 Task: Look for space in Ashland, United States from 24th August, 2023 to 10th September, 2023 for 6 adults, 2 children in price range Rs.12000 to Rs.15000. Place can be entire place or shared room with 6 bedrooms having 6 beds and 6 bathrooms. Property type can be house, flat, guest house. Amenities needed are: wifi, TV, free parkinig on premises, gym, breakfast. Booking option can be shelf check-in. Required host language is English.
Action: Mouse moved to (466, 105)
Screenshot: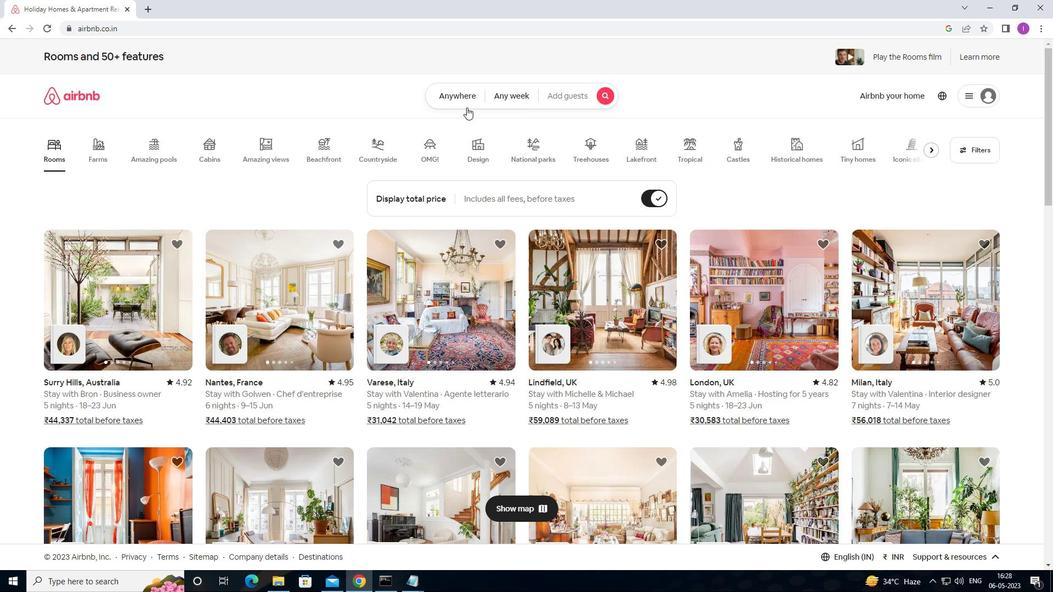 
Action: Mouse pressed left at (466, 105)
Screenshot: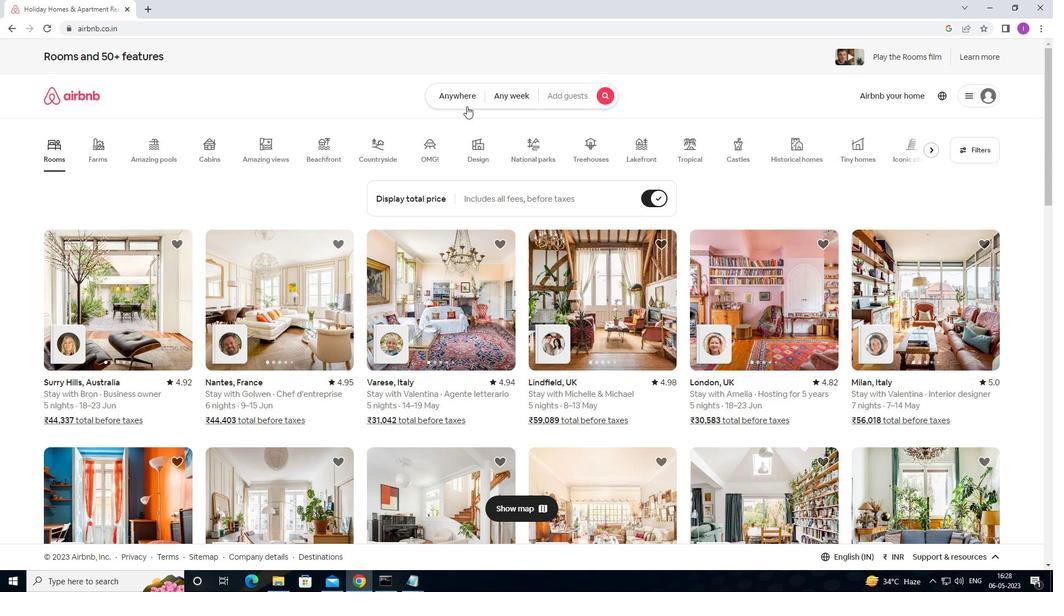 
Action: Mouse moved to (376, 140)
Screenshot: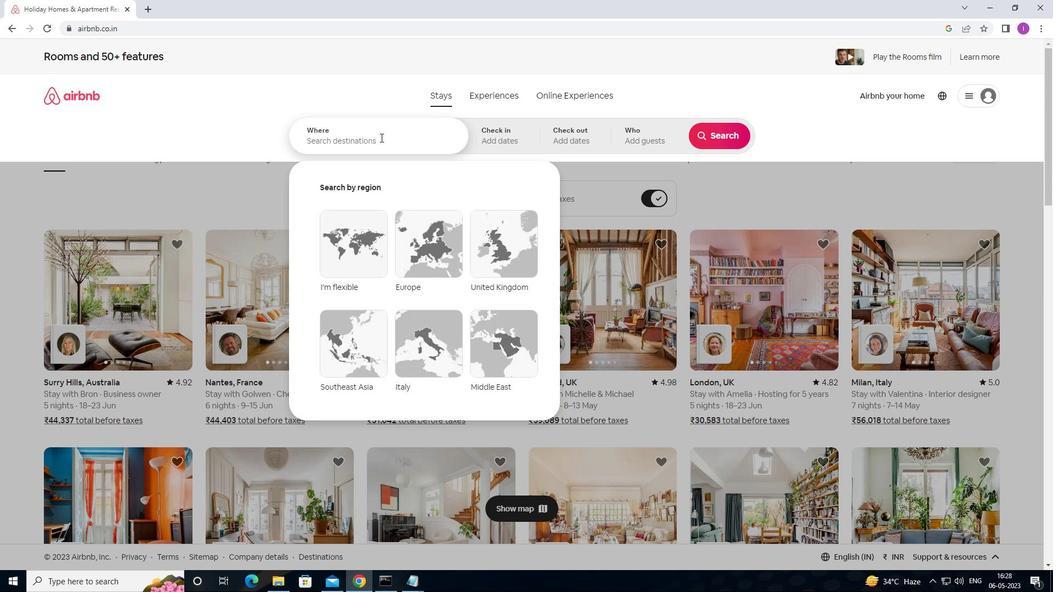 
Action: Mouse pressed left at (376, 140)
Screenshot: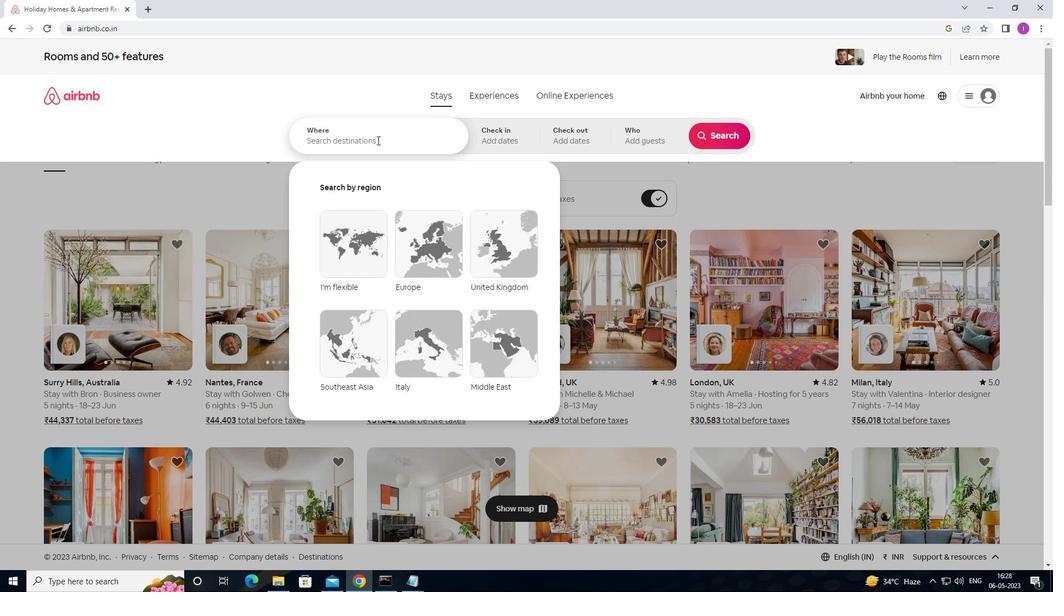 
Action: Mouse moved to (419, 146)
Screenshot: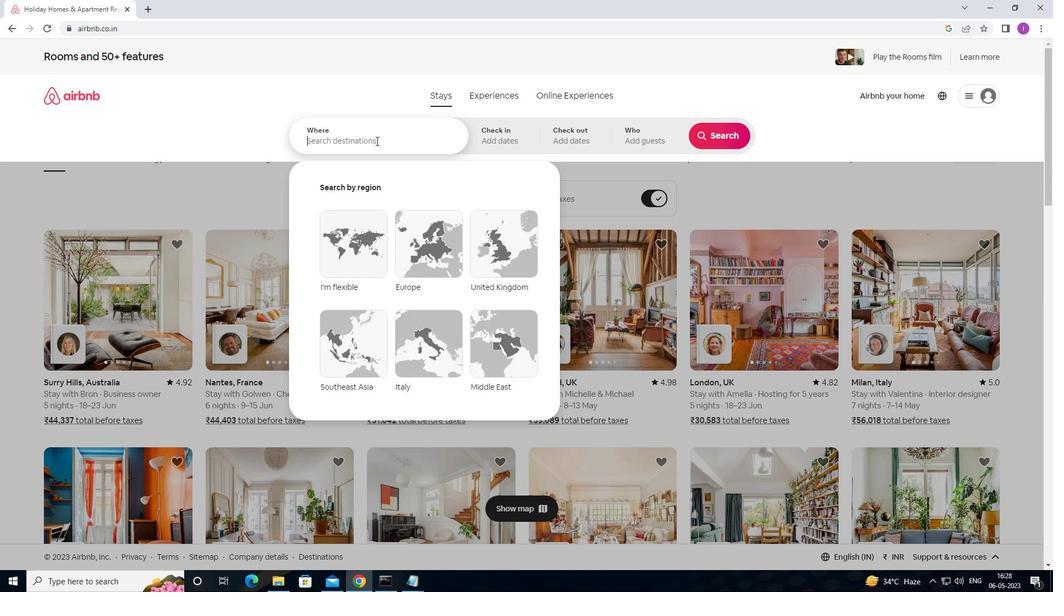 
Action: Key pressed <Key.shift>ASH
Screenshot: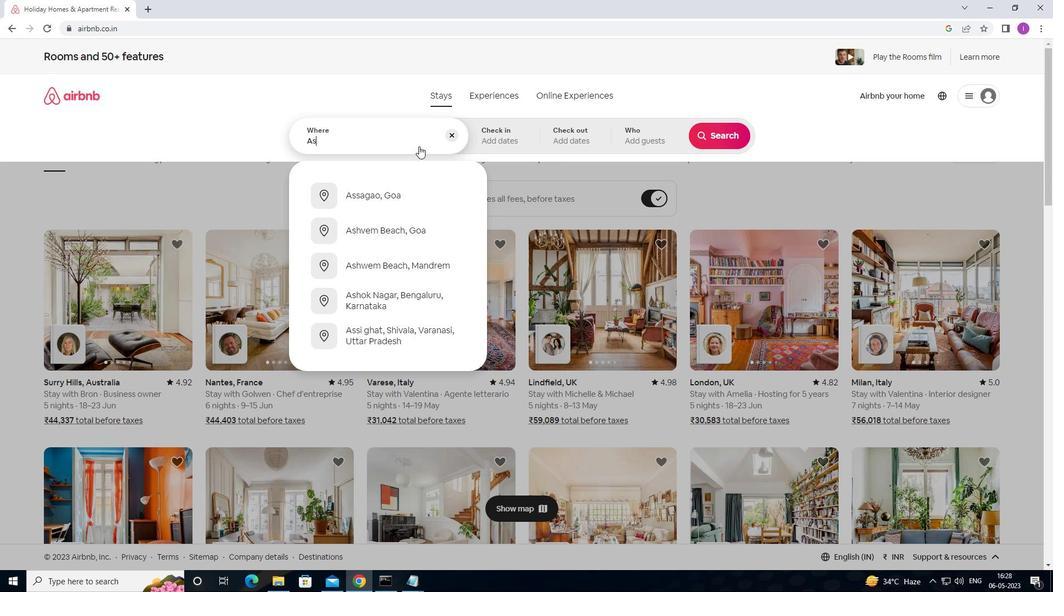
Action: Mouse moved to (510, 170)
Screenshot: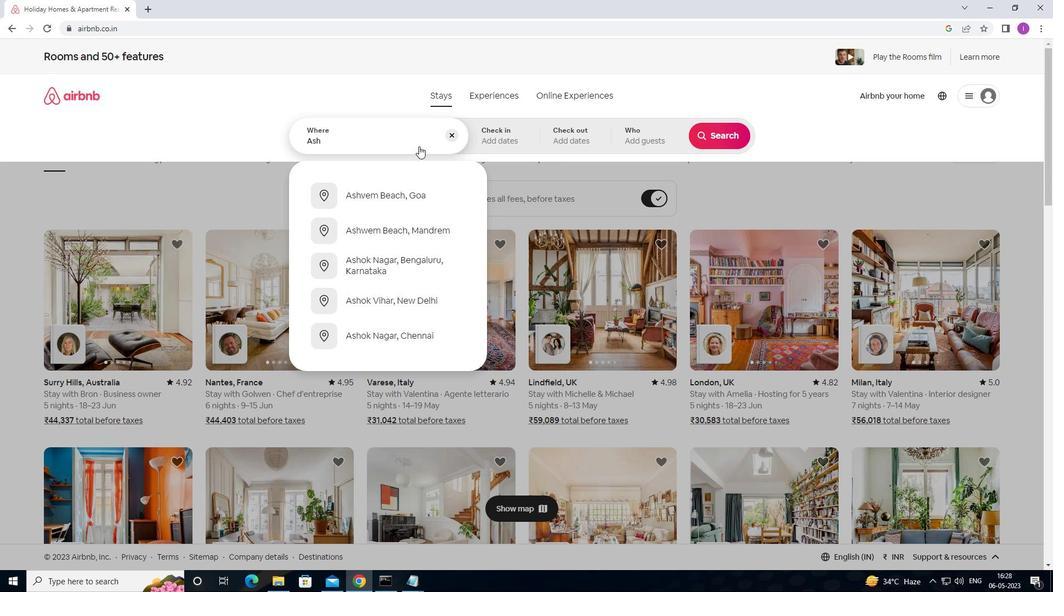 
Action: Key pressed LAND
Screenshot: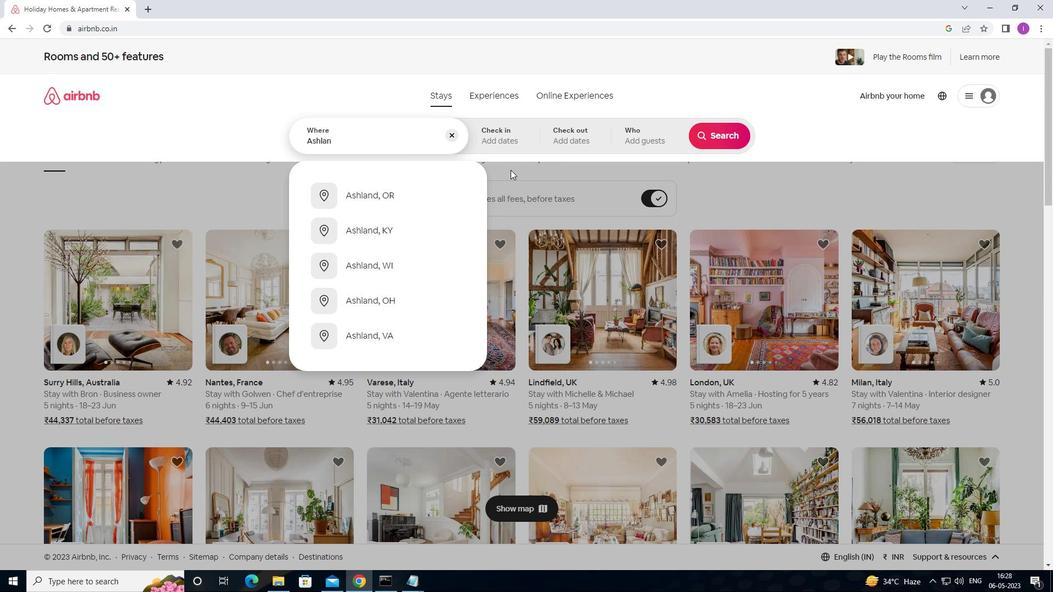
Action: Mouse moved to (881, 281)
Screenshot: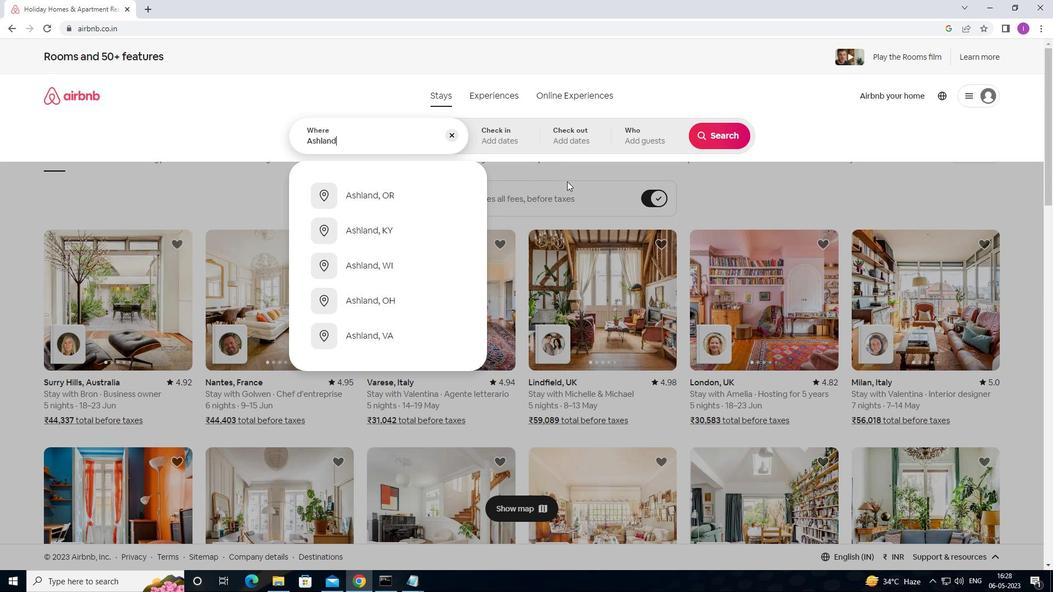 
Action: Key pressed ,<Key.shift>UNITED
Screenshot: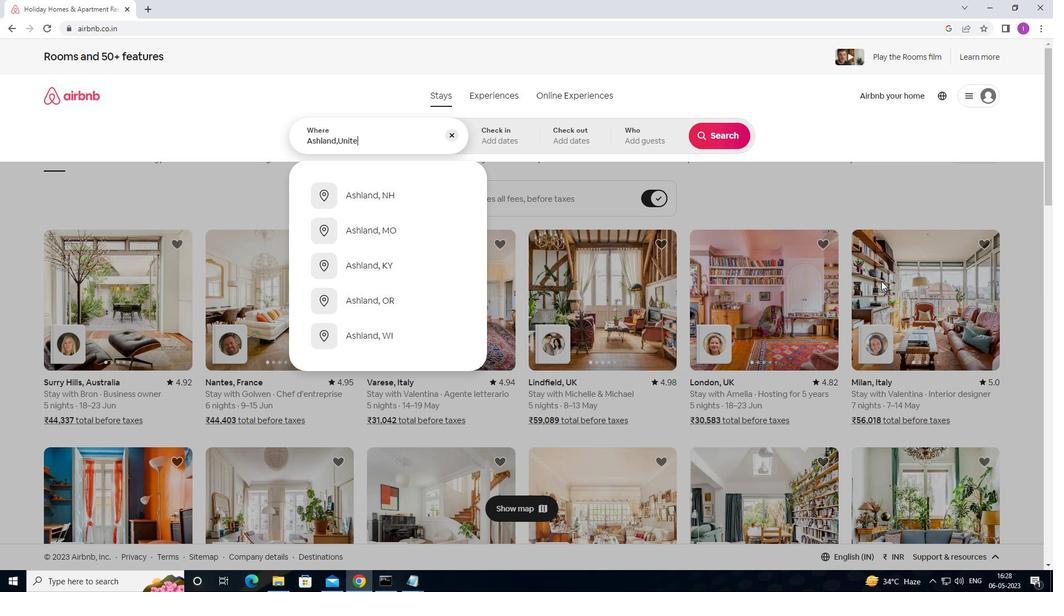 
Action: Mouse moved to (908, 290)
Screenshot: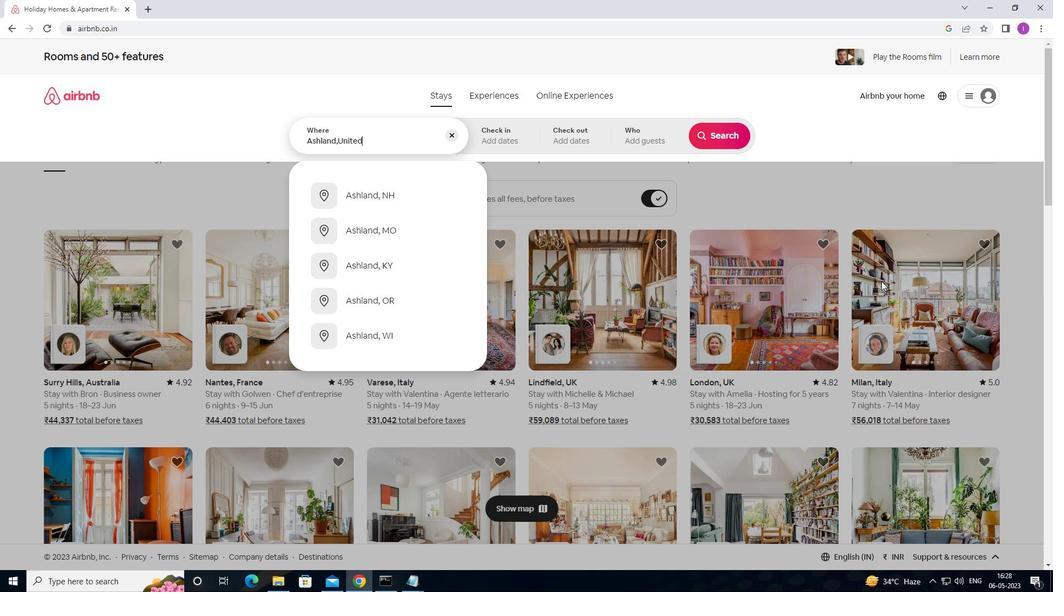 
Action: Key pressed <Key.space>STATES
Screenshot: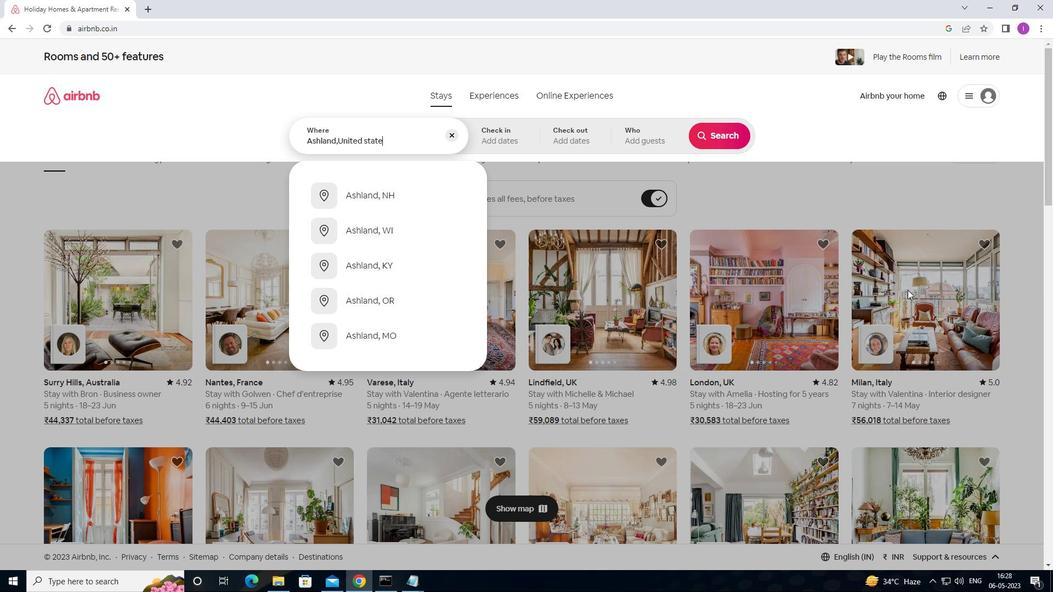 
Action: Mouse moved to (493, 149)
Screenshot: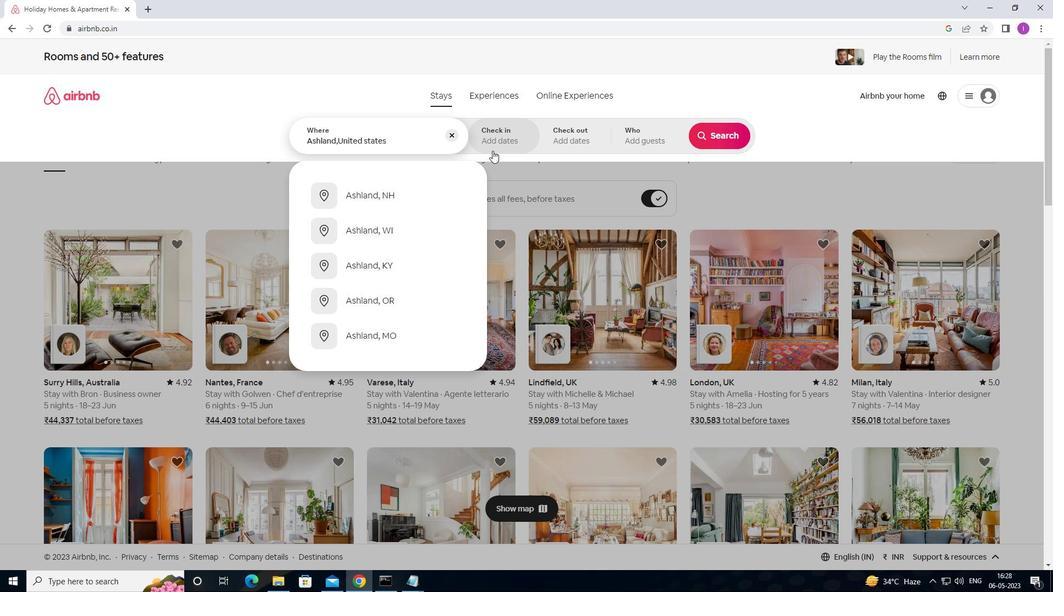 
Action: Mouse pressed left at (493, 149)
Screenshot: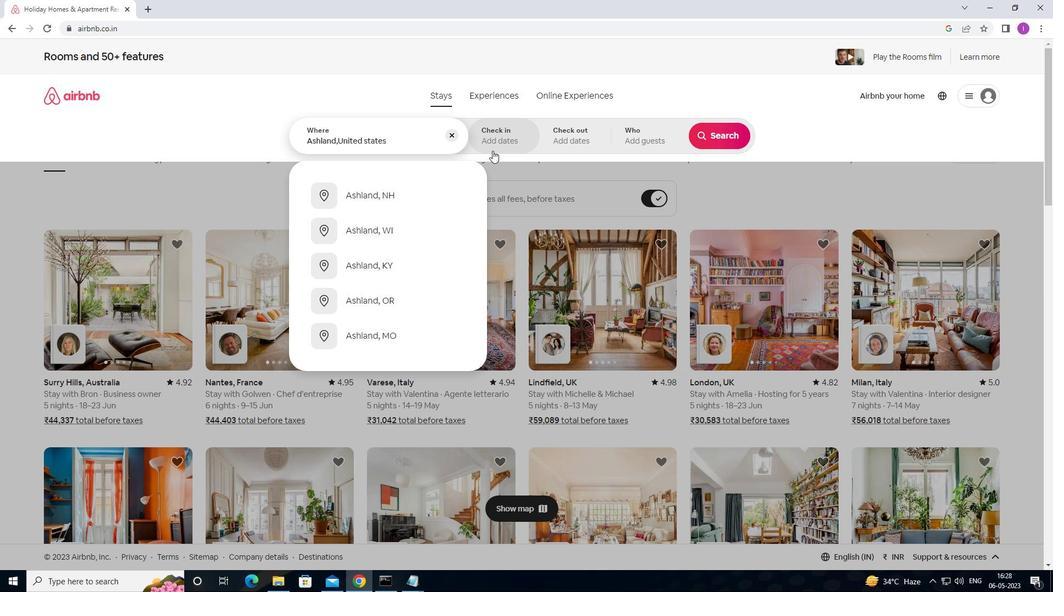 
Action: Mouse moved to (723, 223)
Screenshot: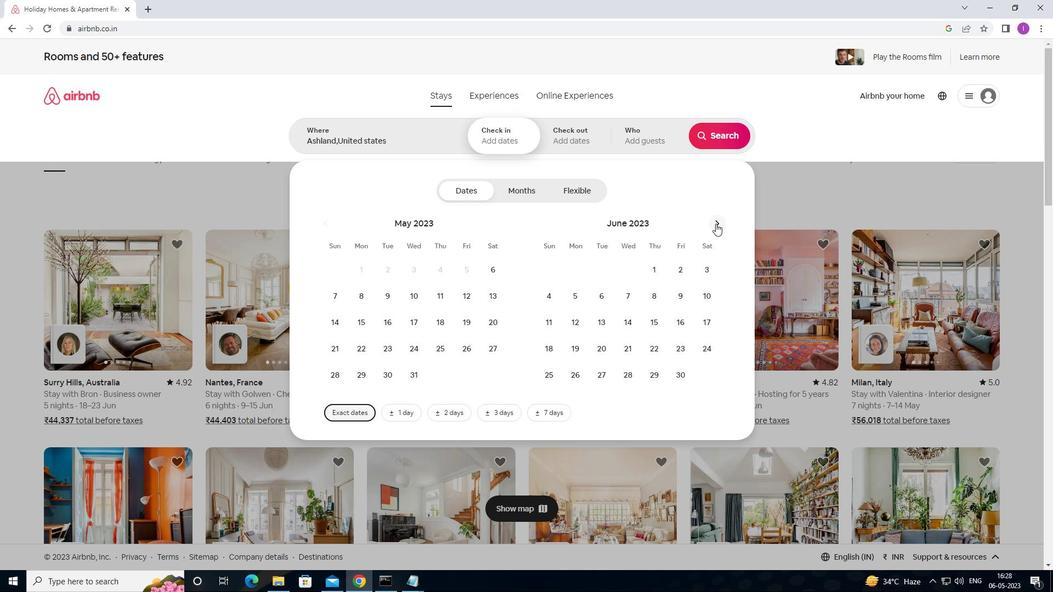 
Action: Mouse pressed left at (723, 223)
Screenshot: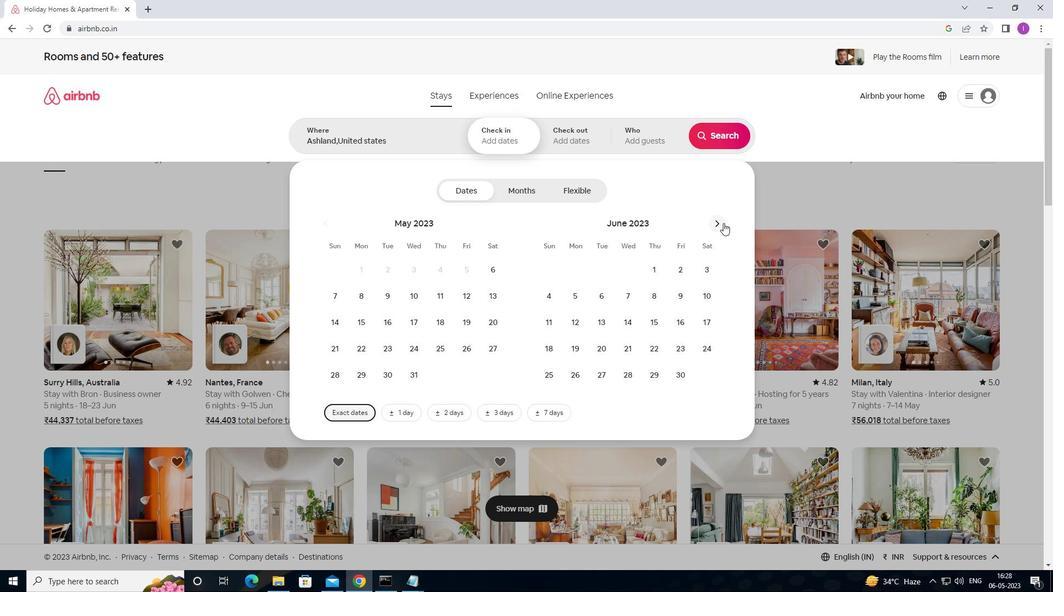 
Action: Mouse moved to (724, 223)
Screenshot: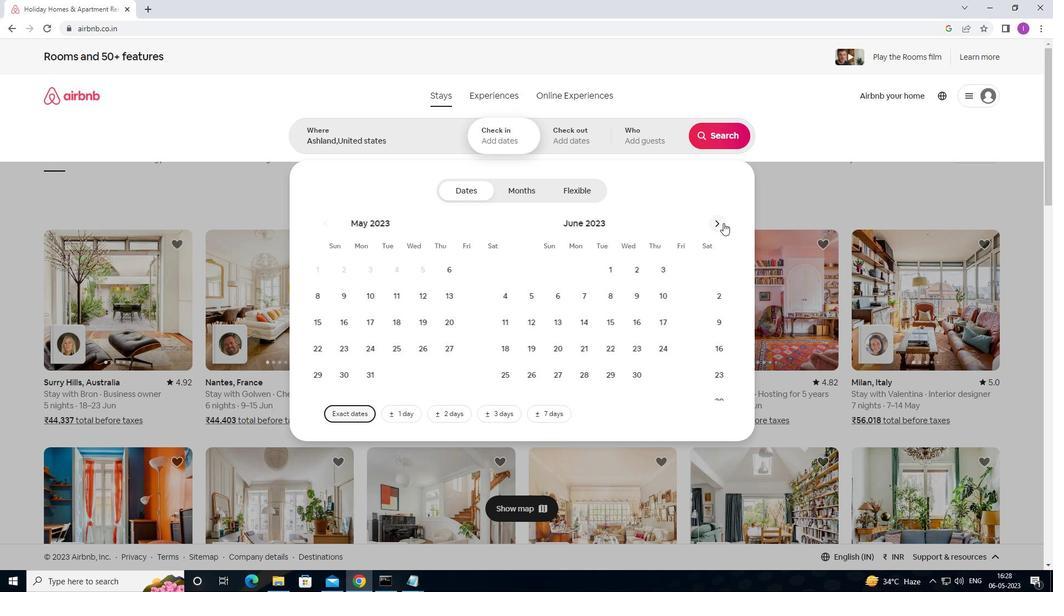 
Action: Mouse pressed left at (724, 223)
Screenshot: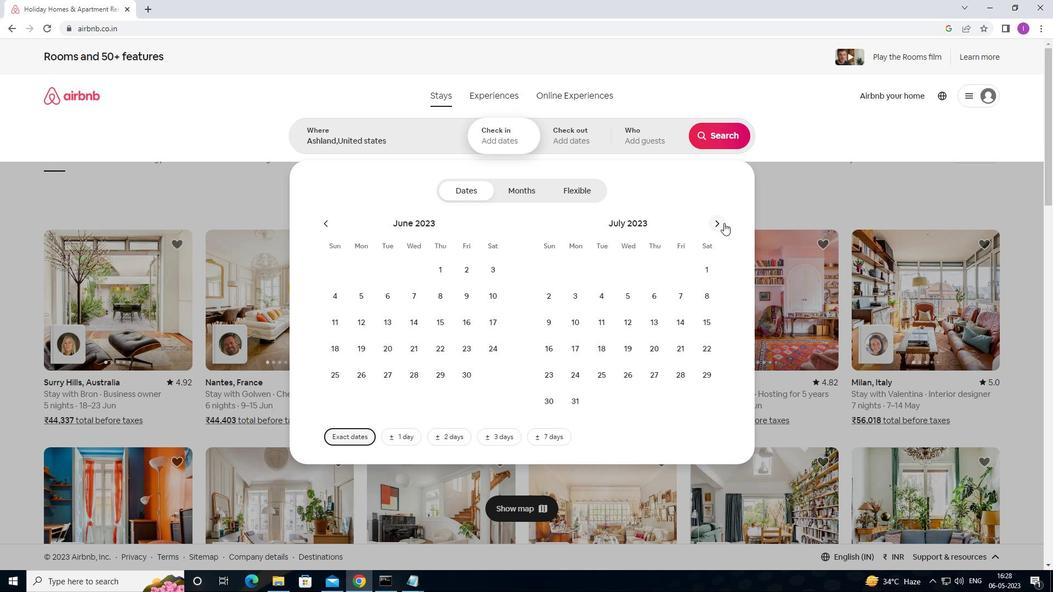 
Action: Mouse pressed left at (724, 223)
Screenshot: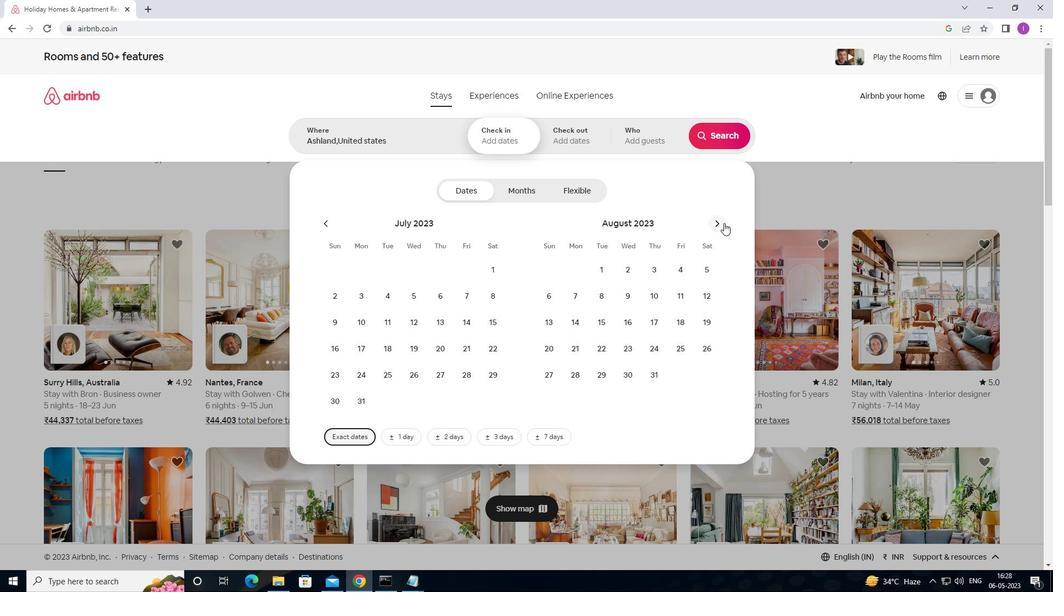 
Action: Mouse moved to (447, 346)
Screenshot: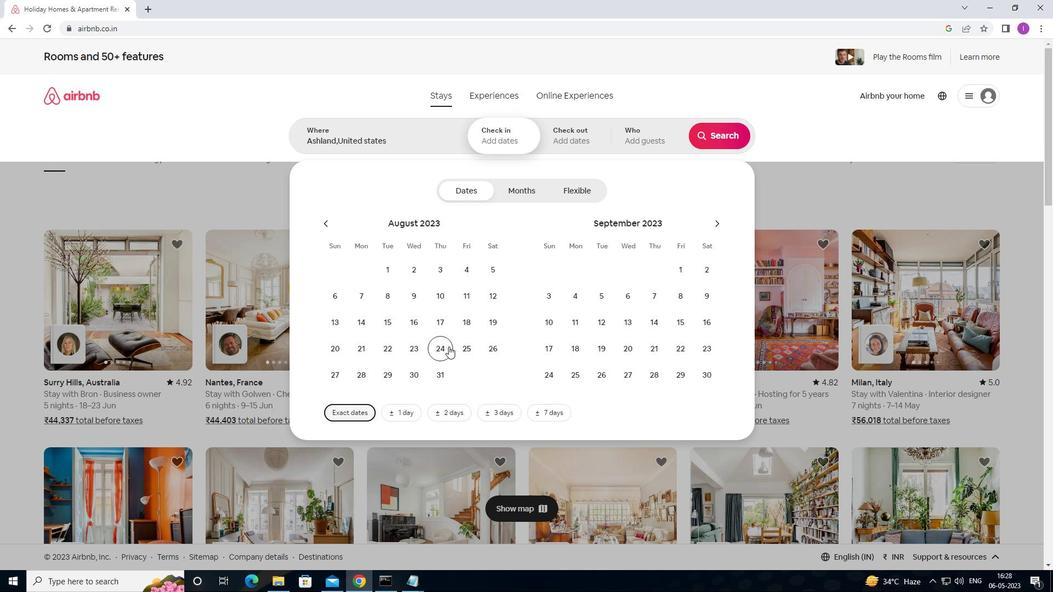 
Action: Mouse pressed left at (447, 346)
Screenshot: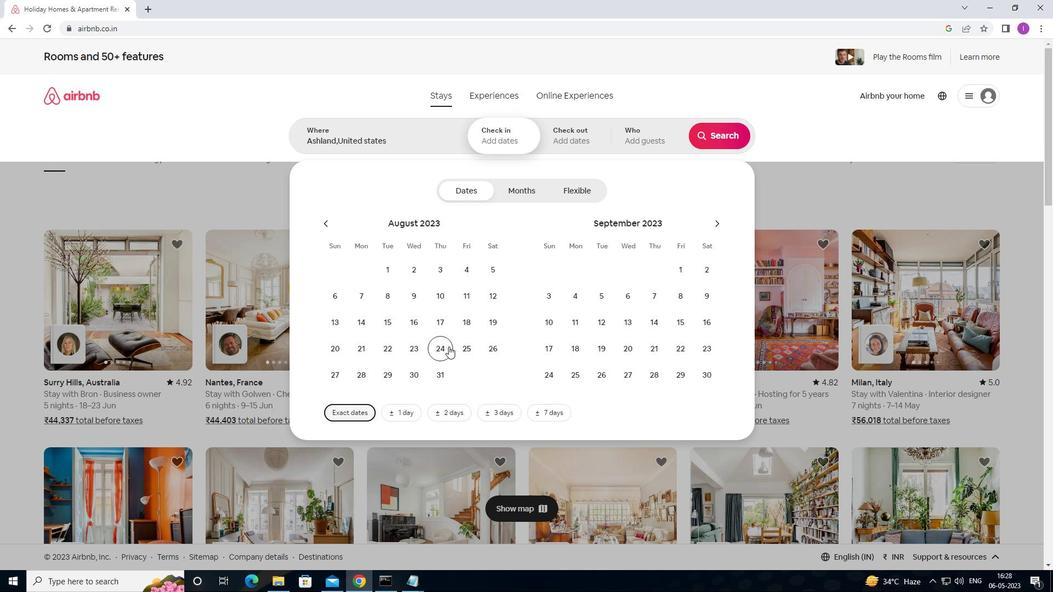 
Action: Mouse moved to (549, 319)
Screenshot: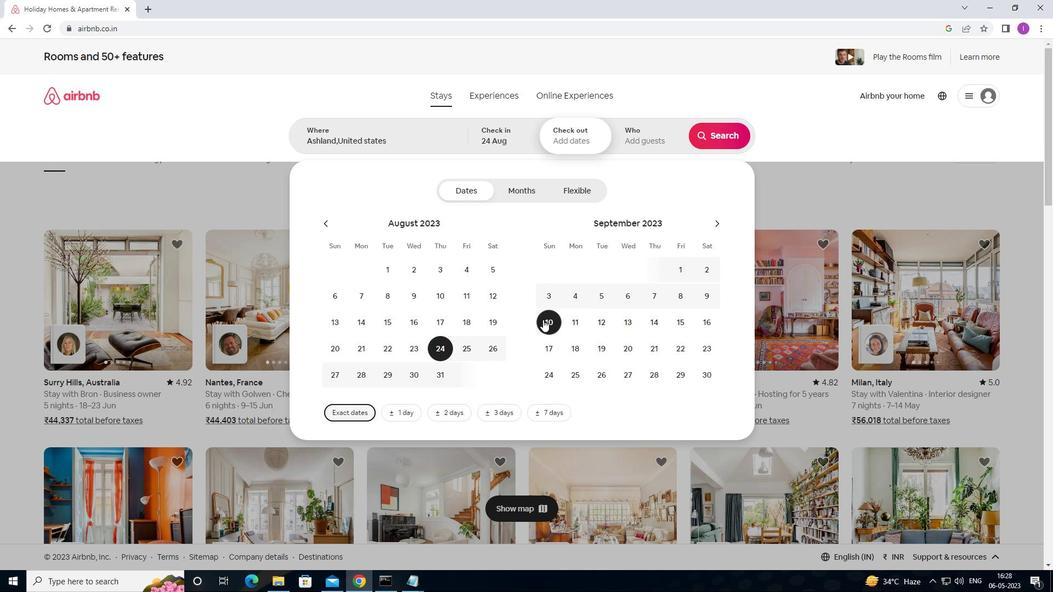 
Action: Mouse pressed left at (549, 319)
Screenshot: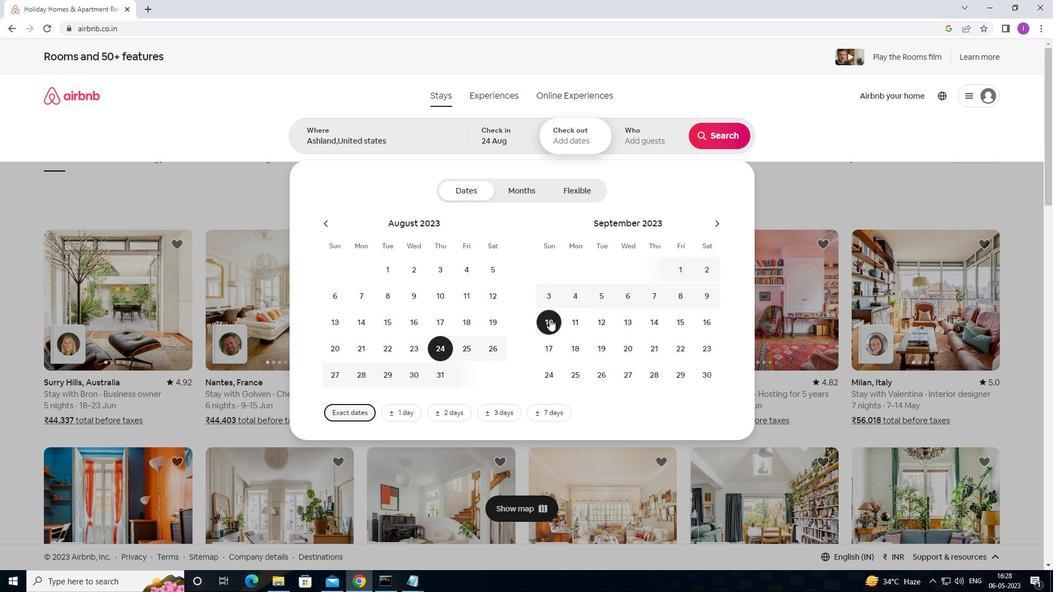
Action: Mouse moved to (645, 141)
Screenshot: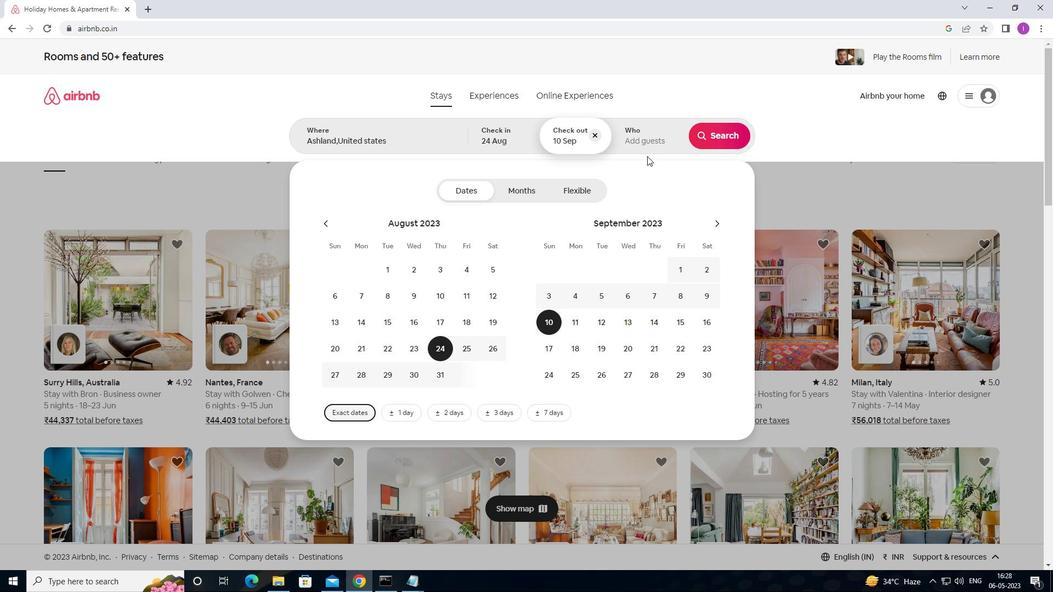 
Action: Mouse pressed left at (645, 141)
Screenshot: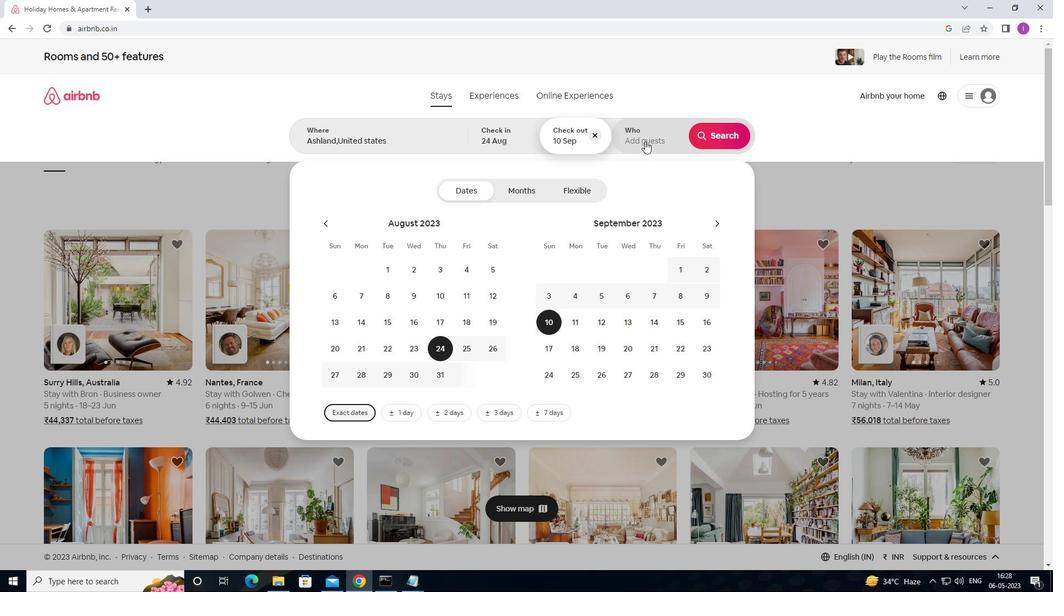 
Action: Mouse moved to (723, 197)
Screenshot: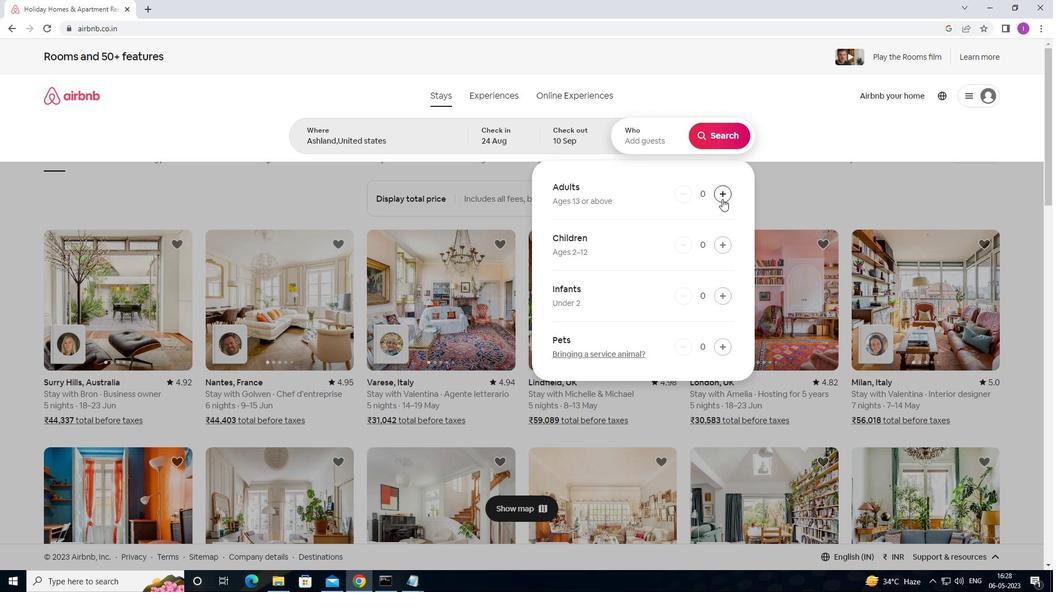 
Action: Mouse pressed left at (723, 197)
Screenshot: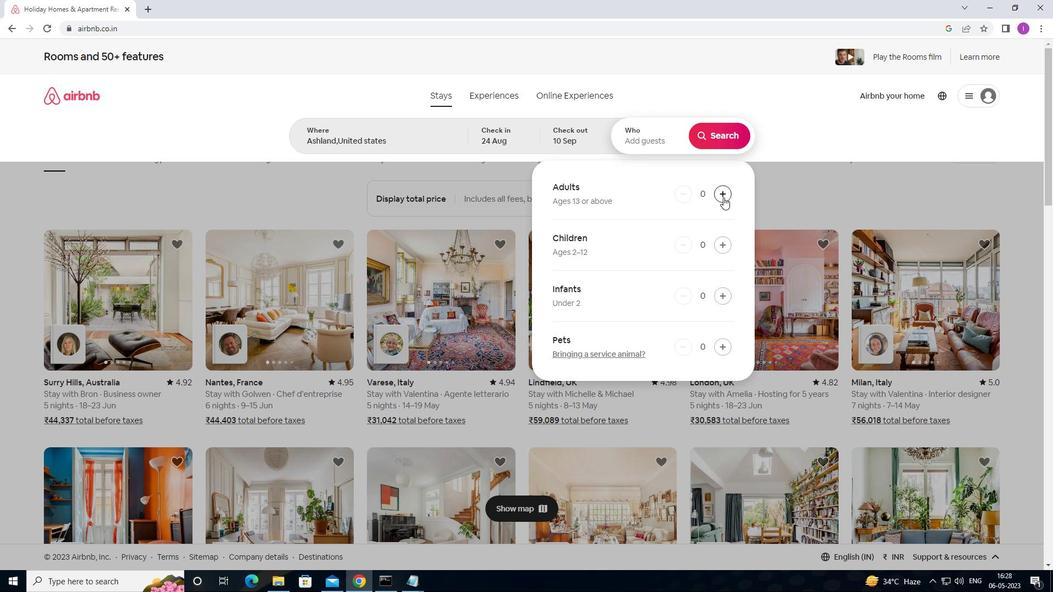 
Action: Mouse pressed left at (723, 197)
Screenshot: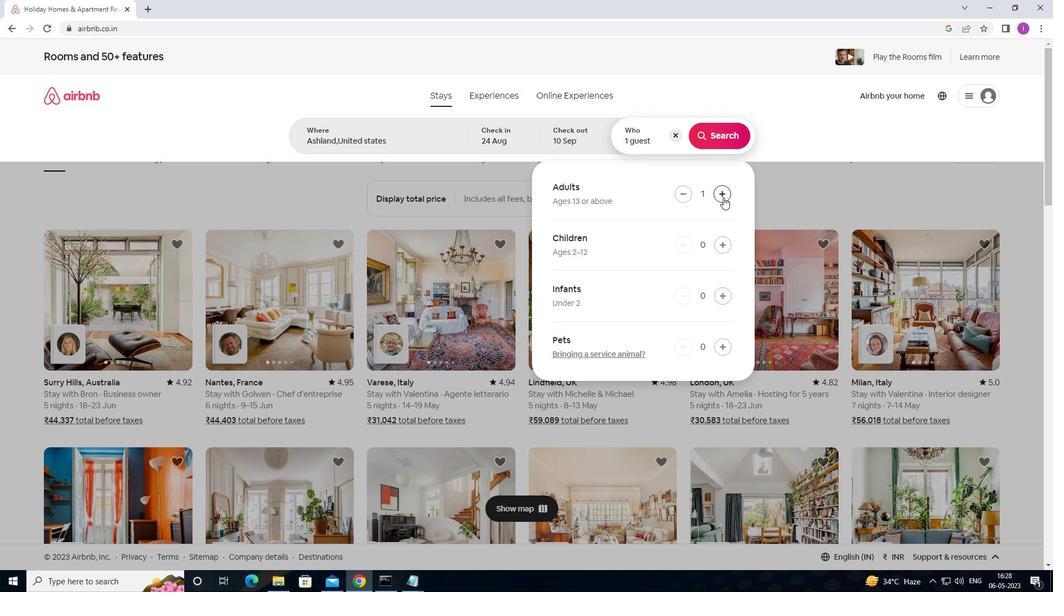 
Action: Mouse pressed left at (723, 197)
Screenshot: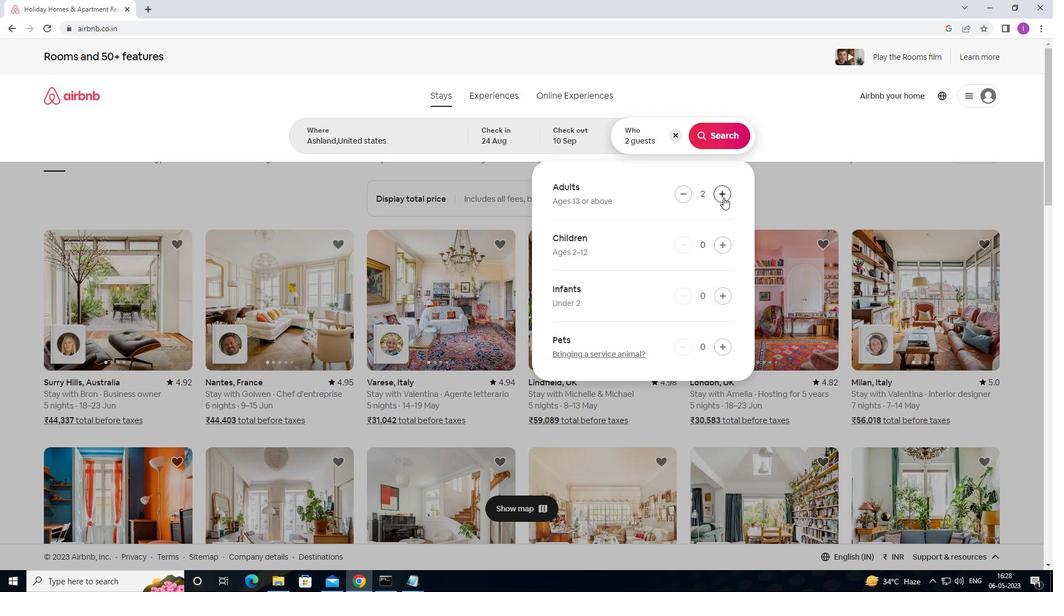 
Action: Mouse pressed left at (723, 197)
Screenshot: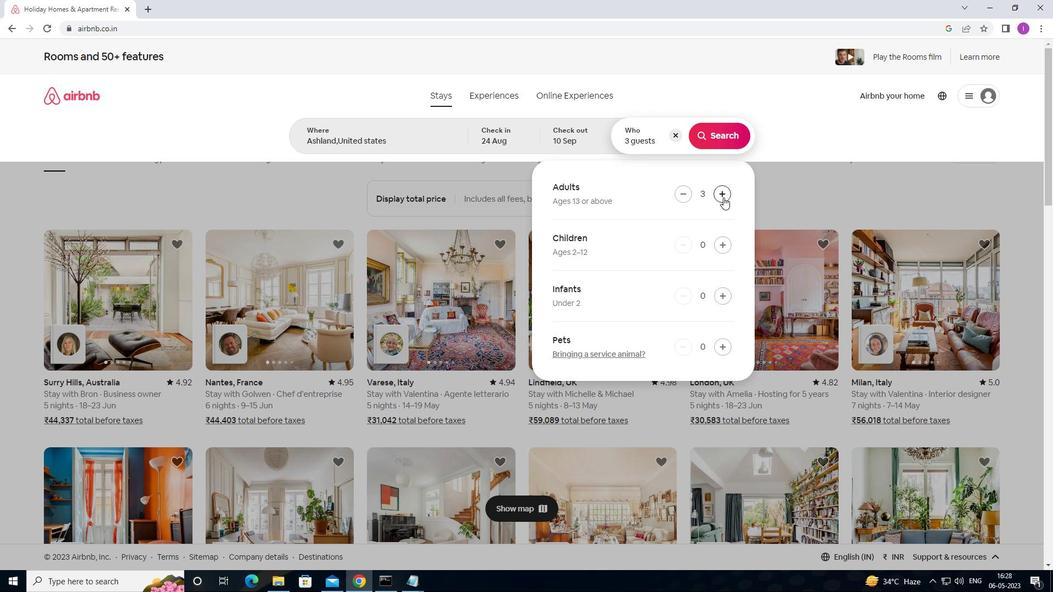 
Action: Mouse pressed left at (723, 197)
Screenshot: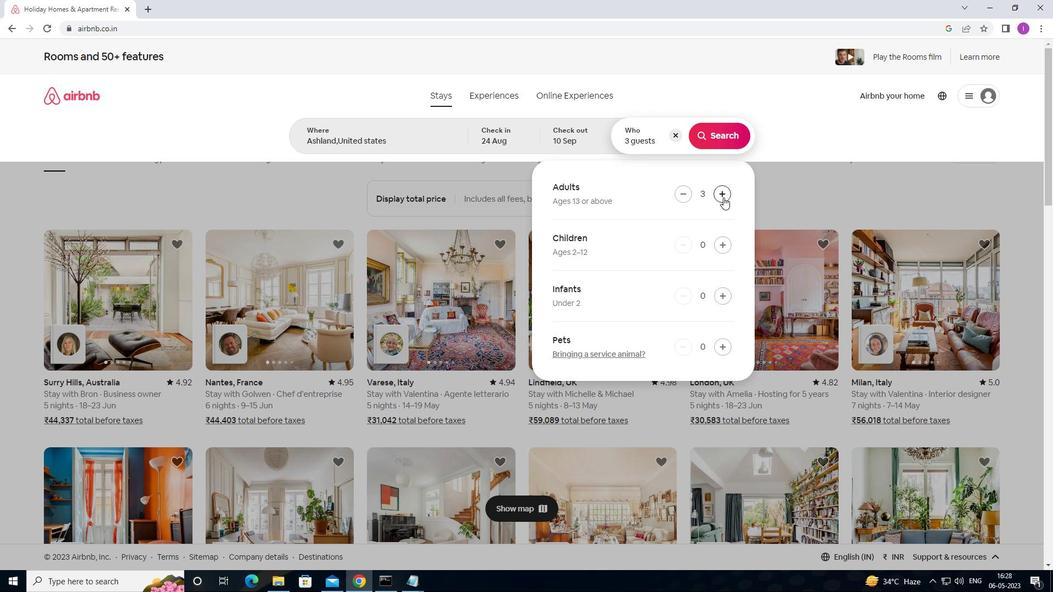 
Action: Mouse pressed left at (723, 197)
Screenshot: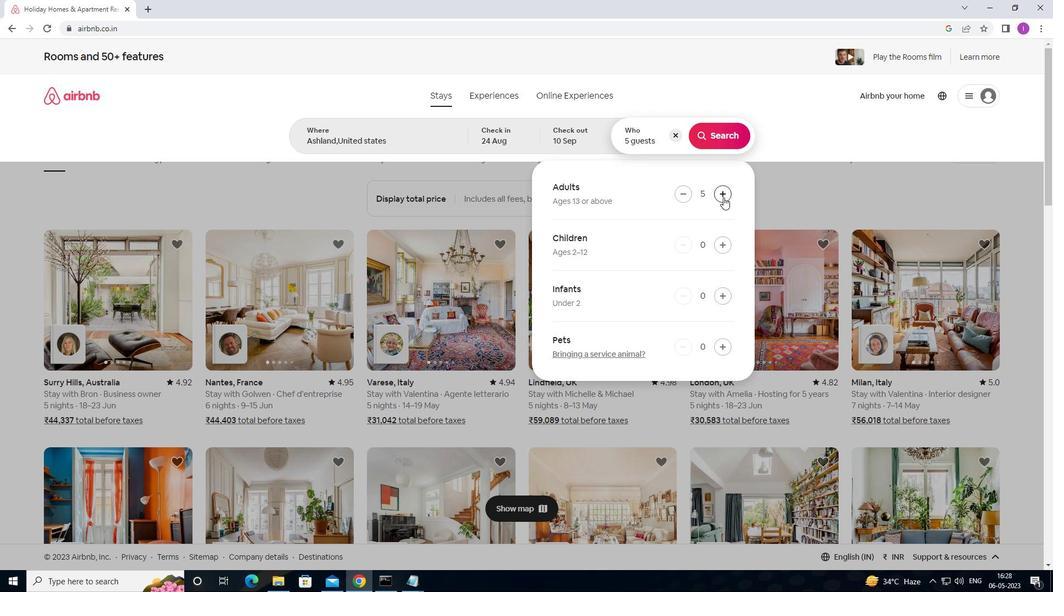 
Action: Mouse moved to (728, 243)
Screenshot: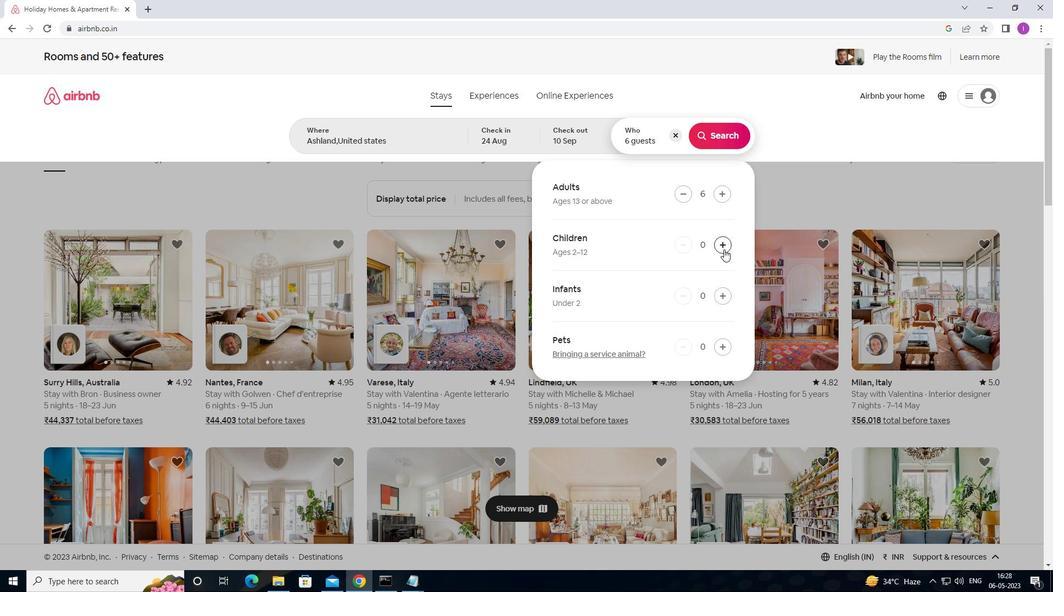 
Action: Mouse pressed left at (728, 243)
Screenshot: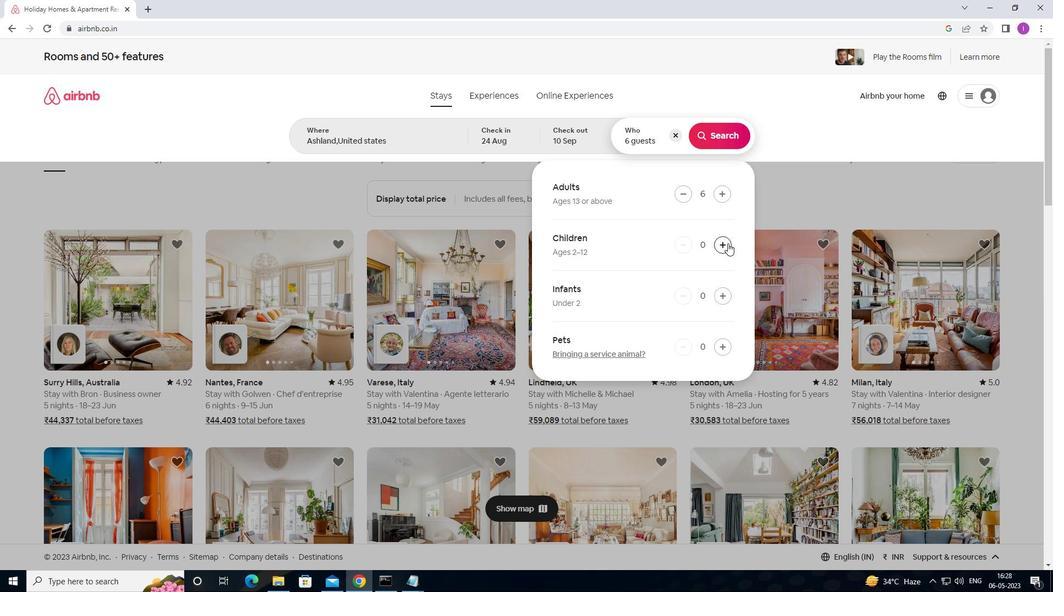 
Action: Mouse pressed left at (728, 243)
Screenshot: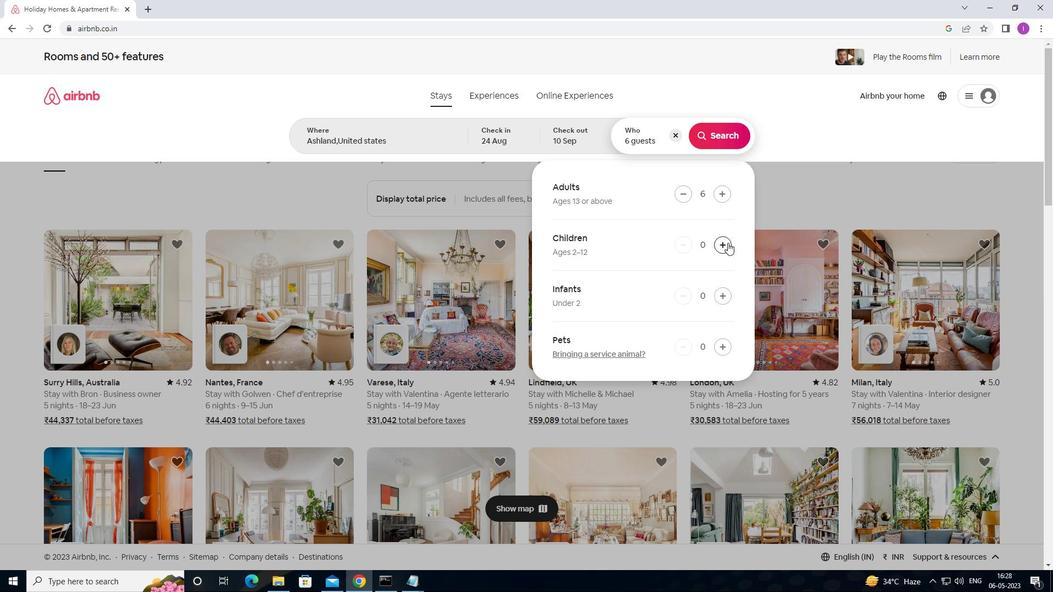 
Action: Mouse moved to (706, 130)
Screenshot: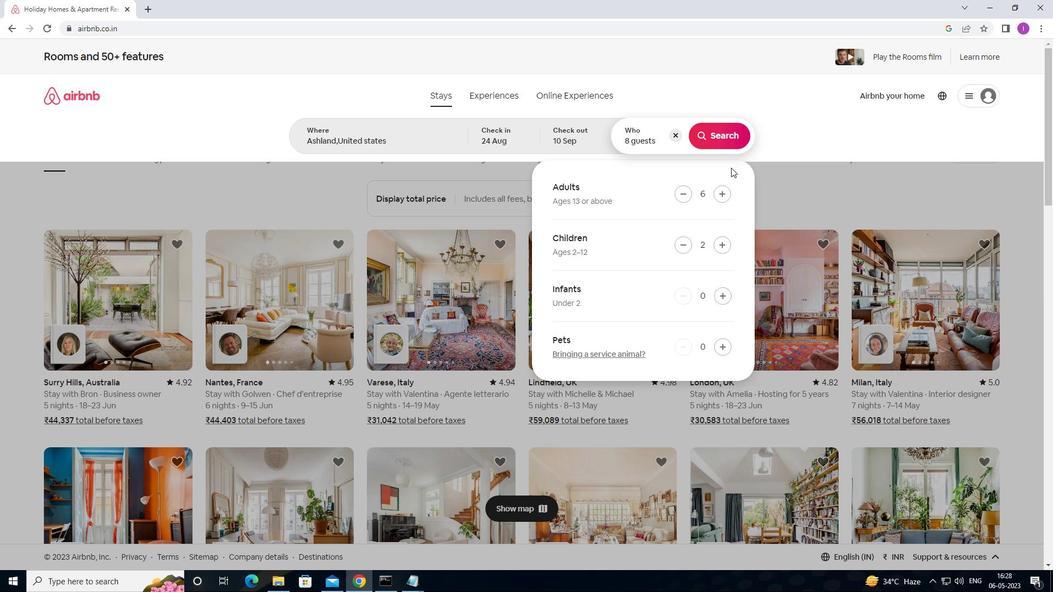 
Action: Mouse pressed left at (706, 130)
Screenshot: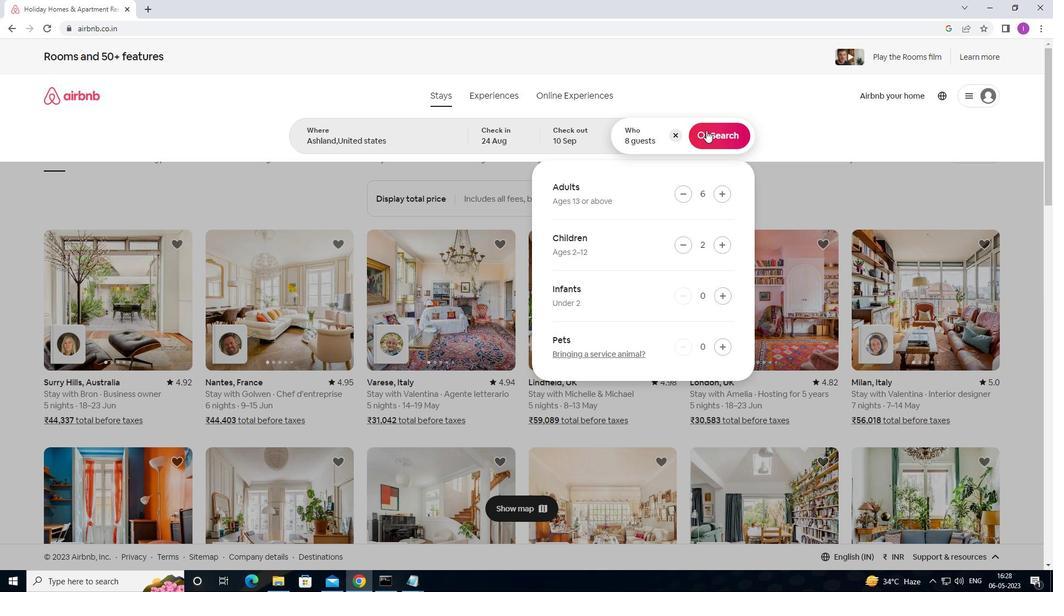 
Action: Mouse moved to (995, 110)
Screenshot: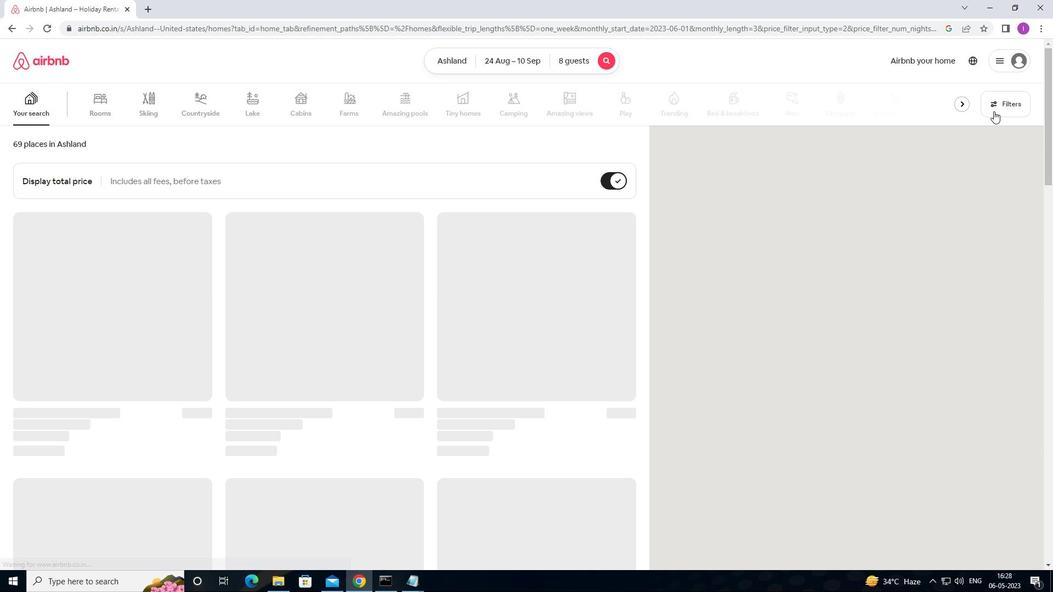 
Action: Mouse pressed left at (995, 110)
Screenshot: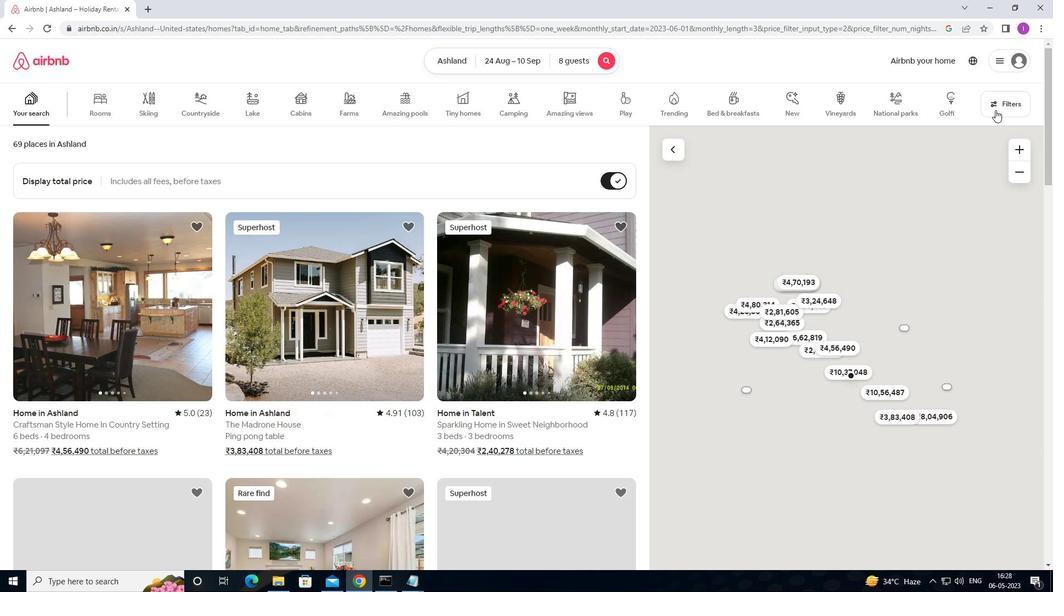 
Action: Mouse moved to (411, 372)
Screenshot: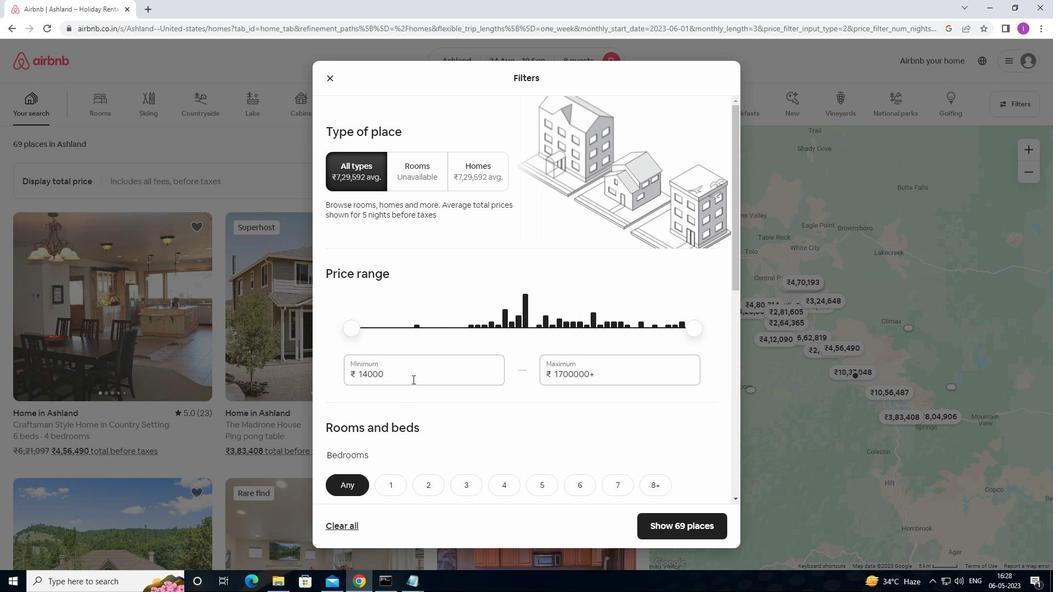 
Action: Mouse pressed left at (411, 372)
Screenshot: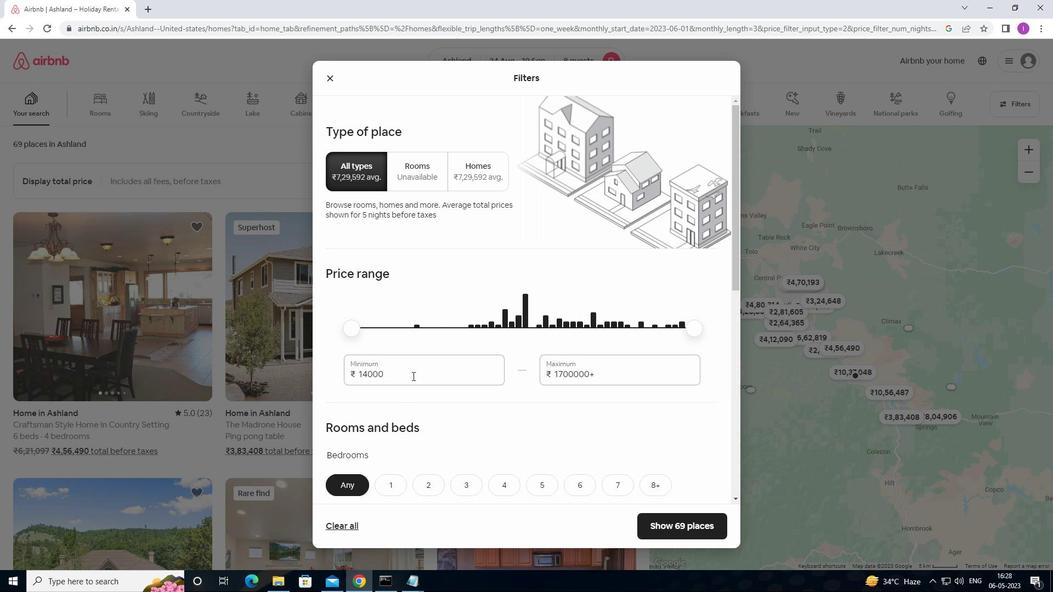 
Action: Mouse moved to (364, 361)
Screenshot: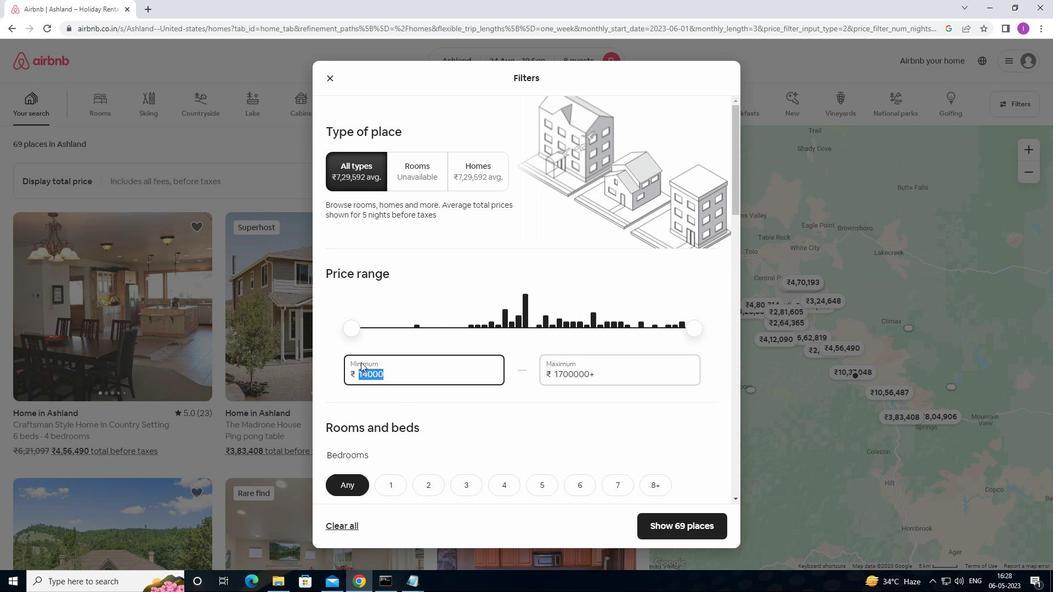 
Action: Key pressed 1
Screenshot: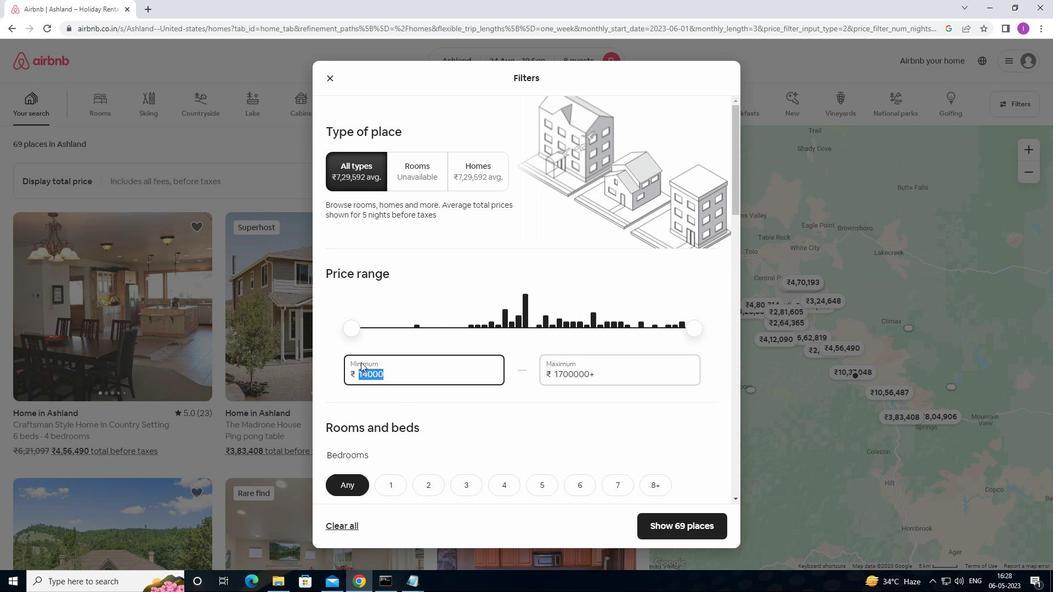 
Action: Mouse moved to (367, 359)
Screenshot: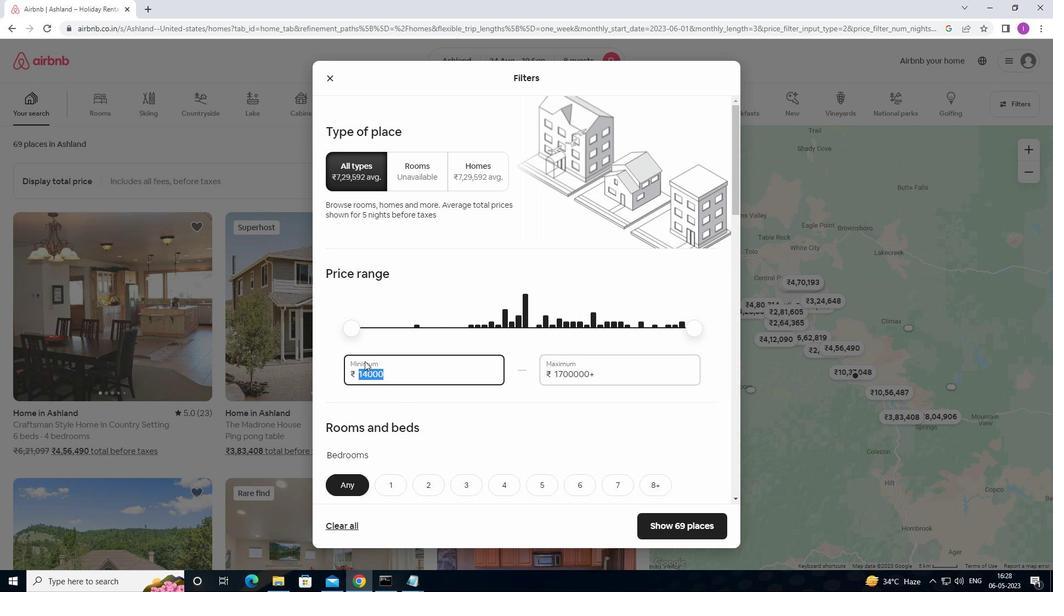 
Action: Key pressed 2
Screenshot: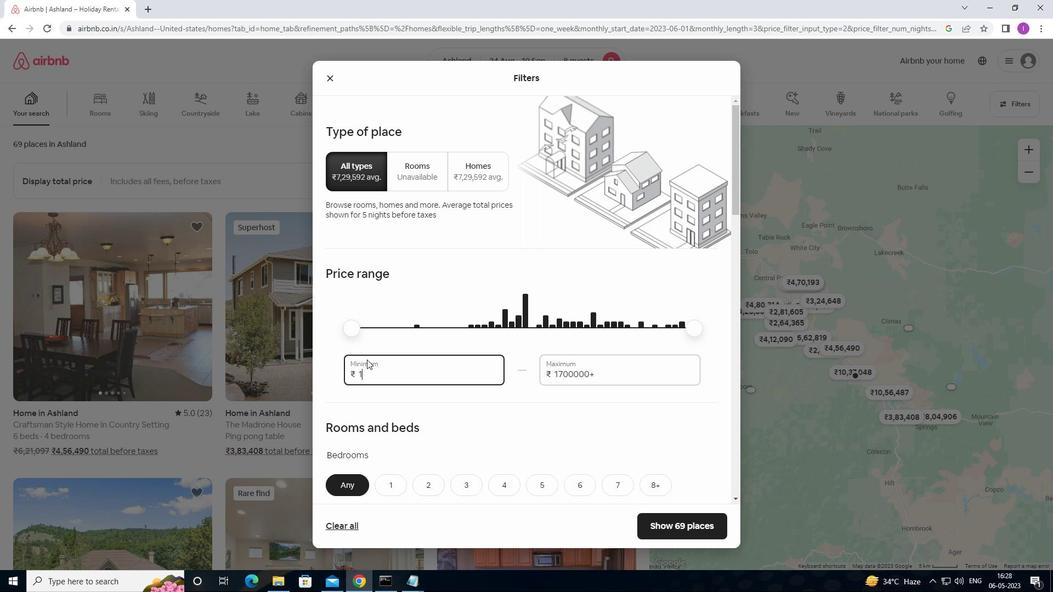 
Action: Mouse moved to (368, 359)
Screenshot: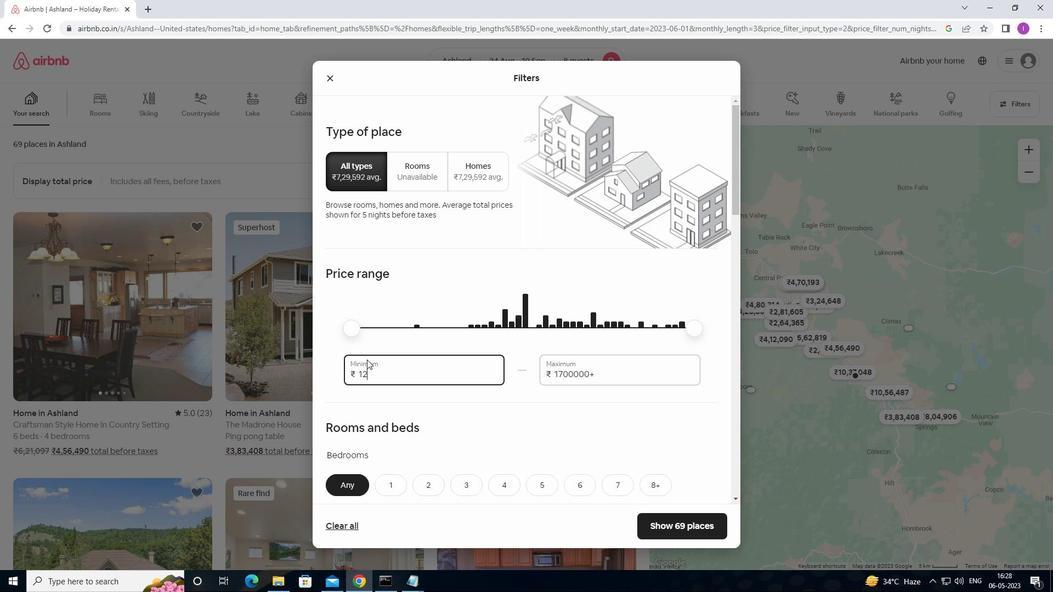 
Action: Key pressed 0
Screenshot: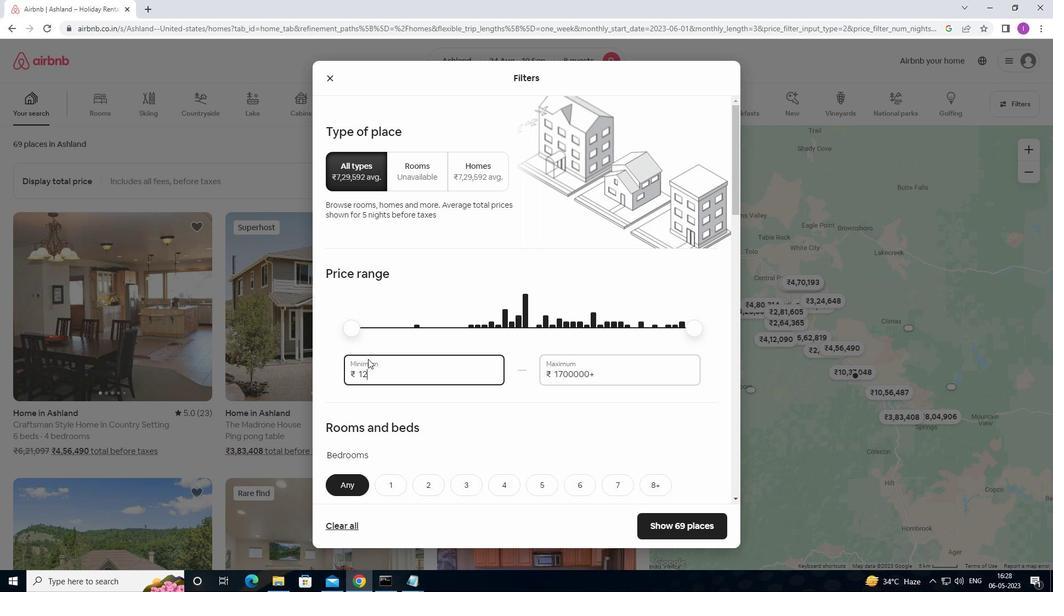 
Action: Mouse moved to (368, 359)
Screenshot: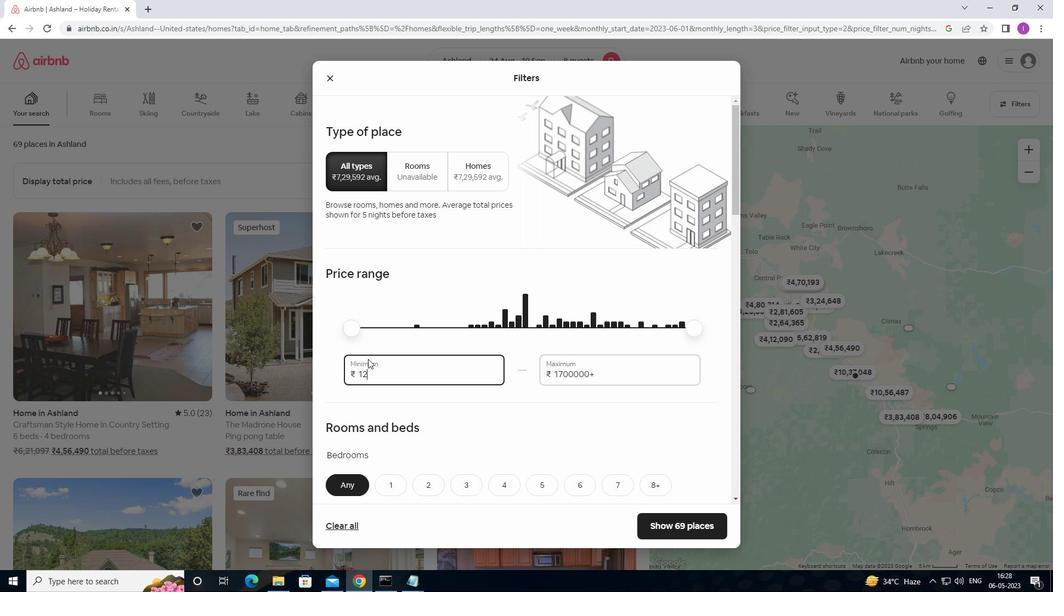 
Action: Key pressed 0
Screenshot: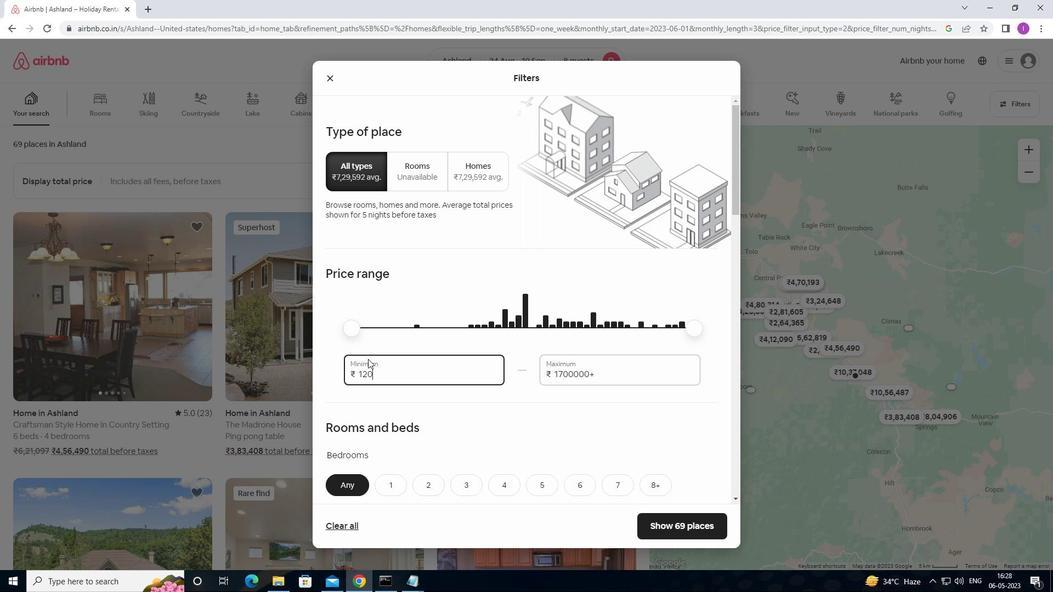 
Action: Mouse moved to (374, 358)
Screenshot: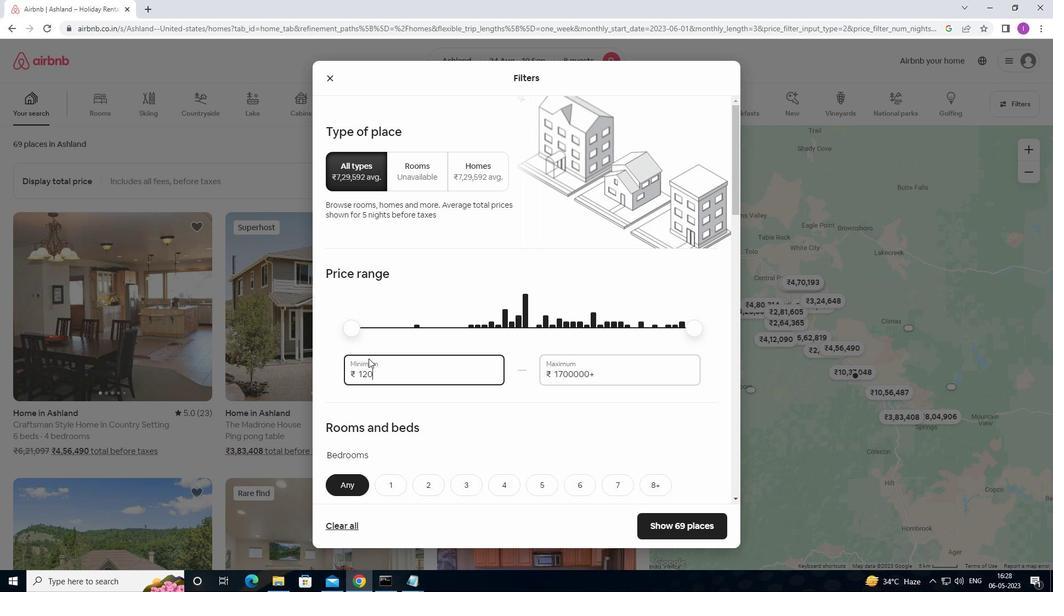 
Action: Key pressed 0
Screenshot: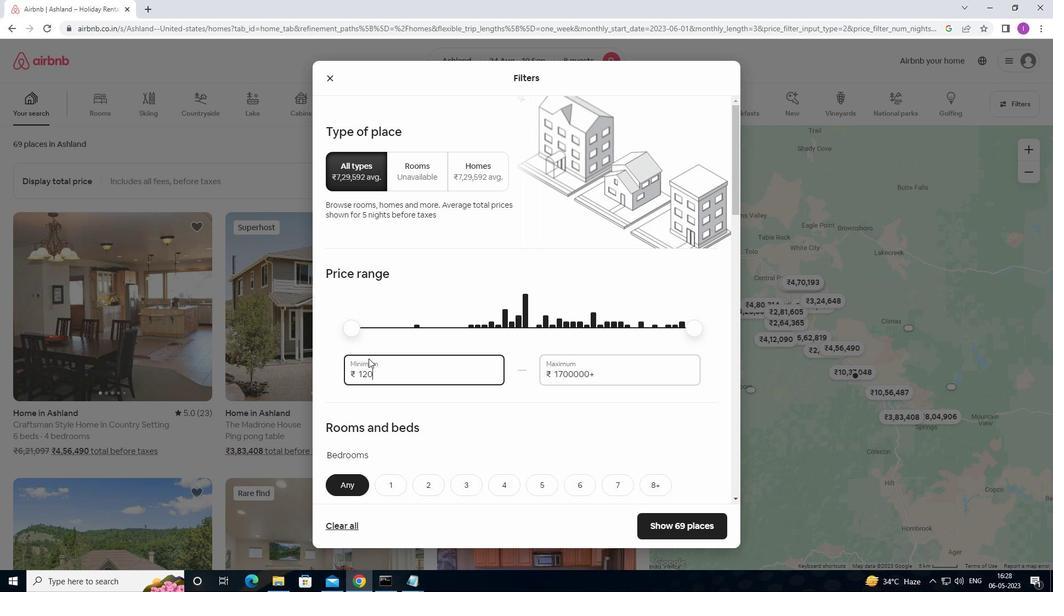 
Action: Mouse moved to (603, 376)
Screenshot: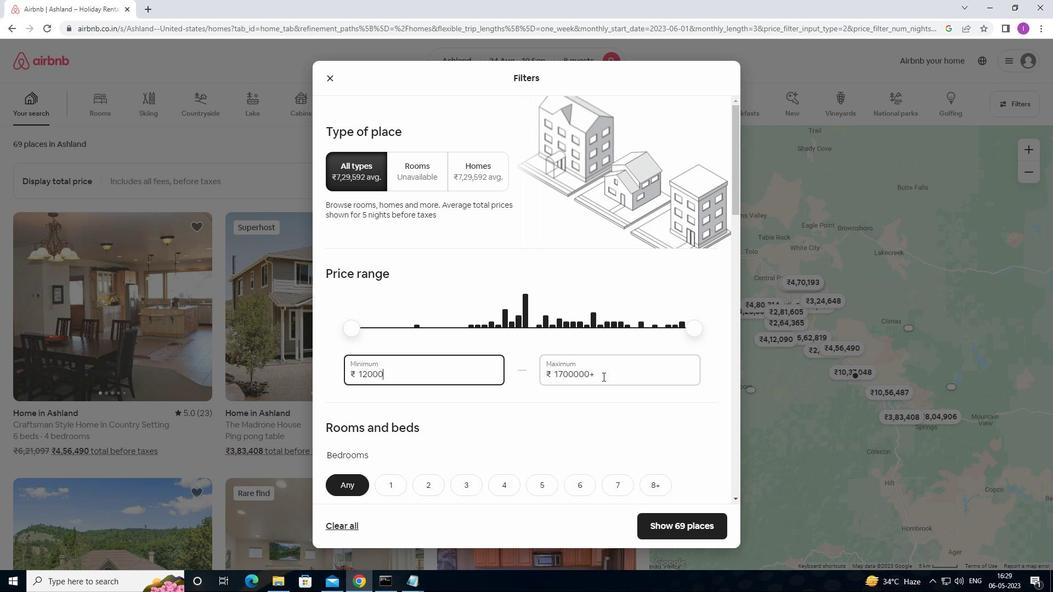 
Action: Mouse pressed left at (603, 376)
Screenshot: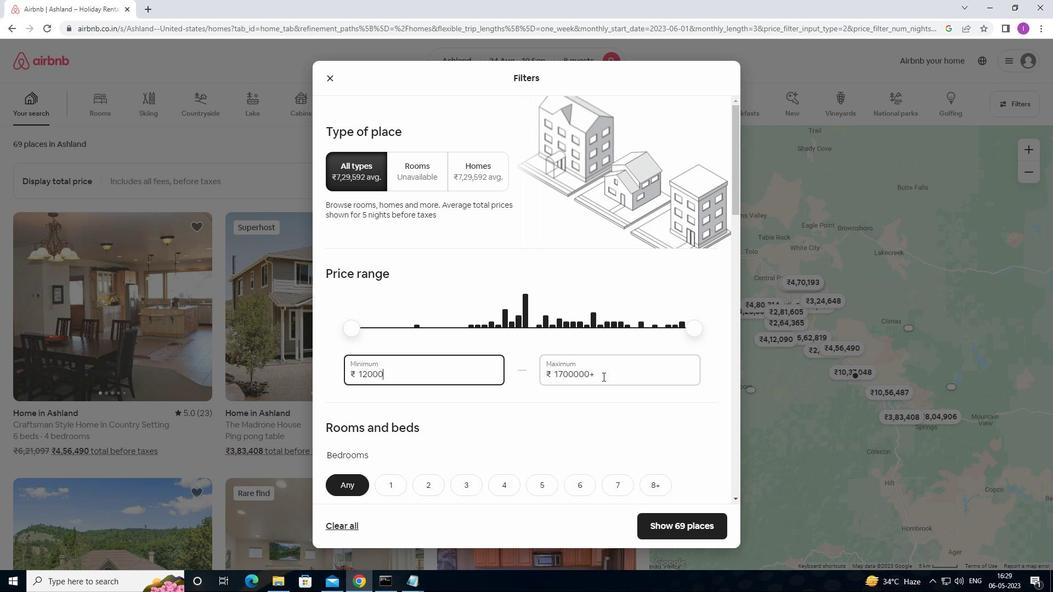 
Action: Mouse moved to (533, 374)
Screenshot: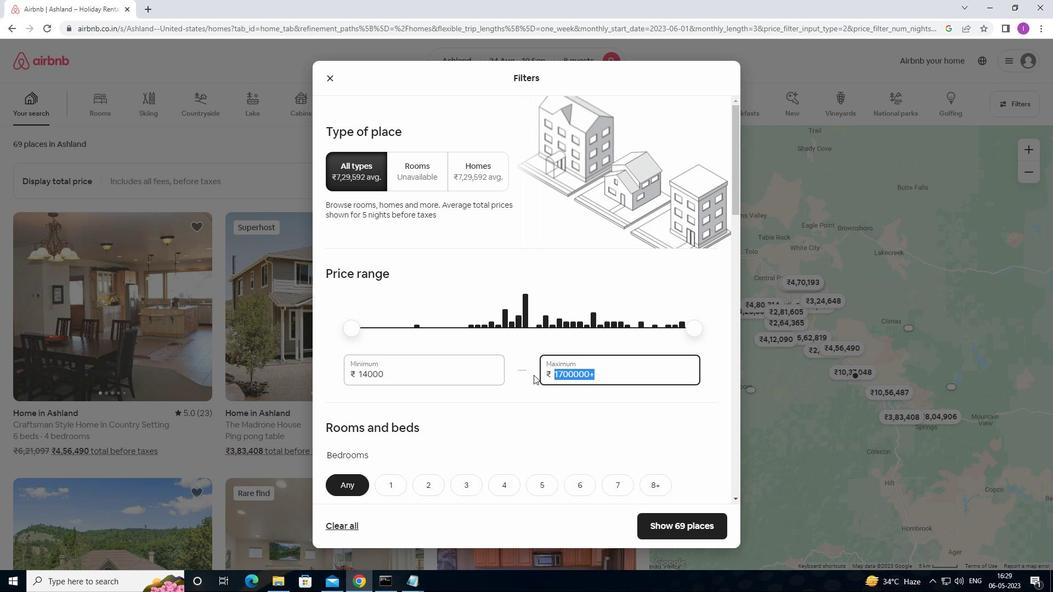 
Action: Key pressed 15000
Screenshot: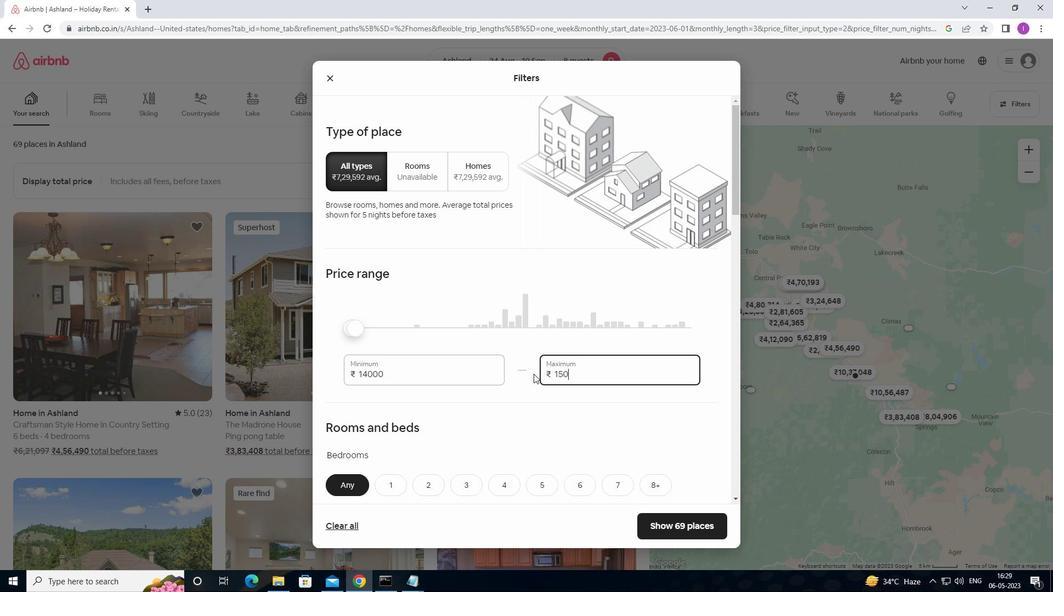 
Action: Mouse moved to (598, 387)
Screenshot: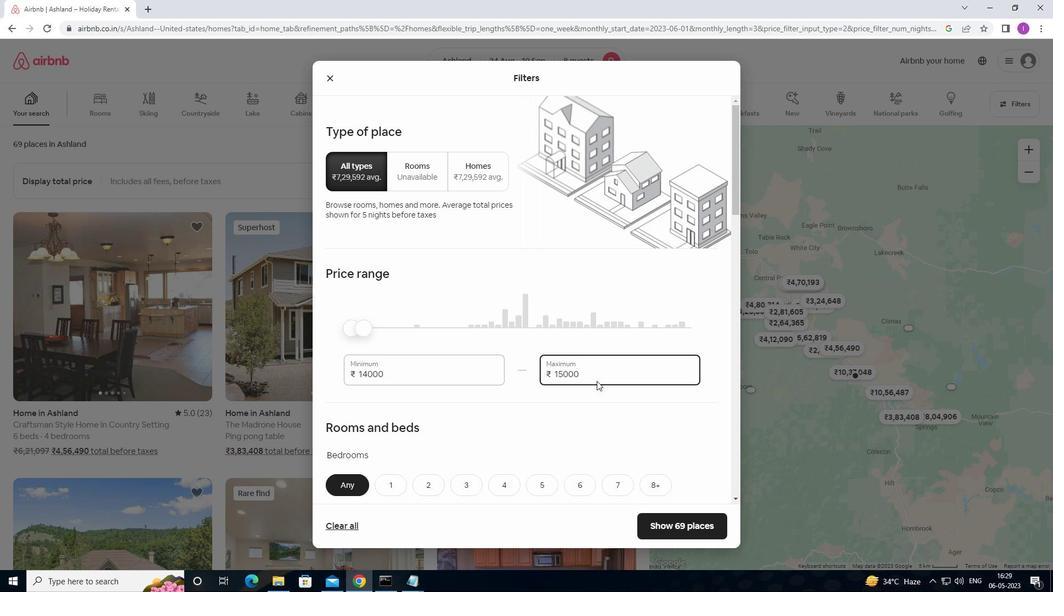 
Action: Mouse scrolled (598, 386) with delta (0, 0)
Screenshot: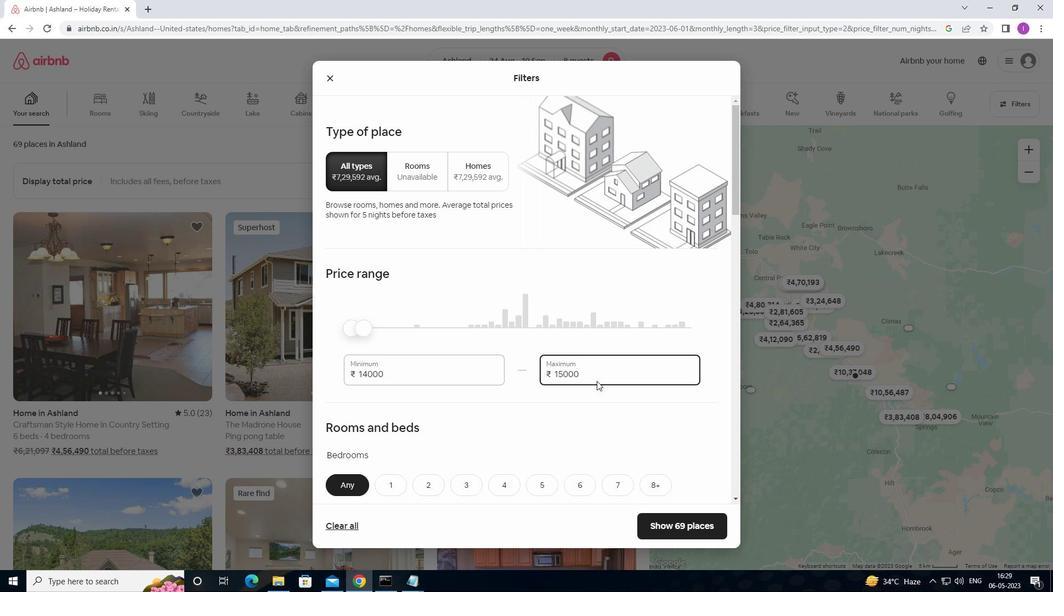
Action: Mouse scrolled (598, 386) with delta (0, 0)
Screenshot: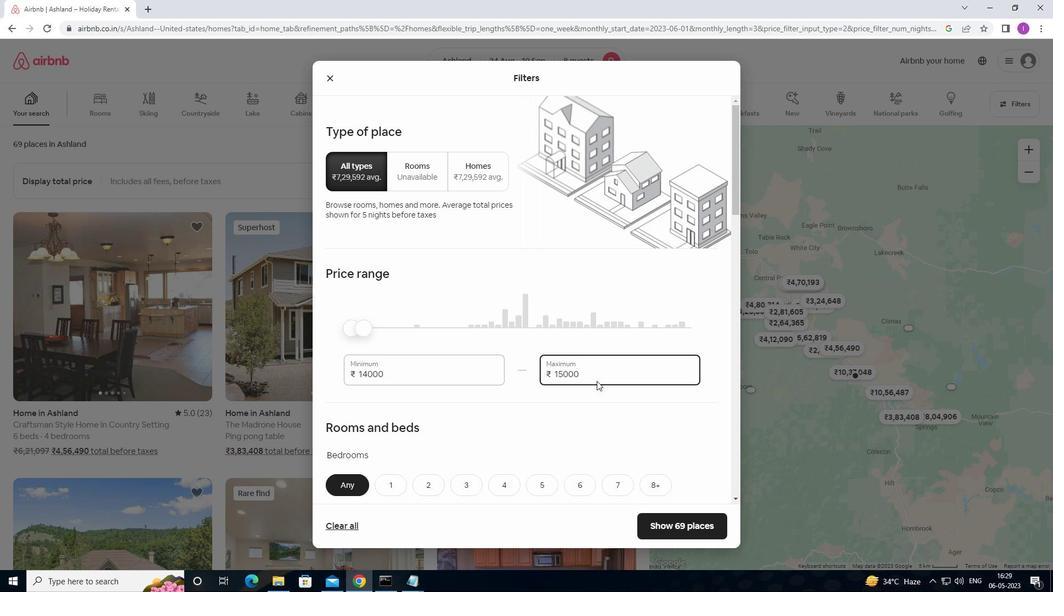 
Action: Mouse scrolled (598, 386) with delta (0, 0)
Screenshot: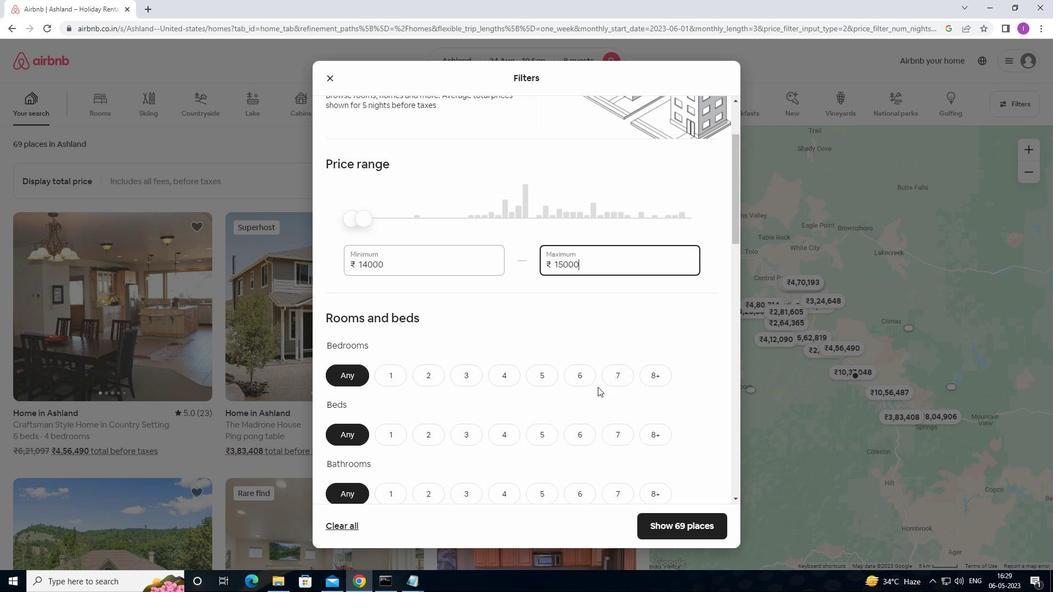 
Action: Mouse scrolled (598, 386) with delta (0, 0)
Screenshot: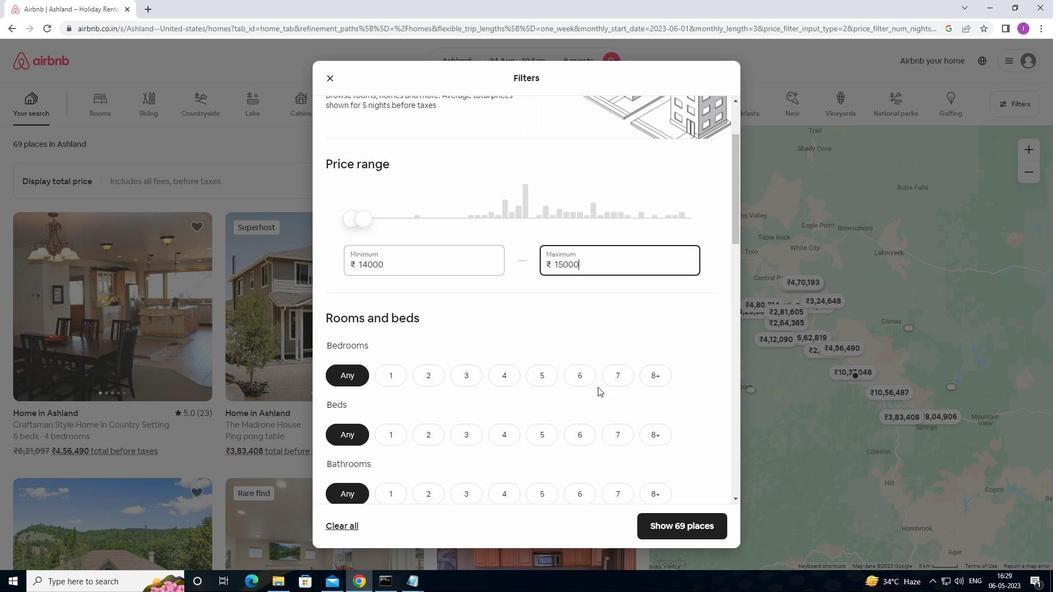 
Action: Mouse moved to (598, 387)
Screenshot: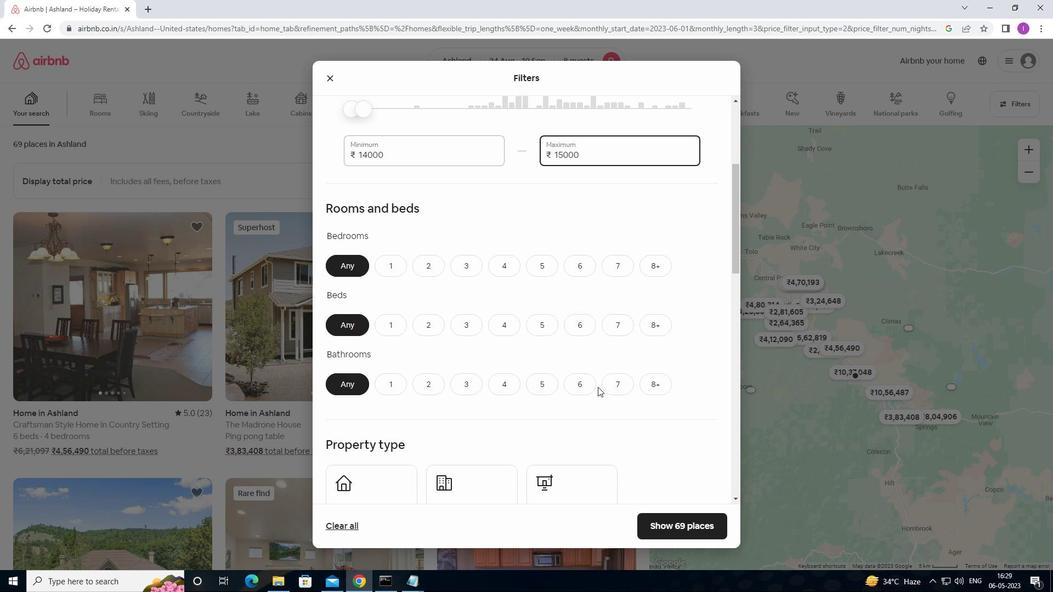 
Action: Mouse scrolled (598, 386) with delta (0, 0)
Screenshot: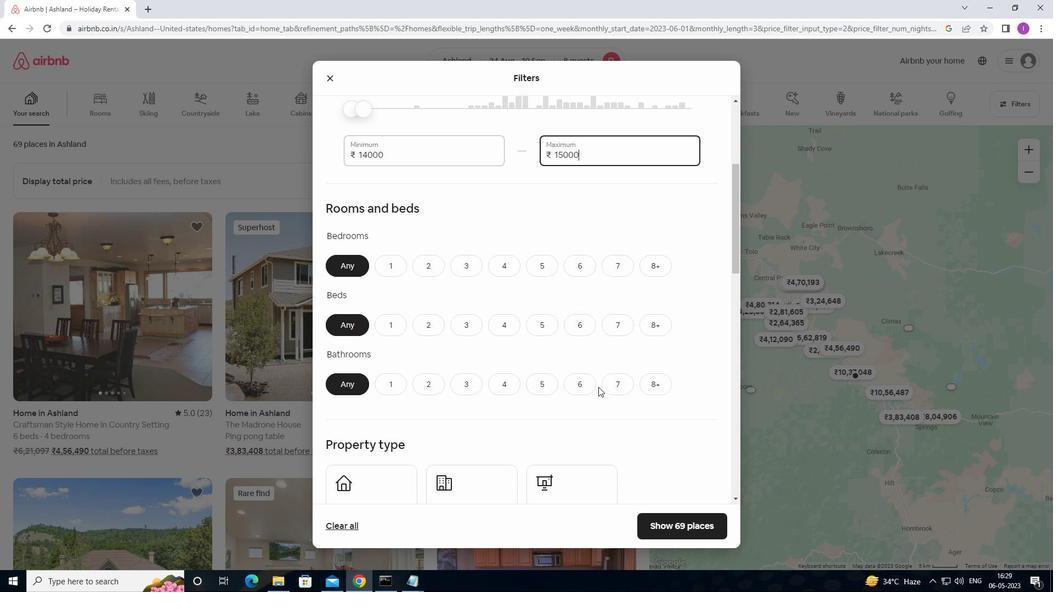 
Action: Mouse moved to (585, 219)
Screenshot: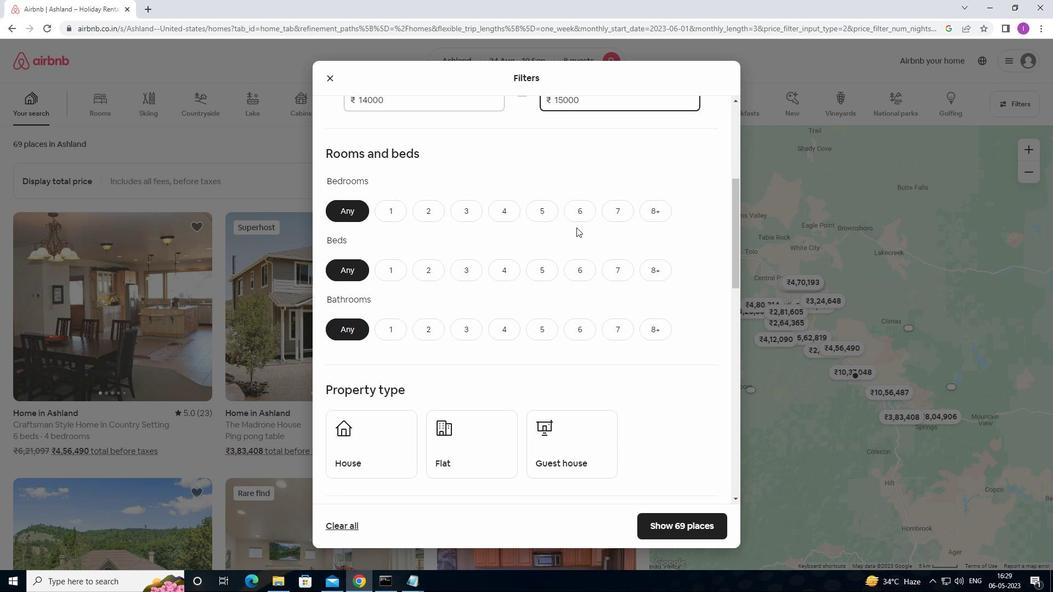 
Action: Mouse pressed left at (585, 219)
Screenshot: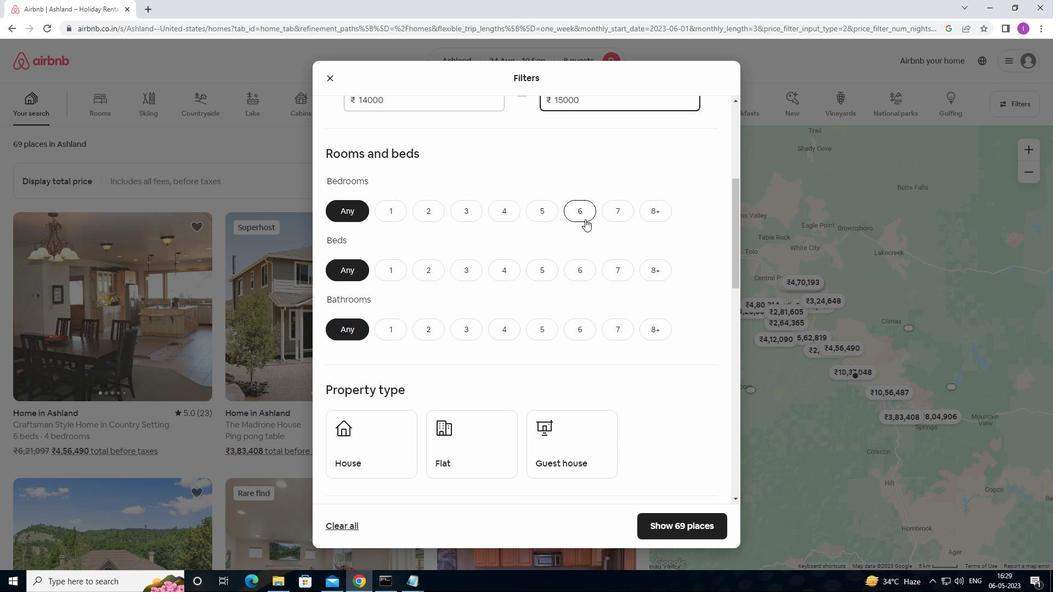 
Action: Mouse moved to (576, 273)
Screenshot: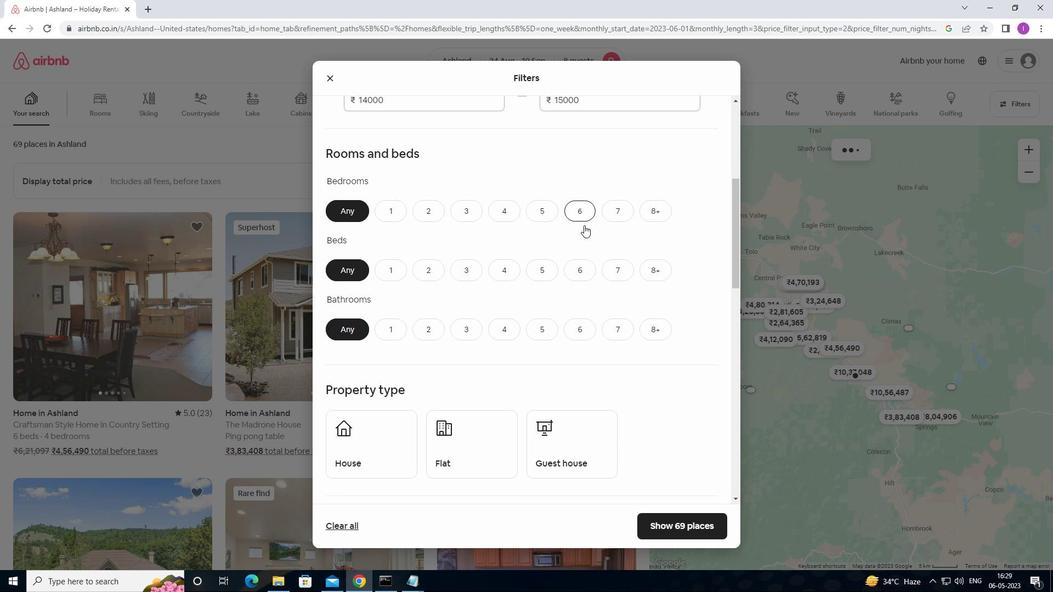 
Action: Mouse pressed left at (576, 273)
Screenshot: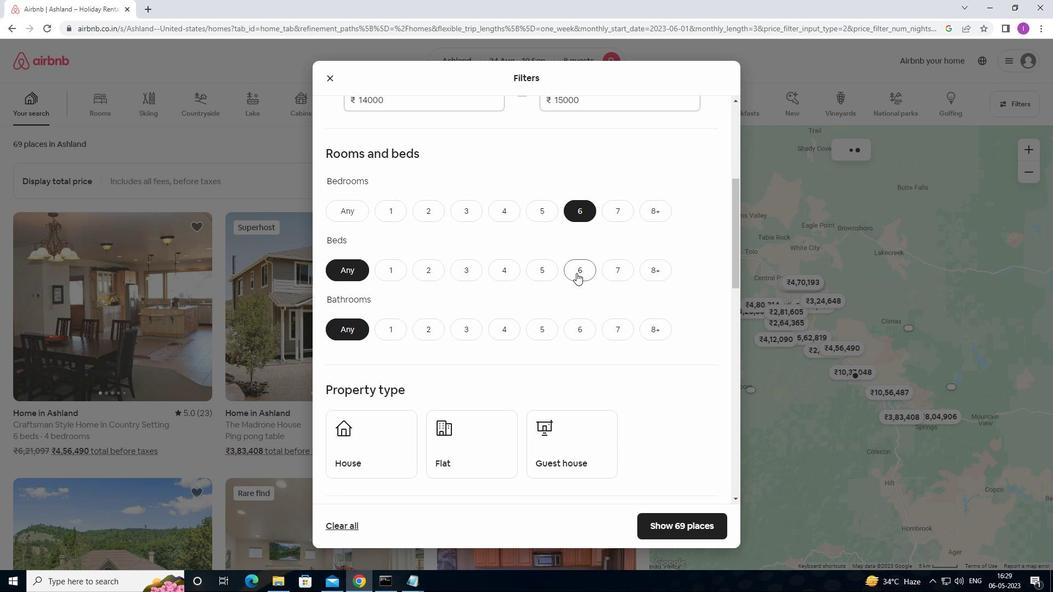 
Action: Mouse moved to (588, 324)
Screenshot: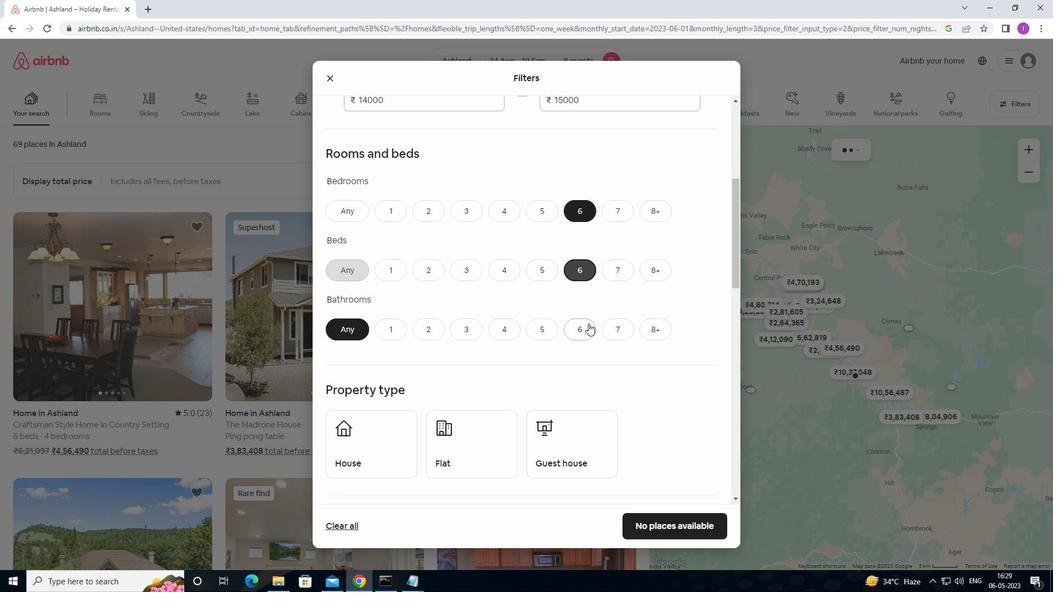 
Action: Mouse pressed left at (588, 324)
Screenshot: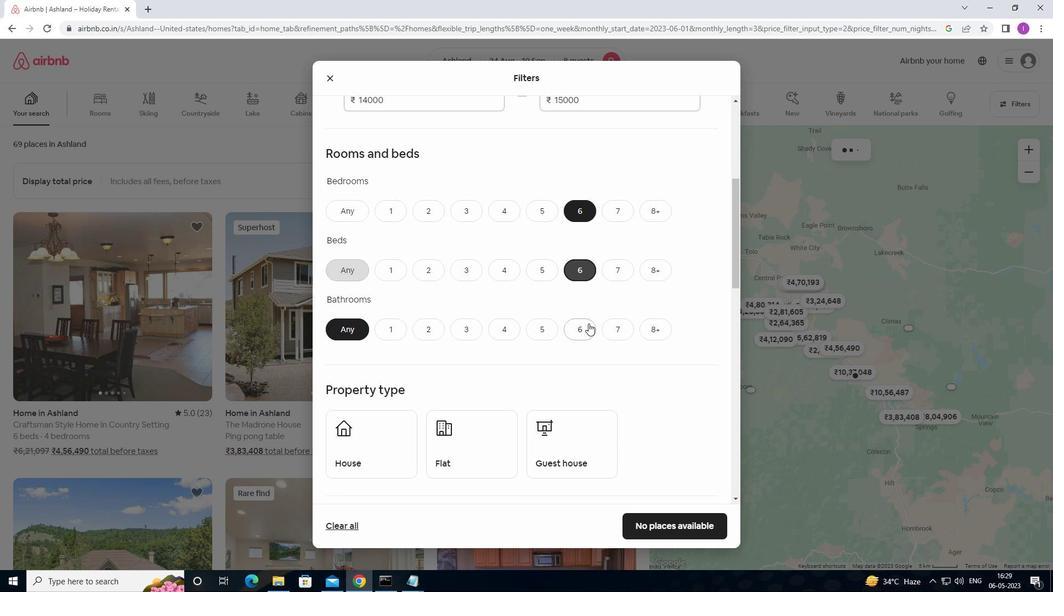 
Action: Mouse moved to (475, 405)
Screenshot: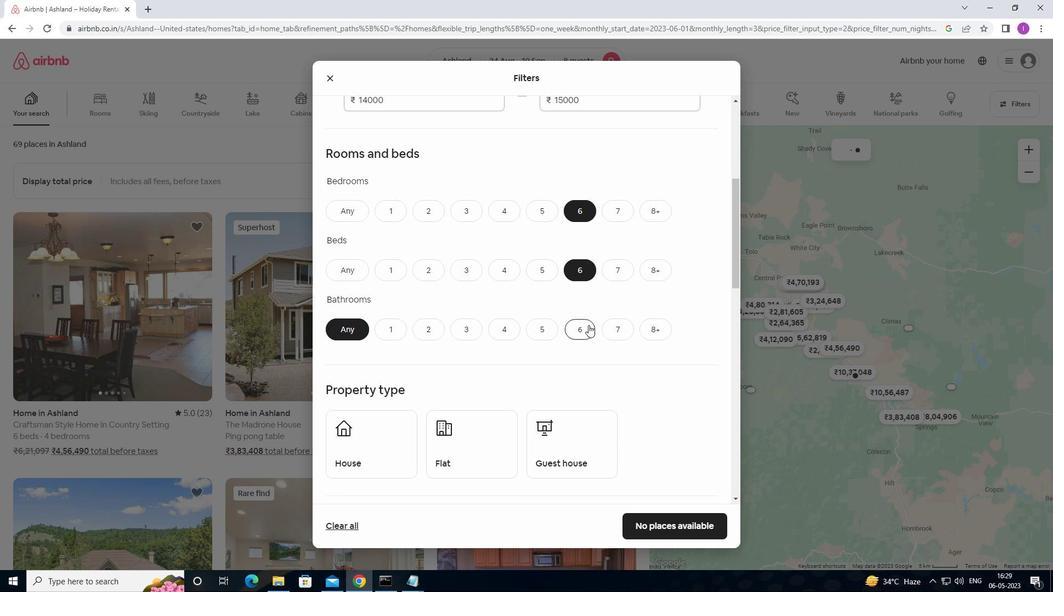 
Action: Mouse scrolled (475, 404) with delta (0, 0)
Screenshot: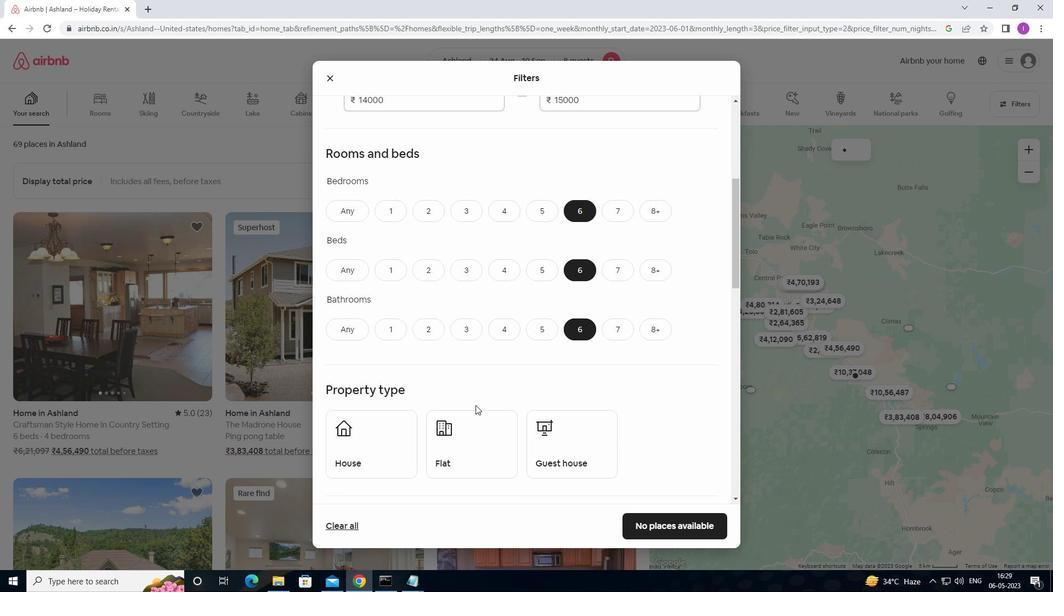 
Action: Mouse scrolled (475, 404) with delta (0, 0)
Screenshot: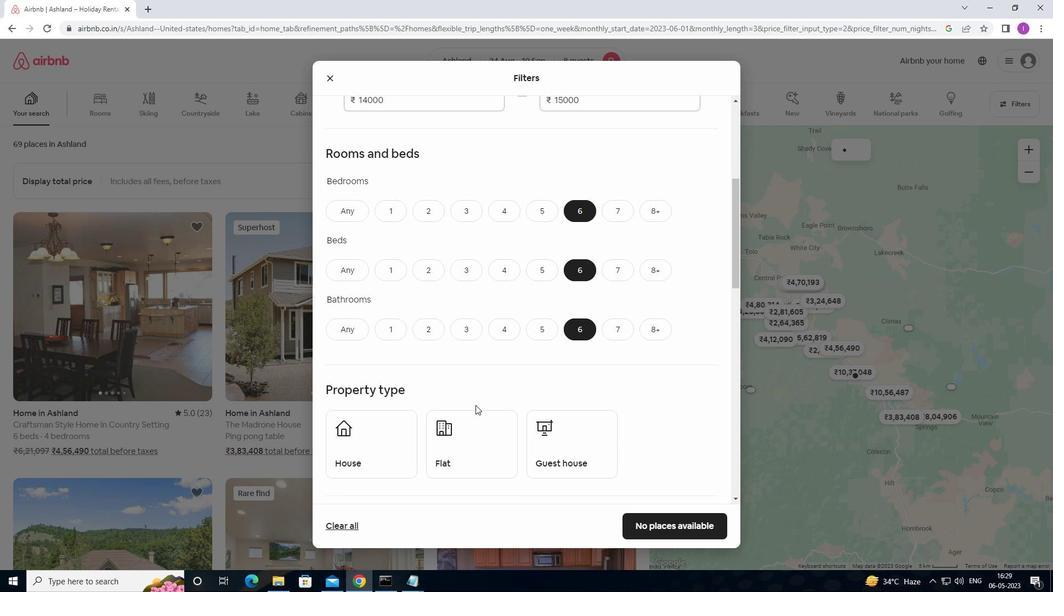 
Action: Mouse scrolled (475, 404) with delta (0, 0)
Screenshot: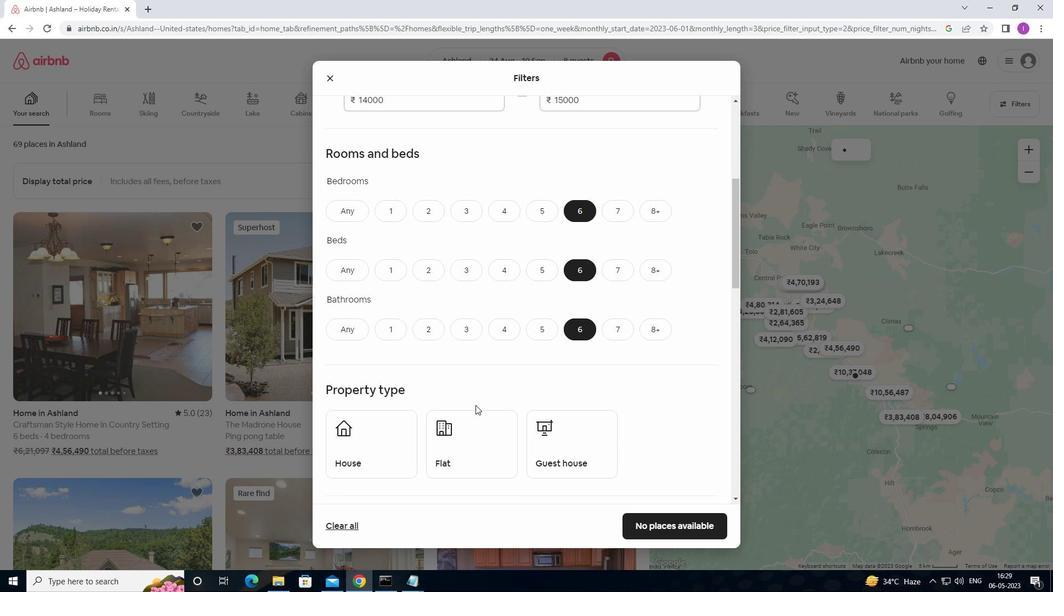 
Action: Mouse moved to (367, 295)
Screenshot: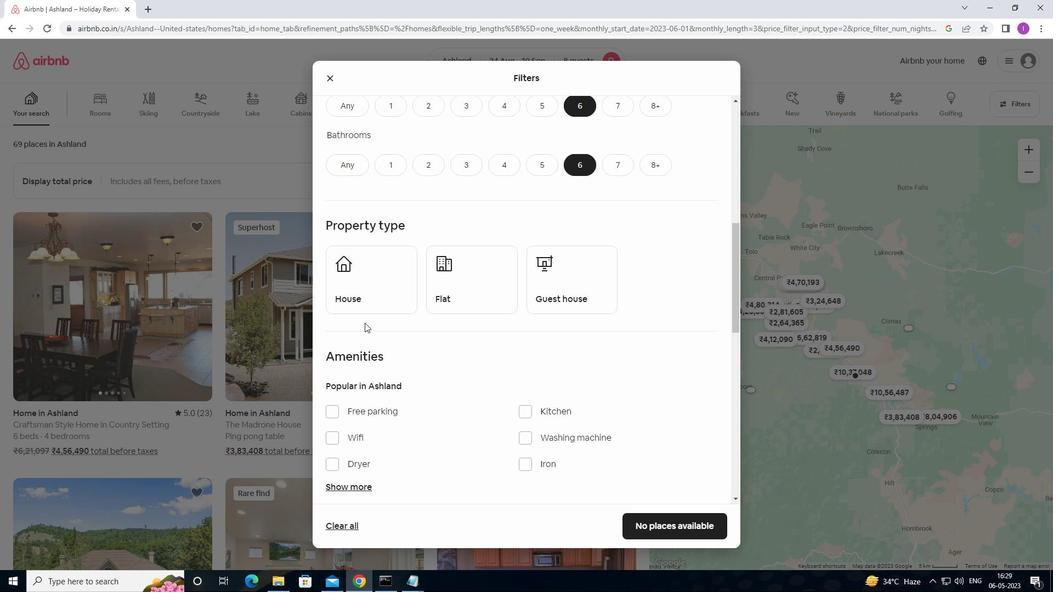 
Action: Mouse pressed left at (367, 295)
Screenshot: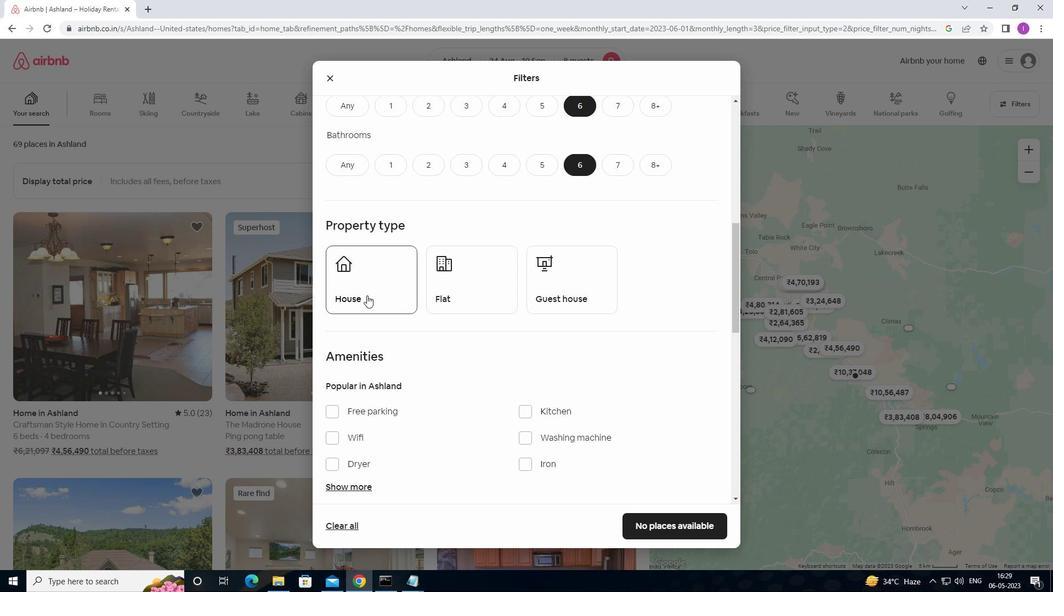 
Action: Mouse moved to (447, 297)
Screenshot: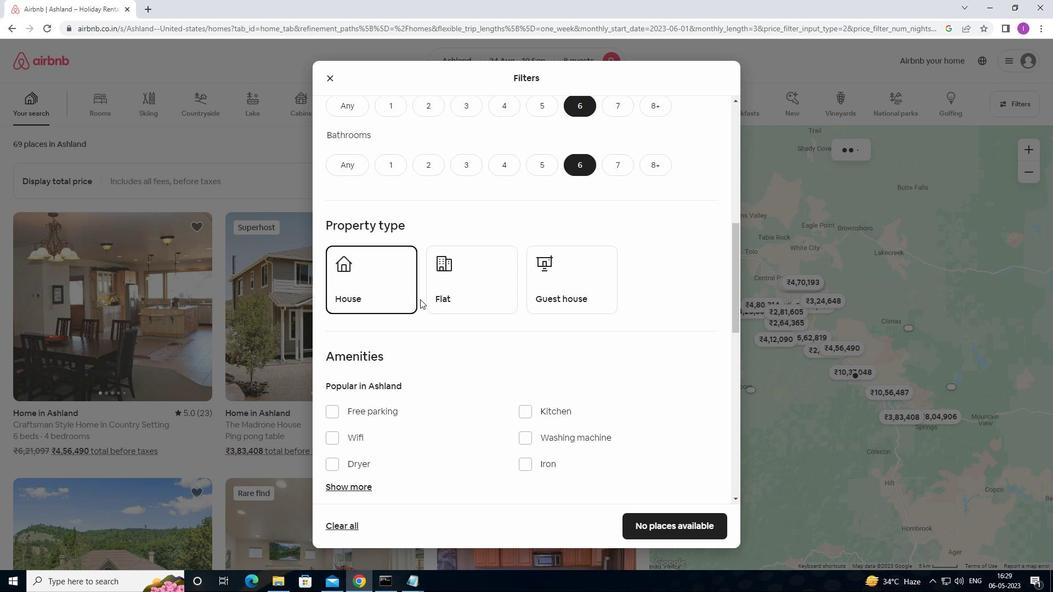 
Action: Mouse pressed left at (447, 297)
Screenshot: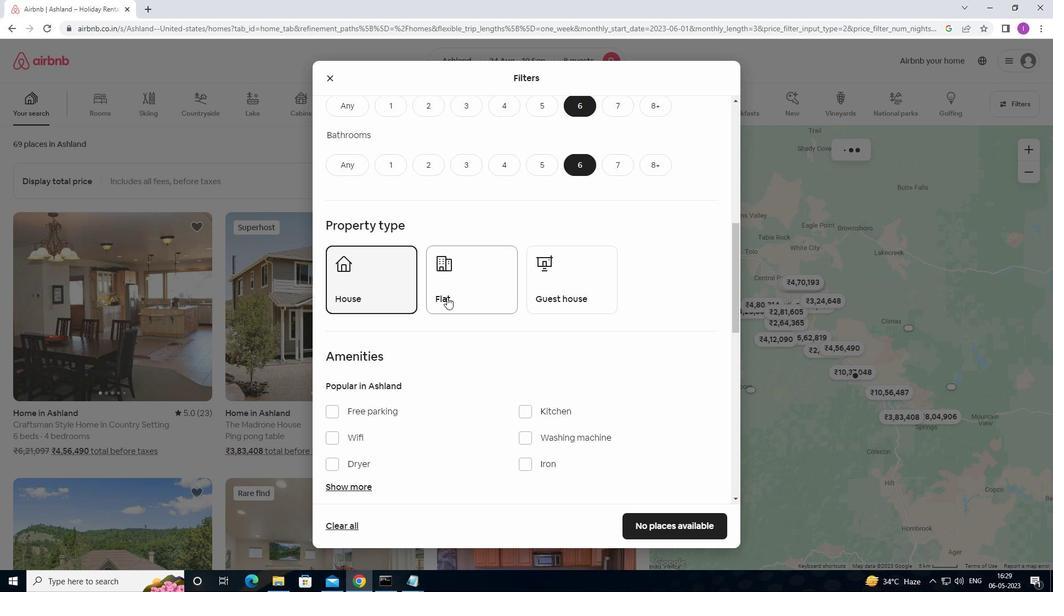 
Action: Mouse moved to (563, 295)
Screenshot: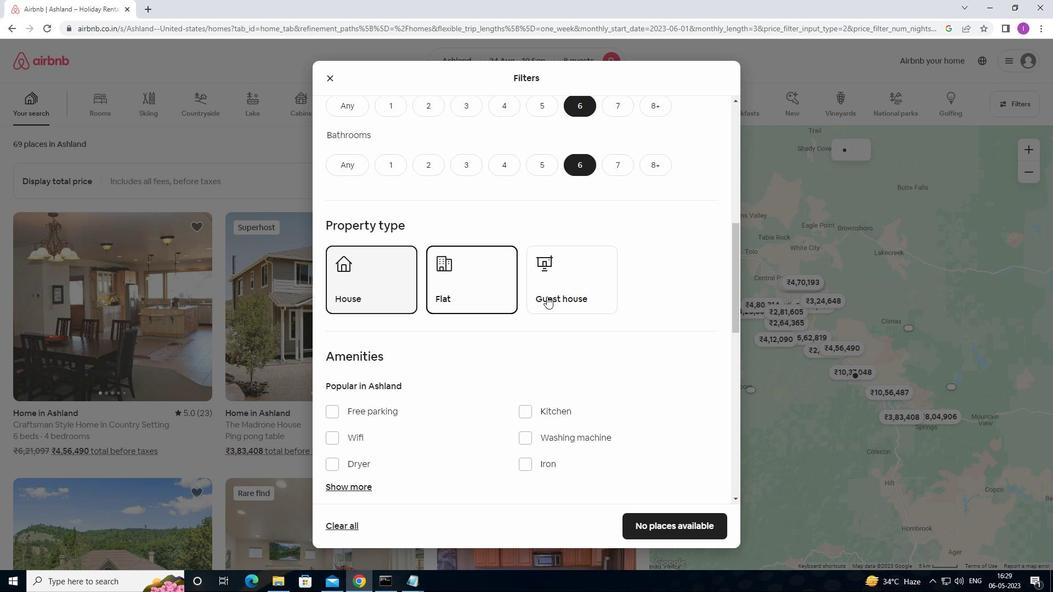 
Action: Mouse pressed left at (563, 295)
Screenshot: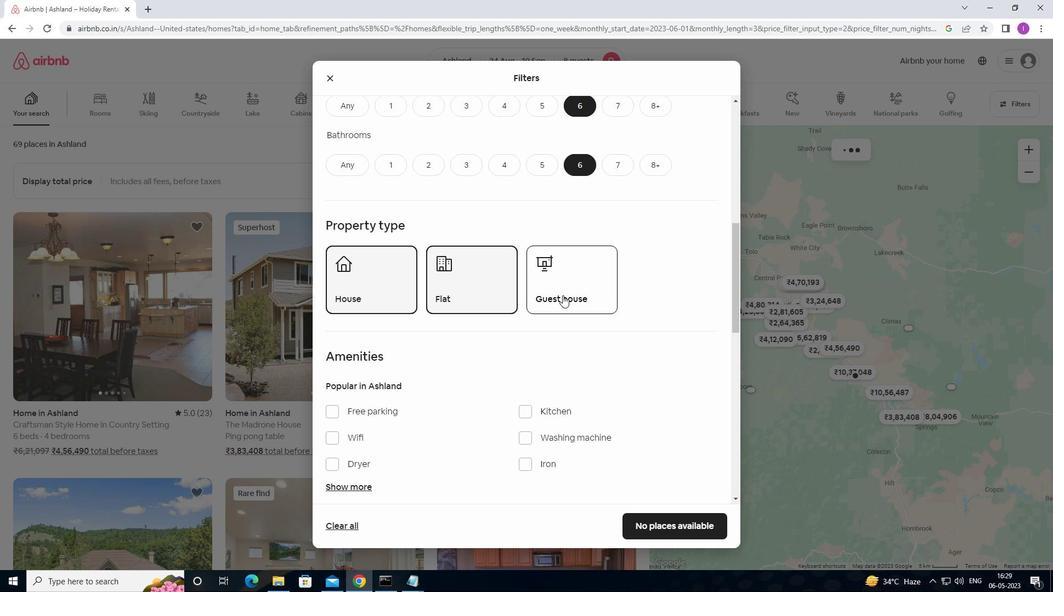 
Action: Mouse moved to (560, 316)
Screenshot: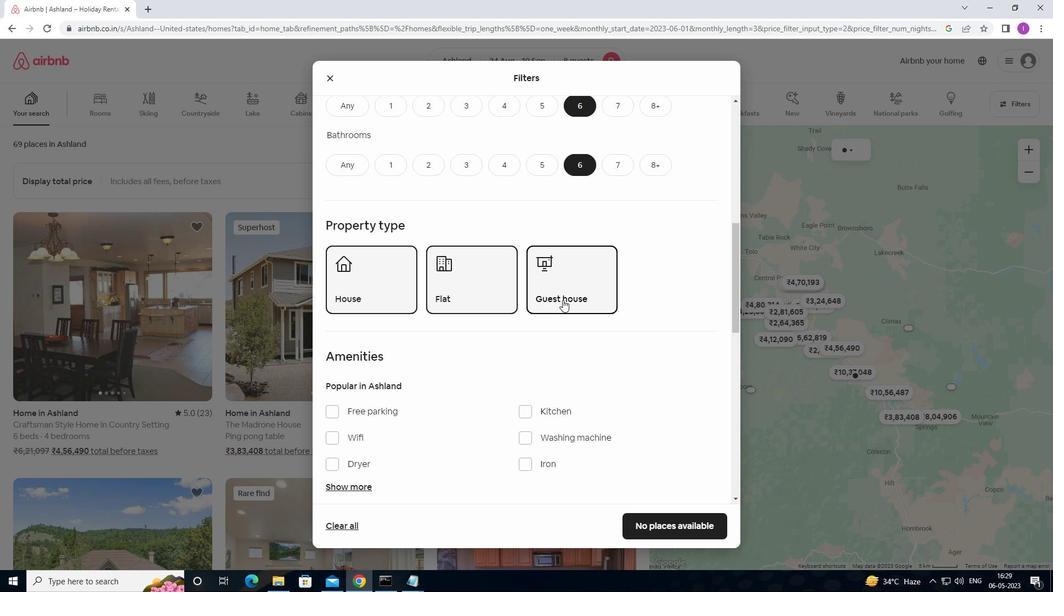 
Action: Mouse scrolled (560, 315) with delta (0, 0)
Screenshot: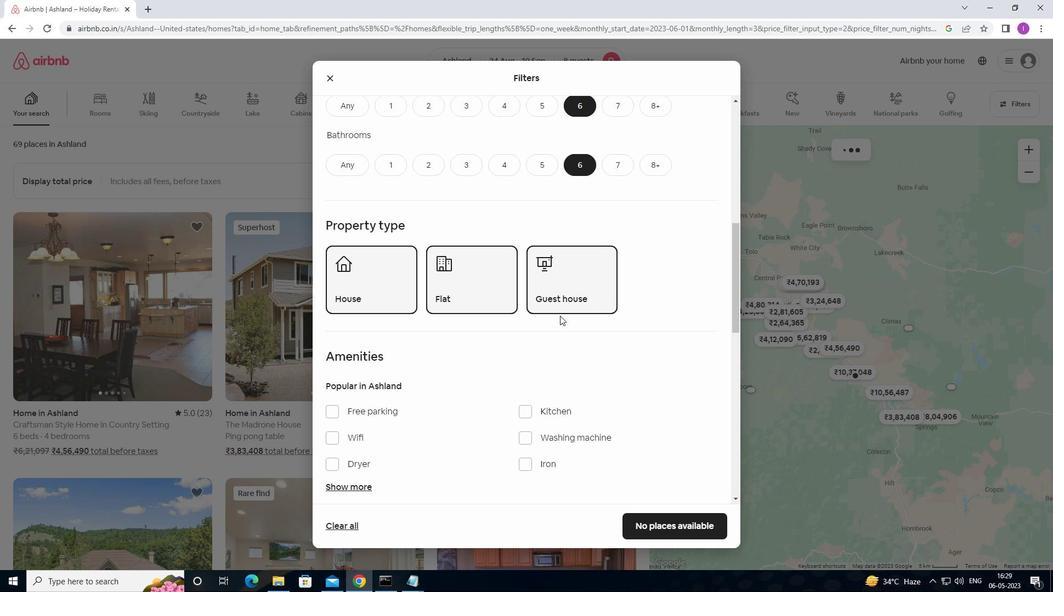 
Action: Mouse scrolled (560, 315) with delta (0, 0)
Screenshot: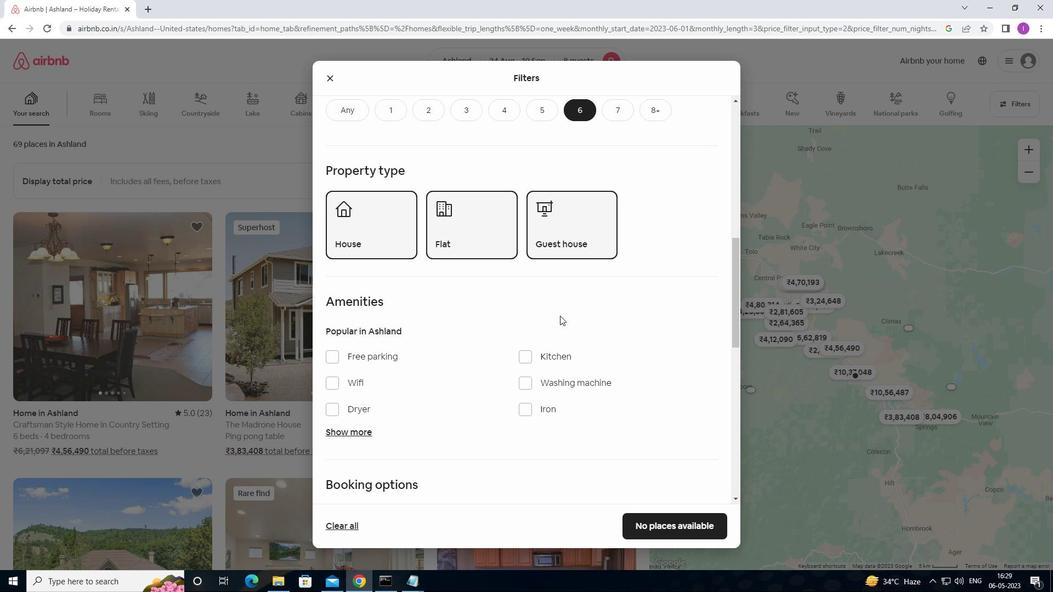 
Action: Mouse scrolled (560, 315) with delta (0, 0)
Screenshot: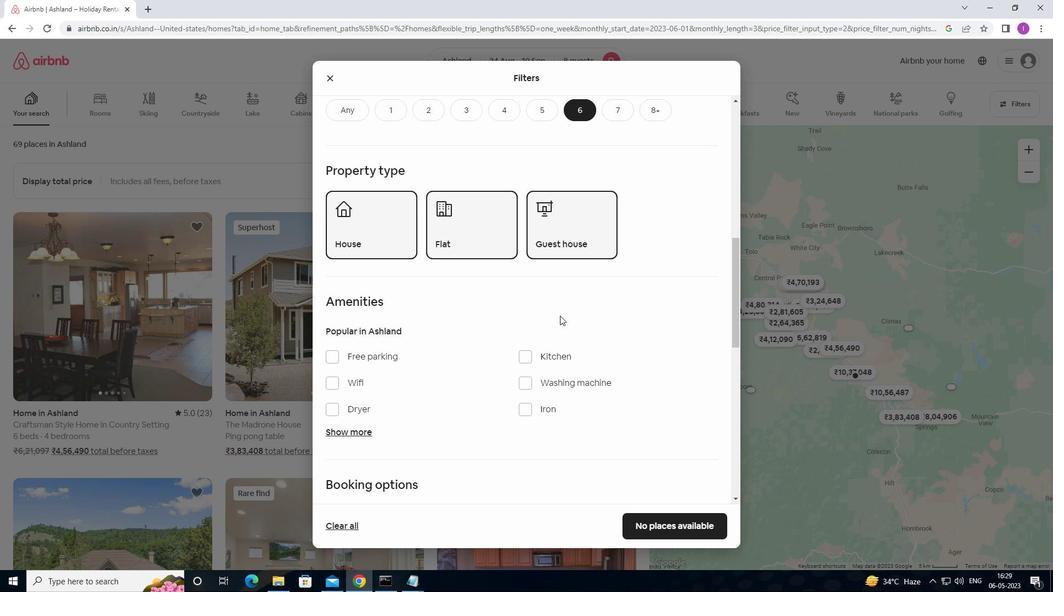 
Action: Mouse moved to (334, 274)
Screenshot: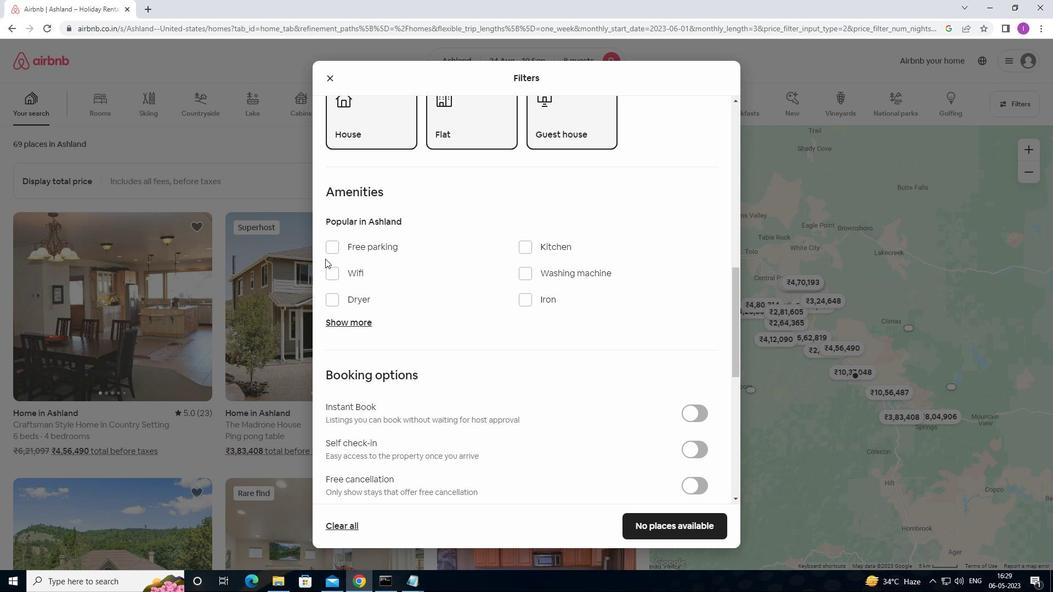 
Action: Mouse pressed left at (334, 274)
Screenshot: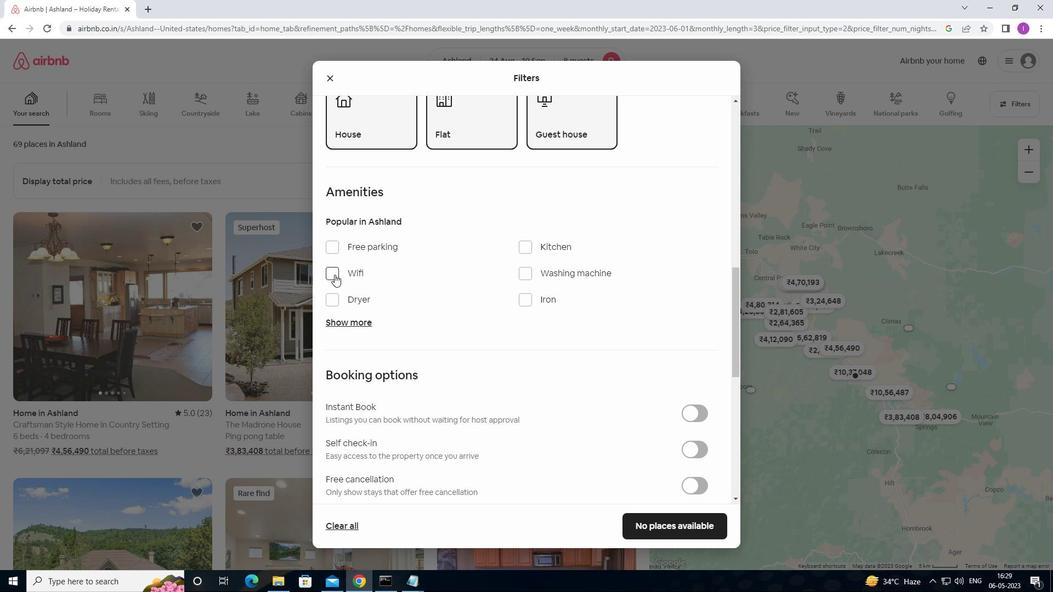 
Action: Mouse moved to (334, 249)
Screenshot: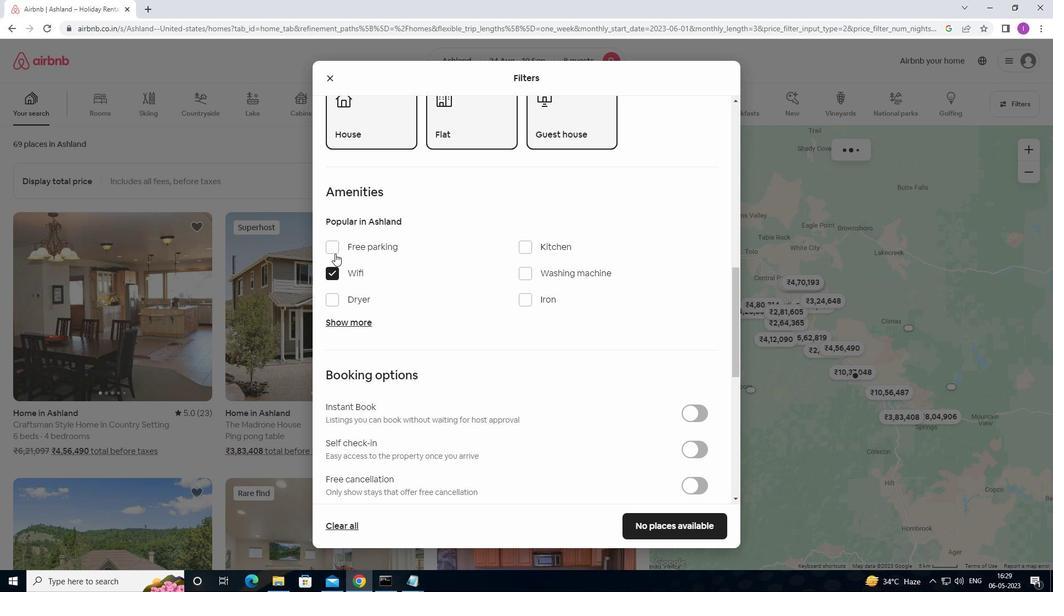 
Action: Mouse pressed left at (334, 249)
Screenshot: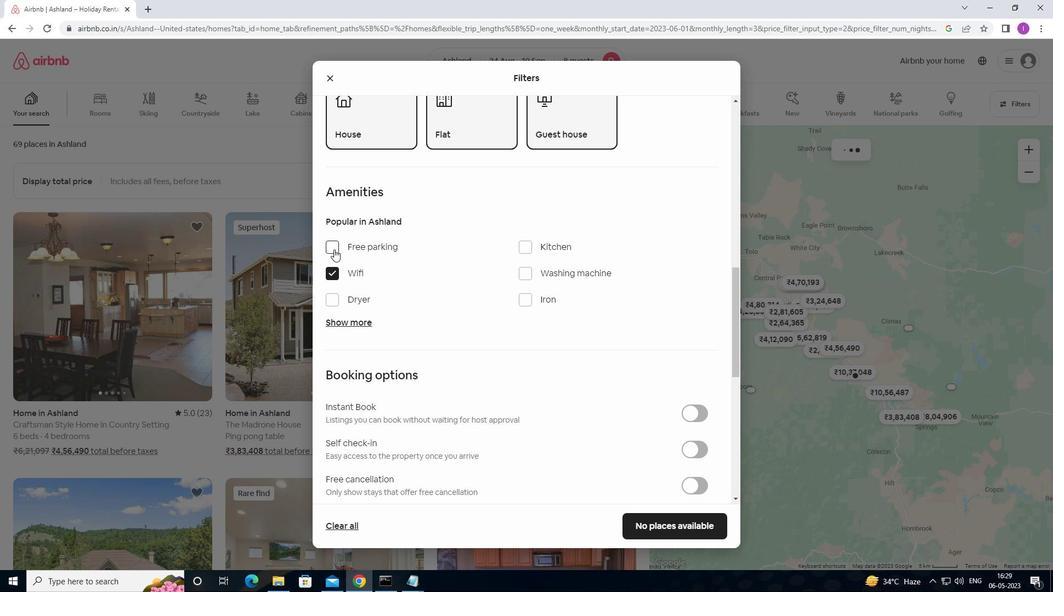 
Action: Mouse moved to (345, 316)
Screenshot: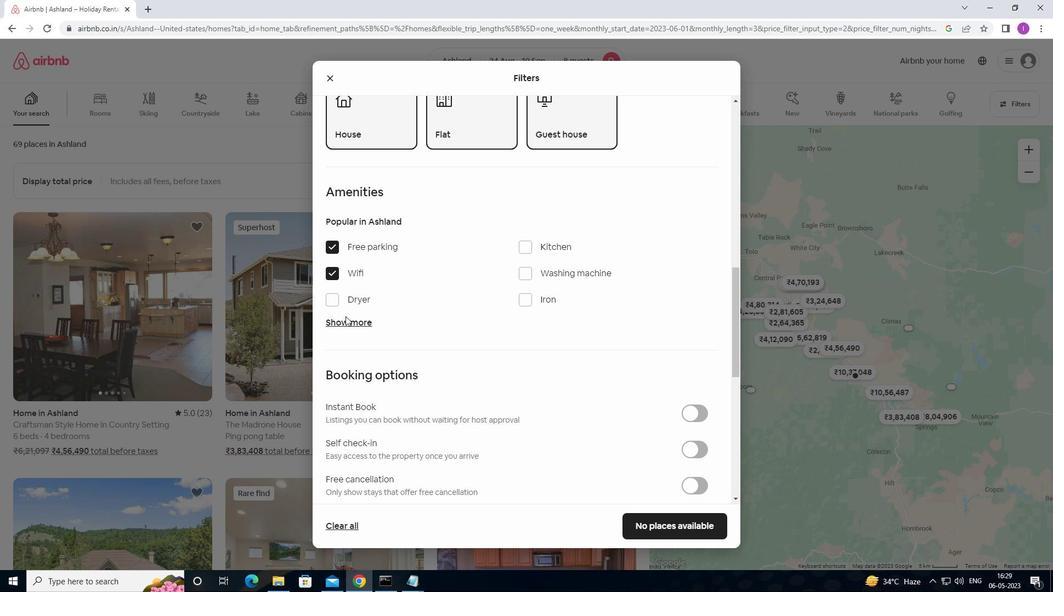 
Action: Mouse pressed left at (345, 316)
Screenshot: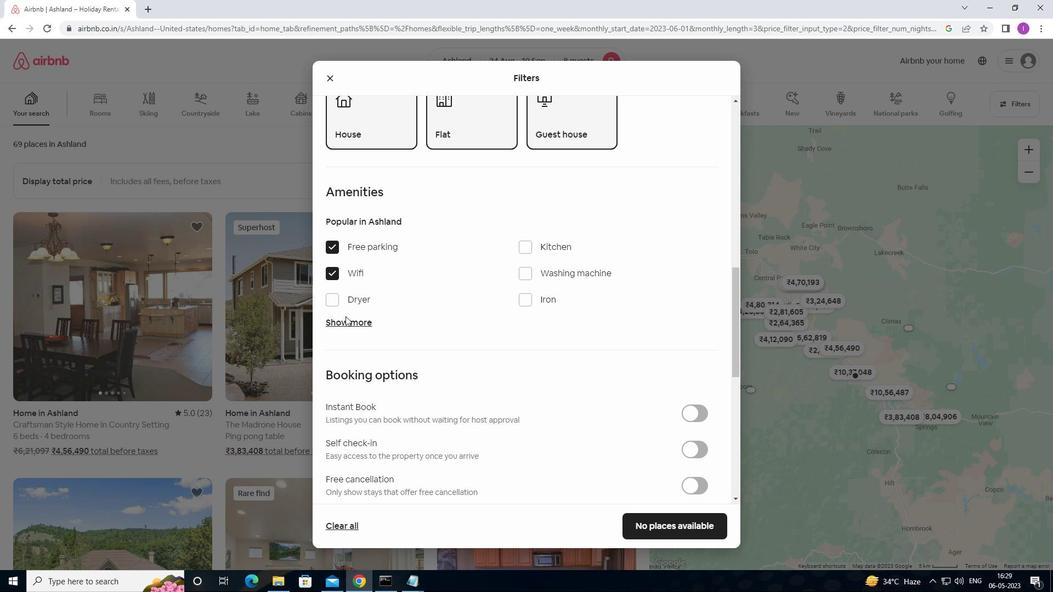 
Action: Mouse moved to (341, 325)
Screenshot: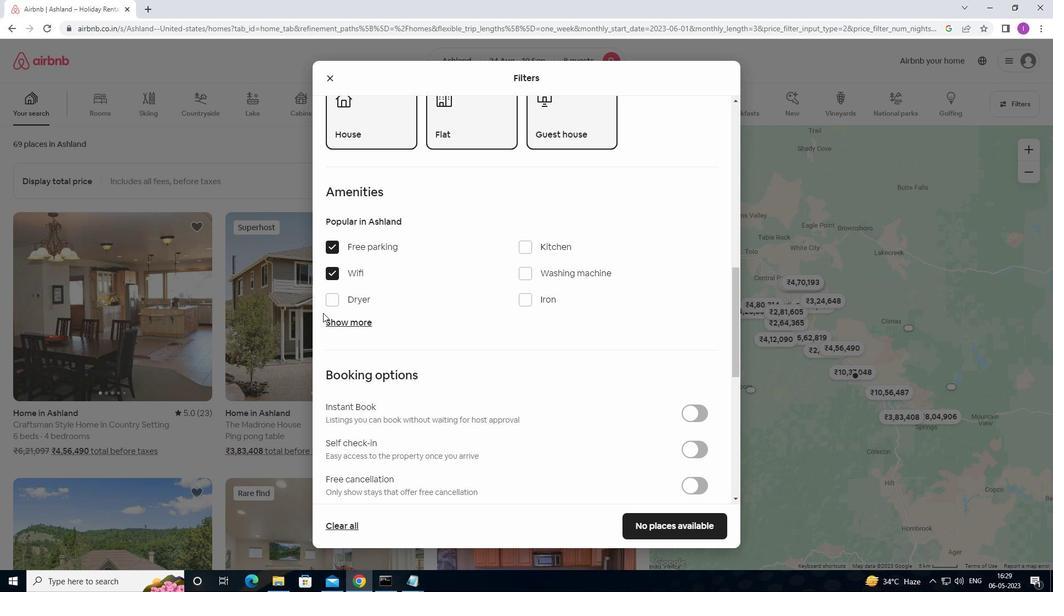 
Action: Mouse pressed left at (341, 325)
Screenshot: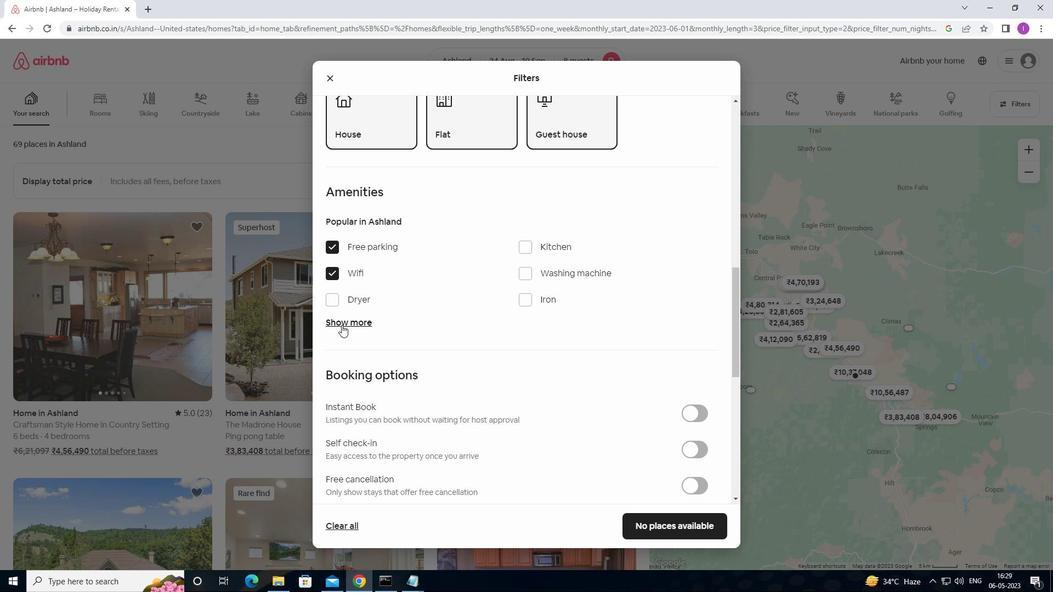 
Action: Mouse moved to (527, 392)
Screenshot: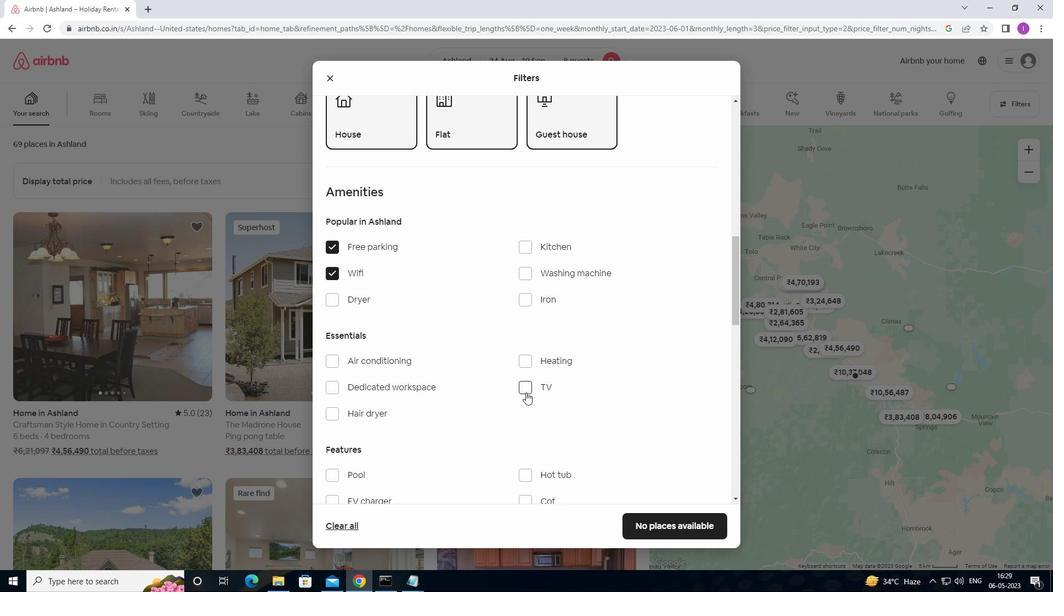 
Action: Mouse pressed left at (527, 392)
Screenshot: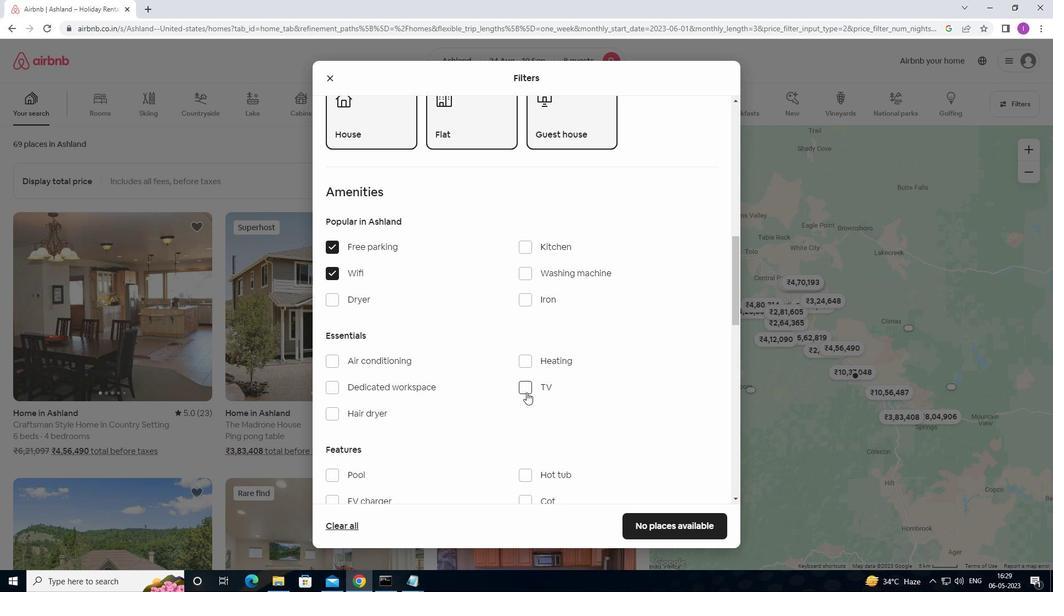 
Action: Mouse moved to (434, 437)
Screenshot: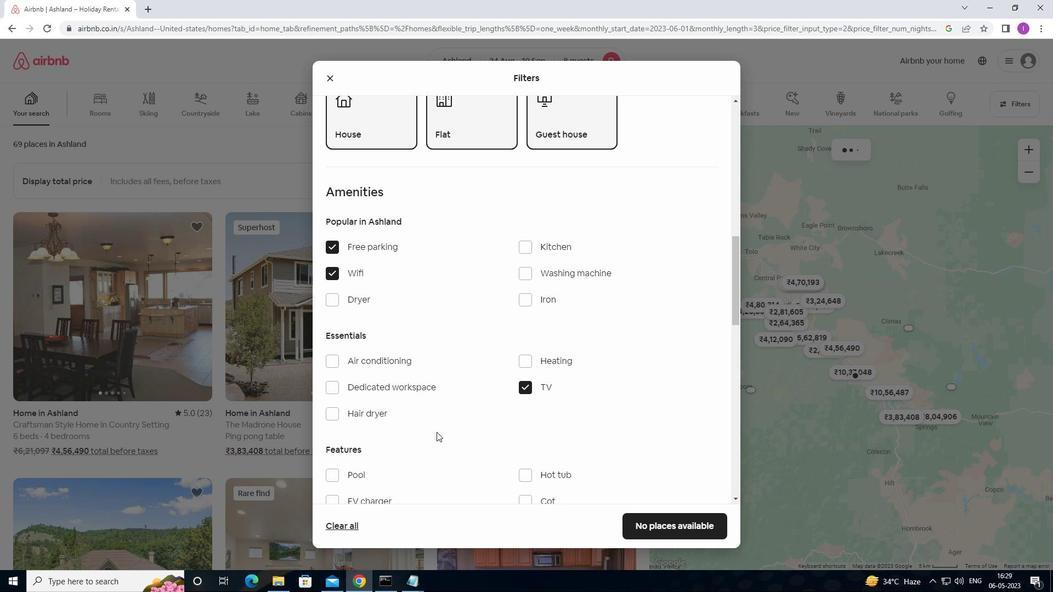 
Action: Mouse scrolled (434, 437) with delta (0, 0)
Screenshot: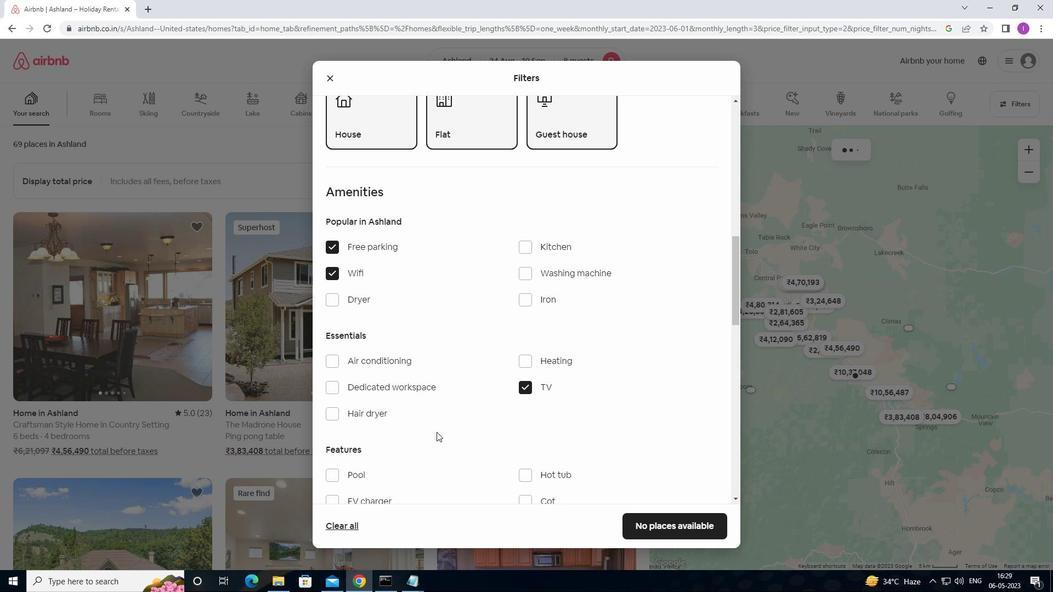 
Action: Mouse moved to (434, 437)
Screenshot: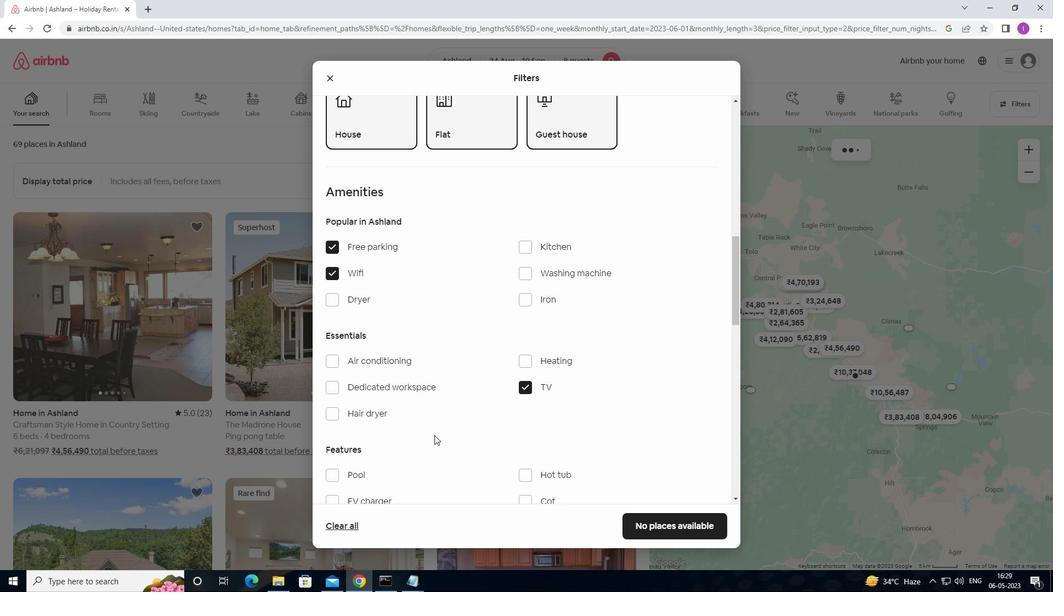 
Action: Mouse scrolled (434, 437) with delta (0, 0)
Screenshot: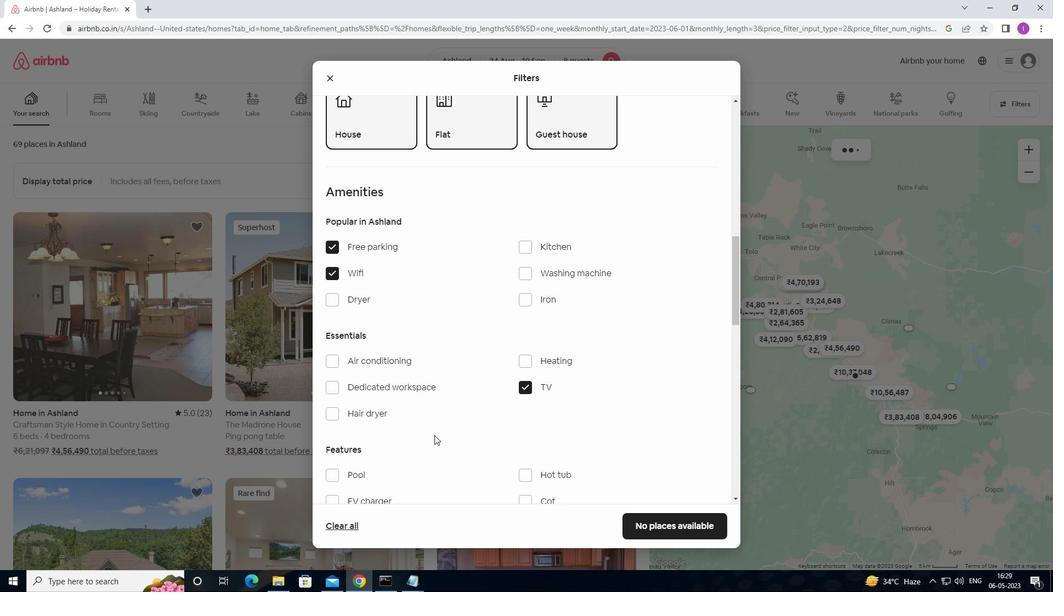 
Action: Mouse scrolled (434, 437) with delta (0, 0)
Screenshot: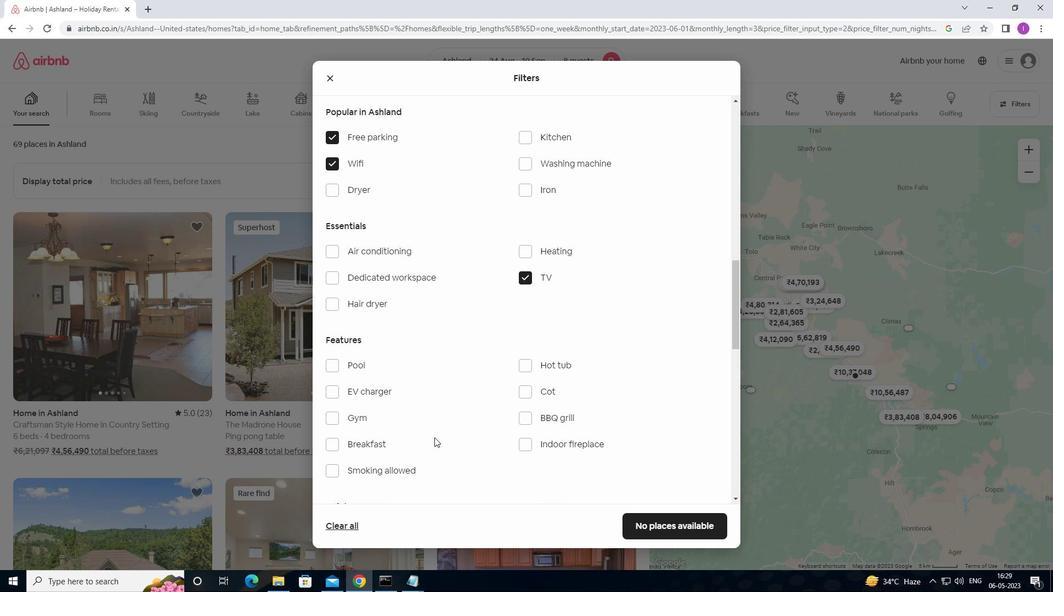 
Action: Mouse scrolled (434, 437) with delta (0, 0)
Screenshot: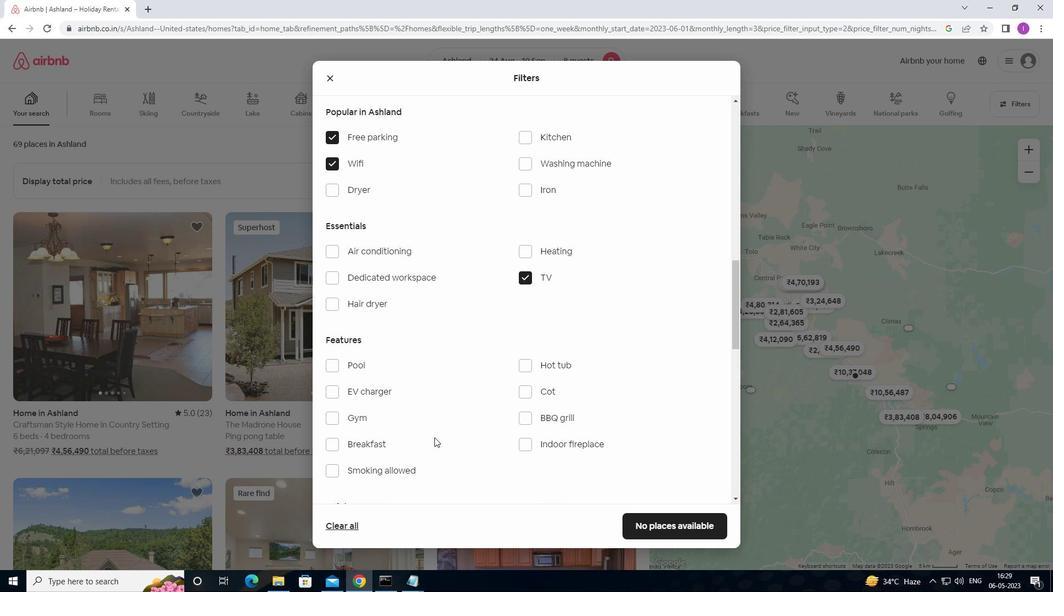 
Action: Mouse moved to (333, 312)
Screenshot: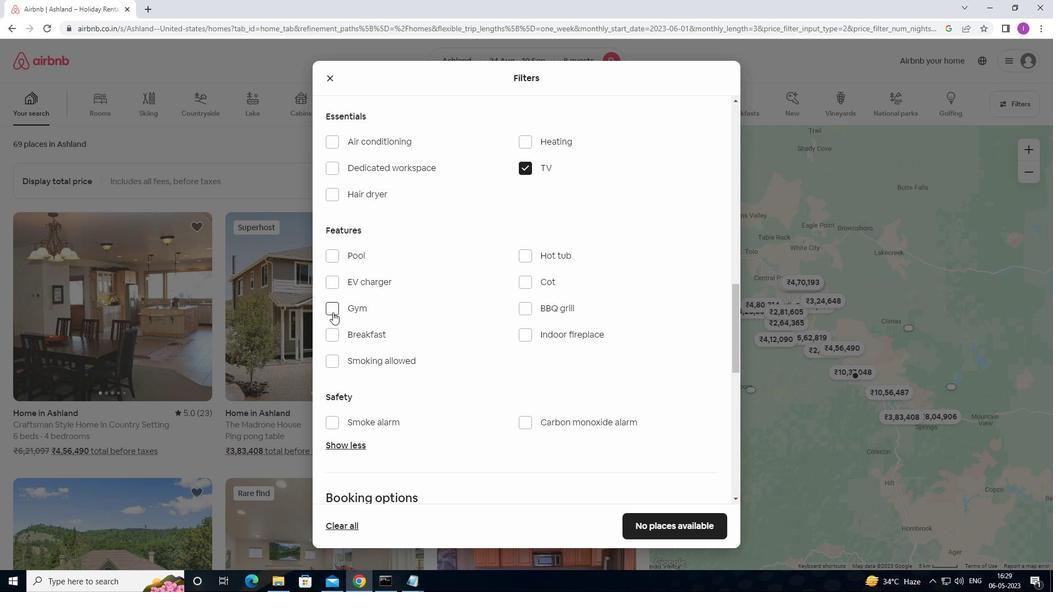 
Action: Mouse pressed left at (333, 312)
Screenshot: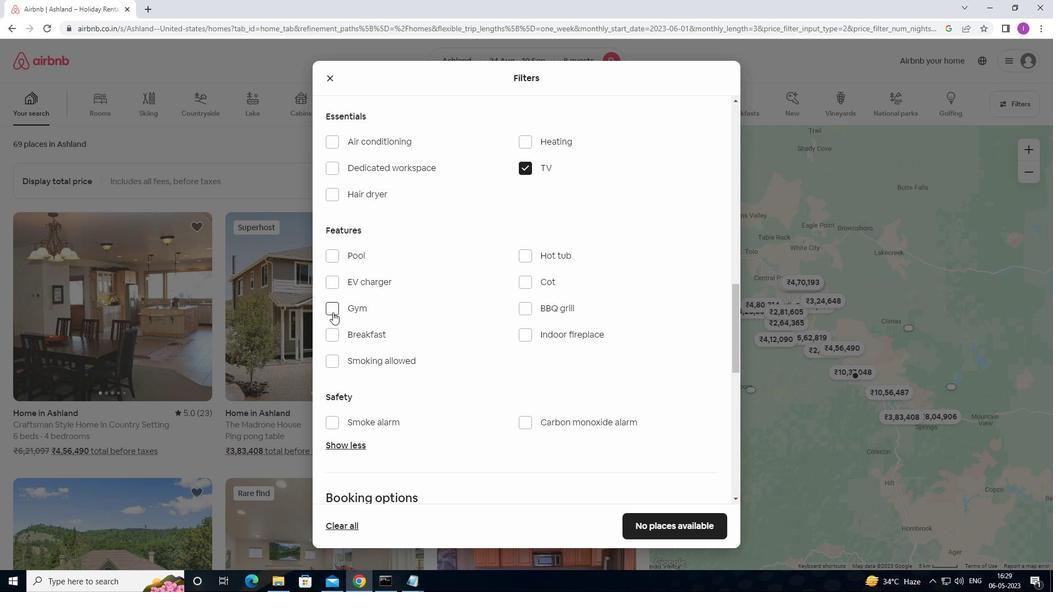 
Action: Mouse moved to (335, 329)
Screenshot: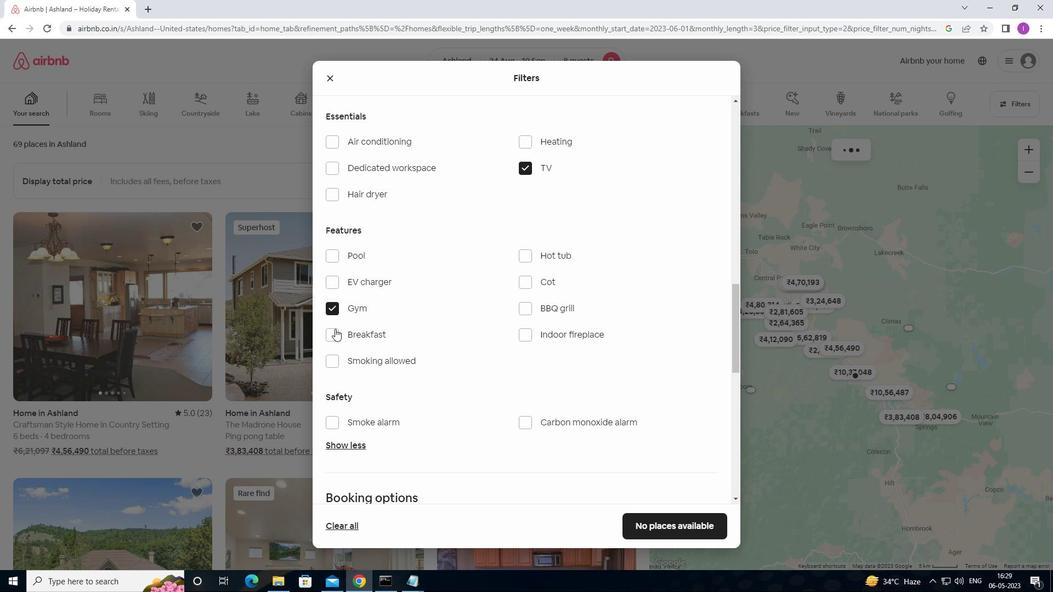 
Action: Mouse pressed left at (335, 329)
Screenshot: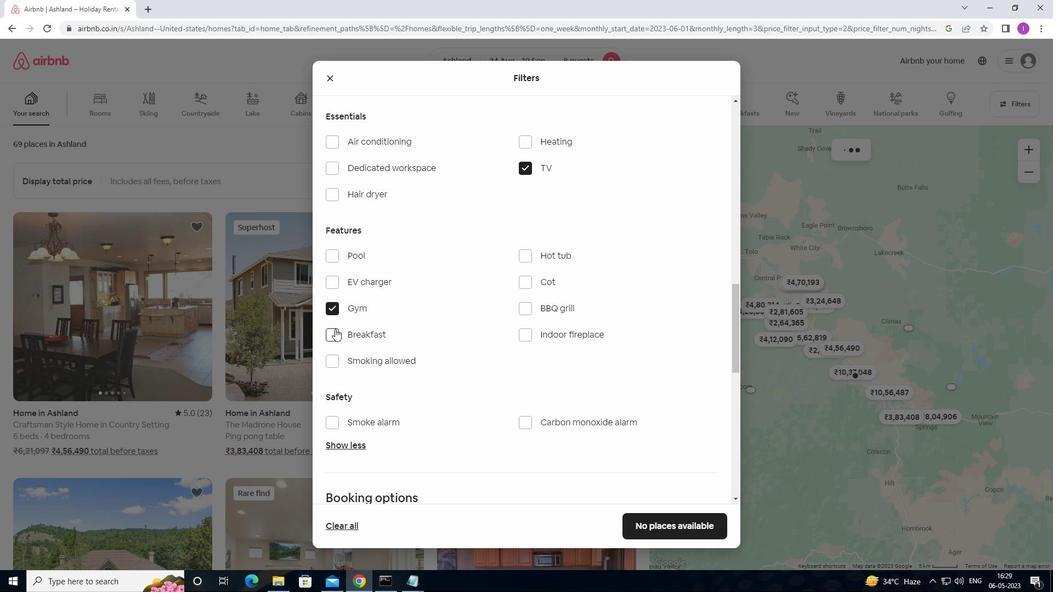 
Action: Mouse moved to (408, 345)
Screenshot: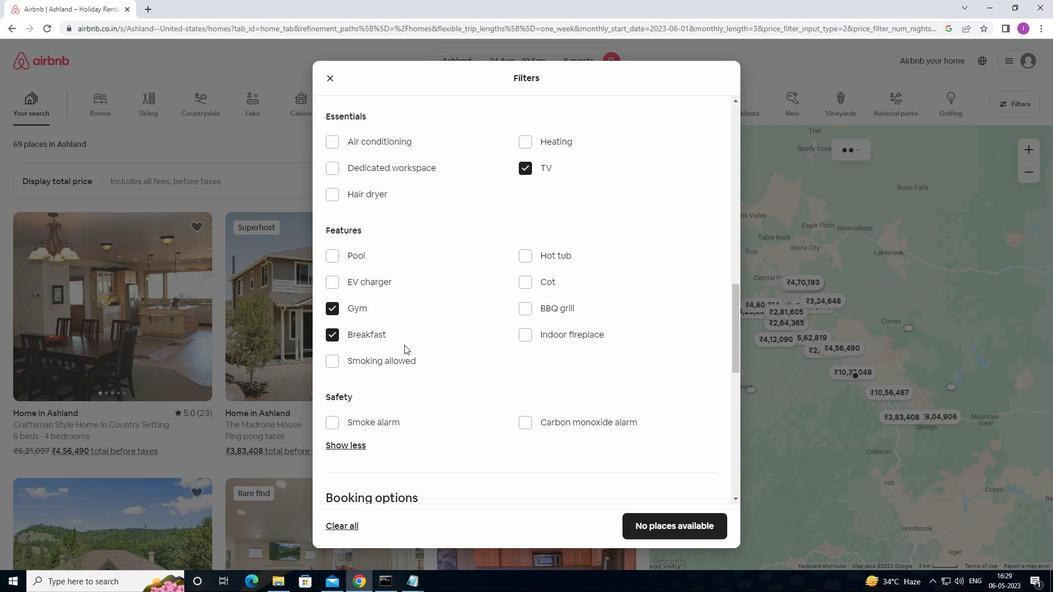 
Action: Mouse scrolled (408, 344) with delta (0, 0)
Screenshot: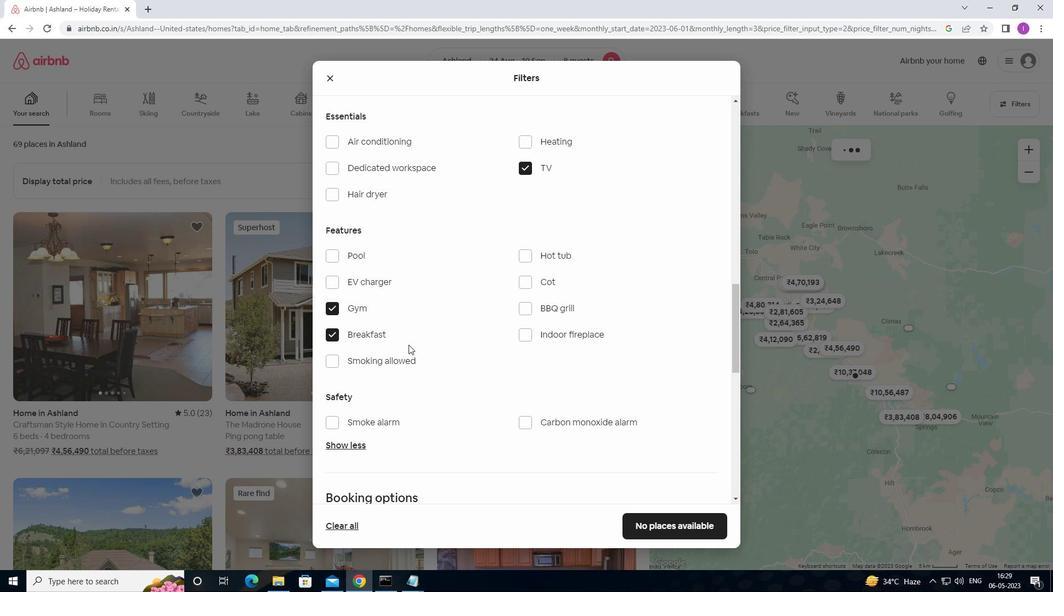 
Action: Mouse scrolled (408, 344) with delta (0, 0)
Screenshot: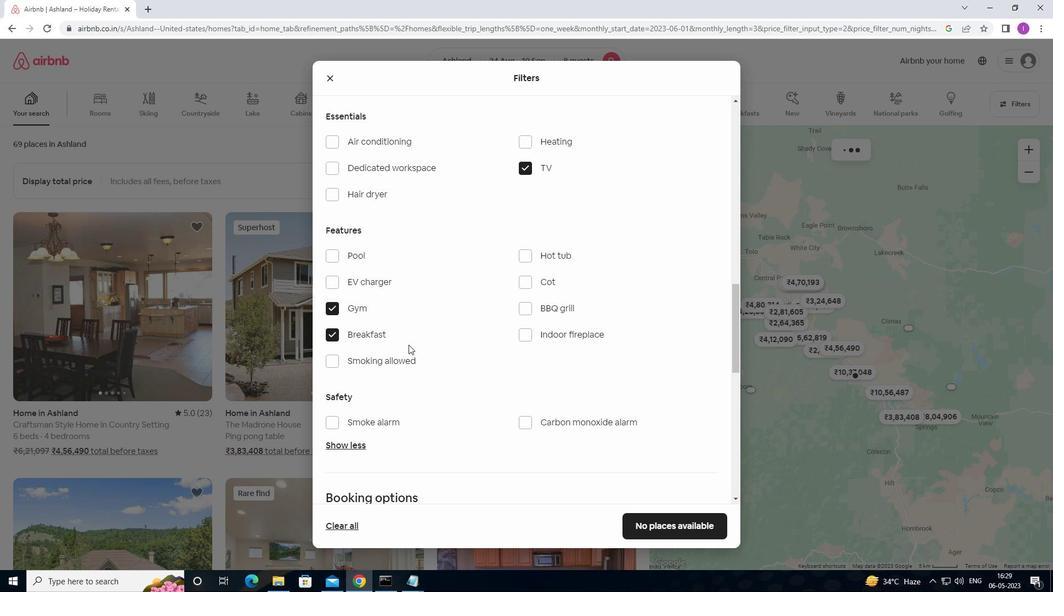 
Action: Mouse moved to (411, 344)
Screenshot: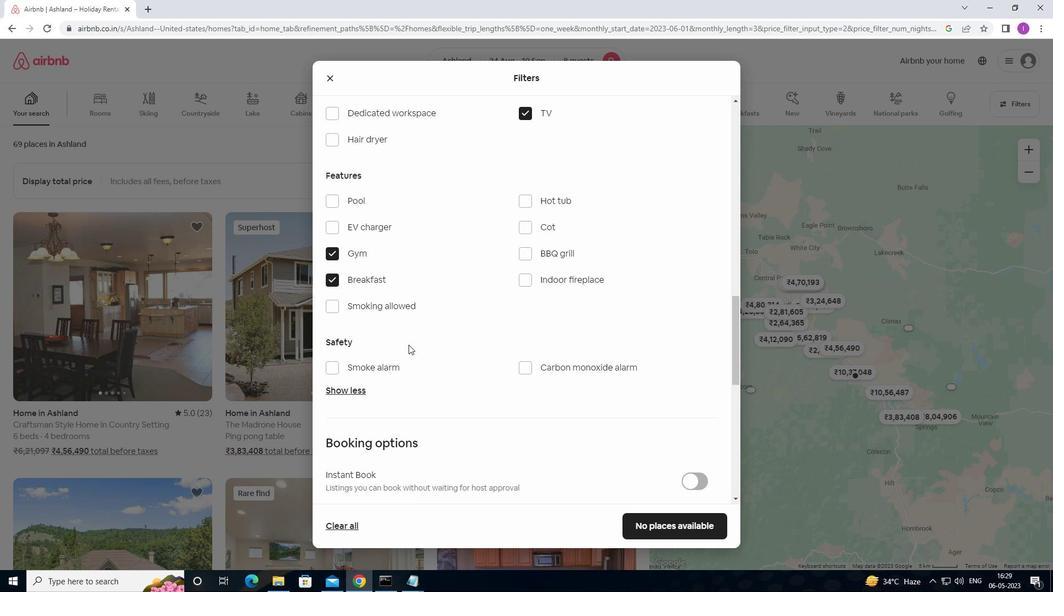 
Action: Mouse scrolled (411, 344) with delta (0, 0)
Screenshot: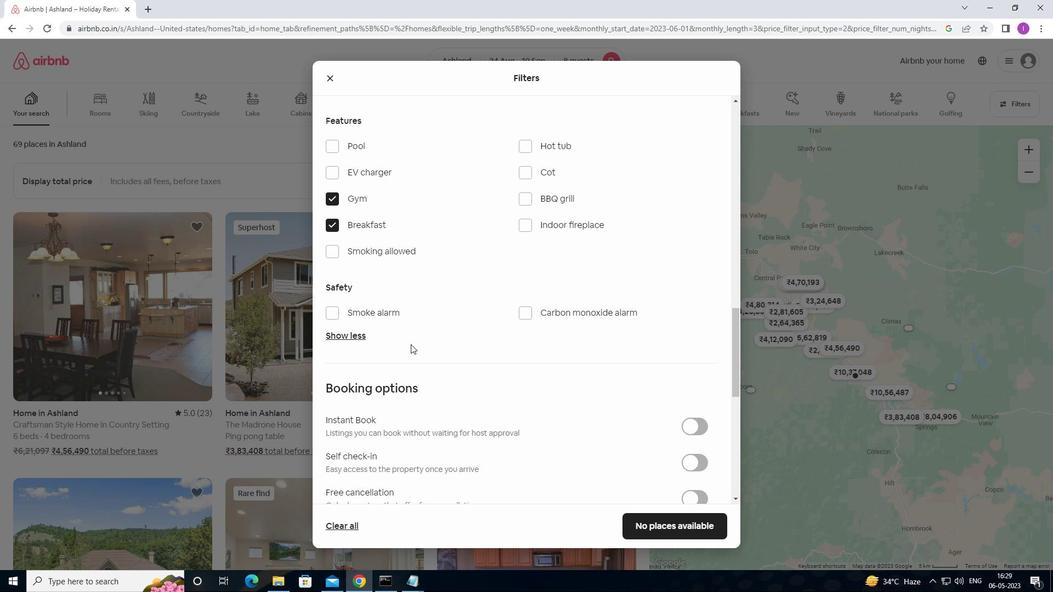 
Action: Mouse scrolled (411, 344) with delta (0, 0)
Screenshot: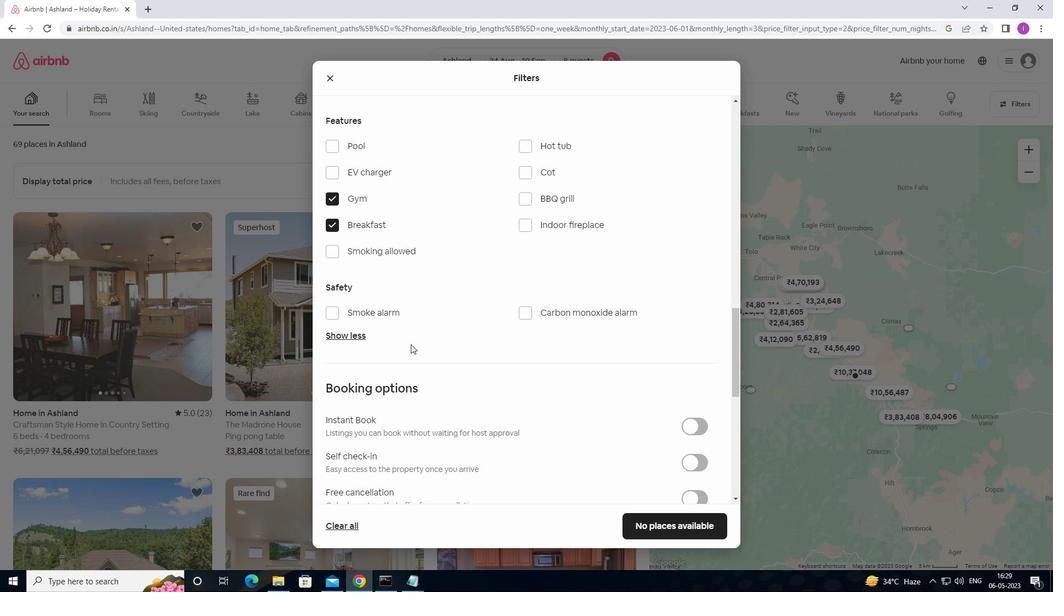 
Action: Mouse moved to (702, 352)
Screenshot: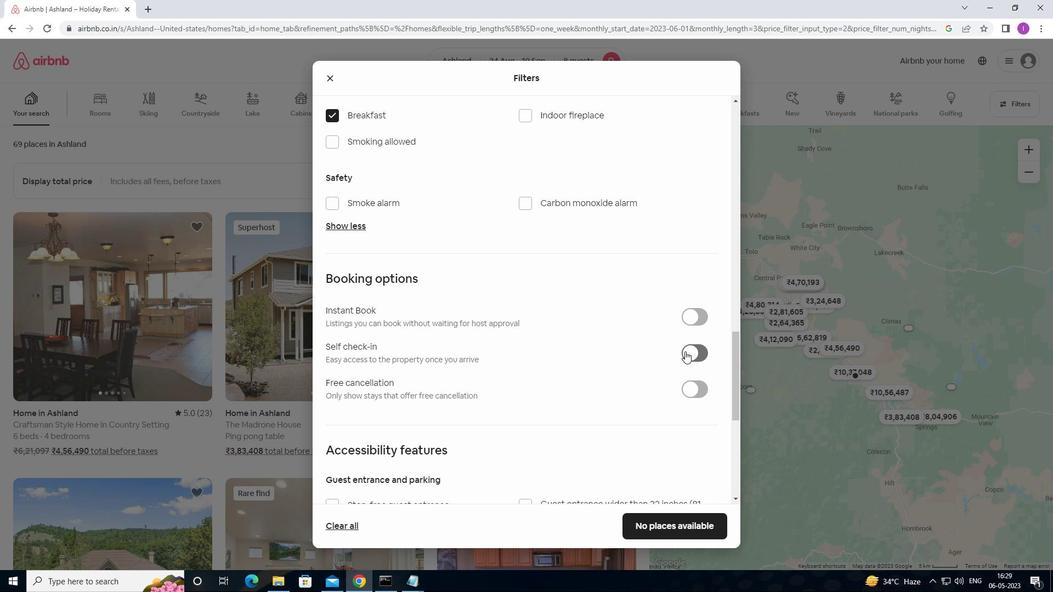 
Action: Mouse pressed left at (702, 352)
Screenshot: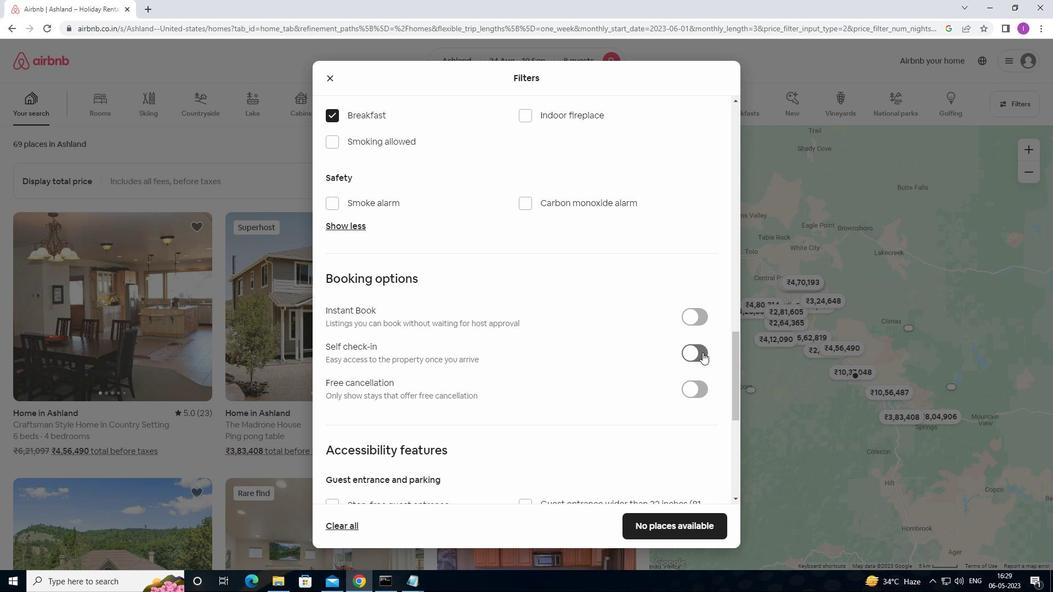 
Action: Mouse moved to (468, 386)
Screenshot: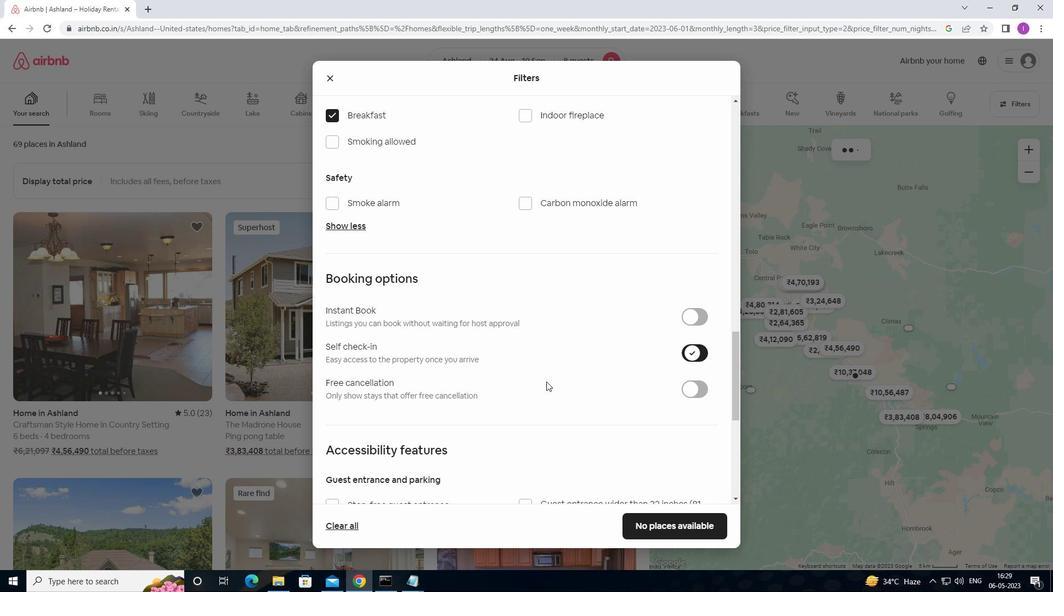
Action: Mouse scrolled (468, 385) with delta (0, 0)
Screenshot: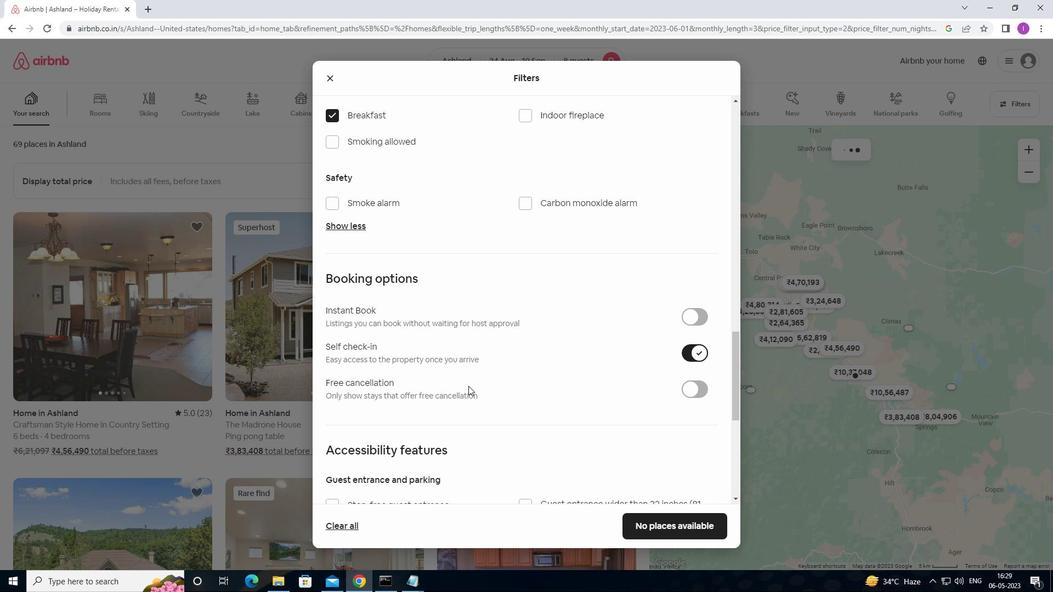 
Action: Mouse scrolled (468, 385) with delta (0, 0)
Screenshot: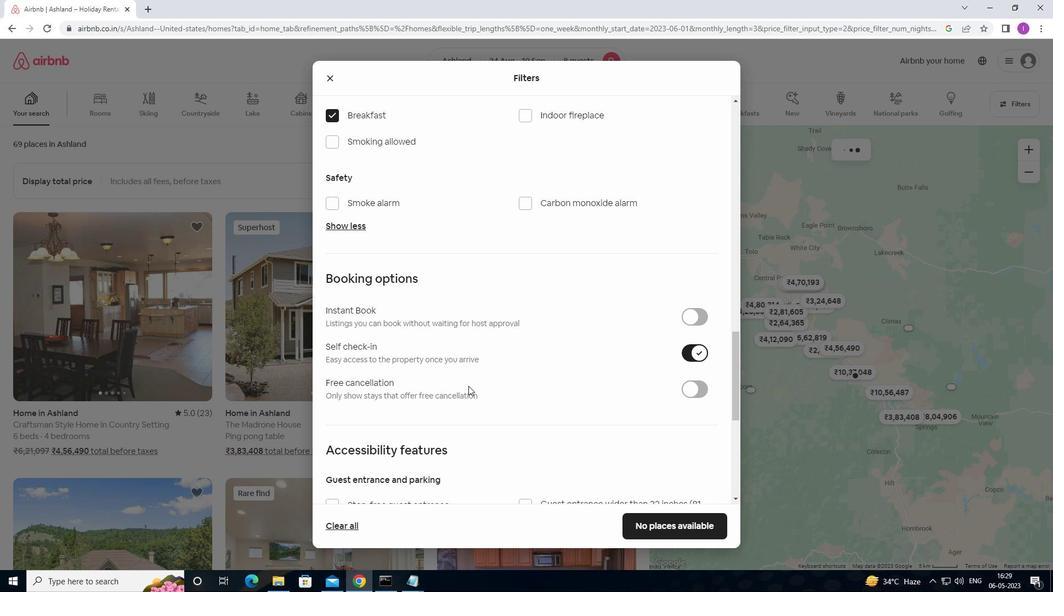 
Action: Mouse scrolled (468, 385) with delta (0, 0)
Screenshot: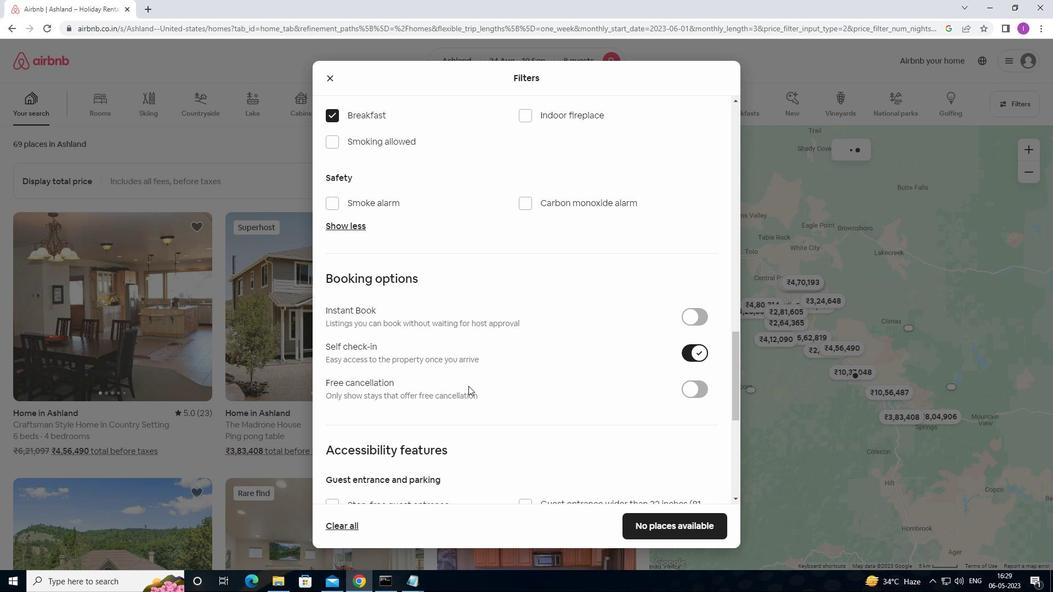 
Action: Mouse scrolled (468, 385) with delta (0, 0)
Screenshot: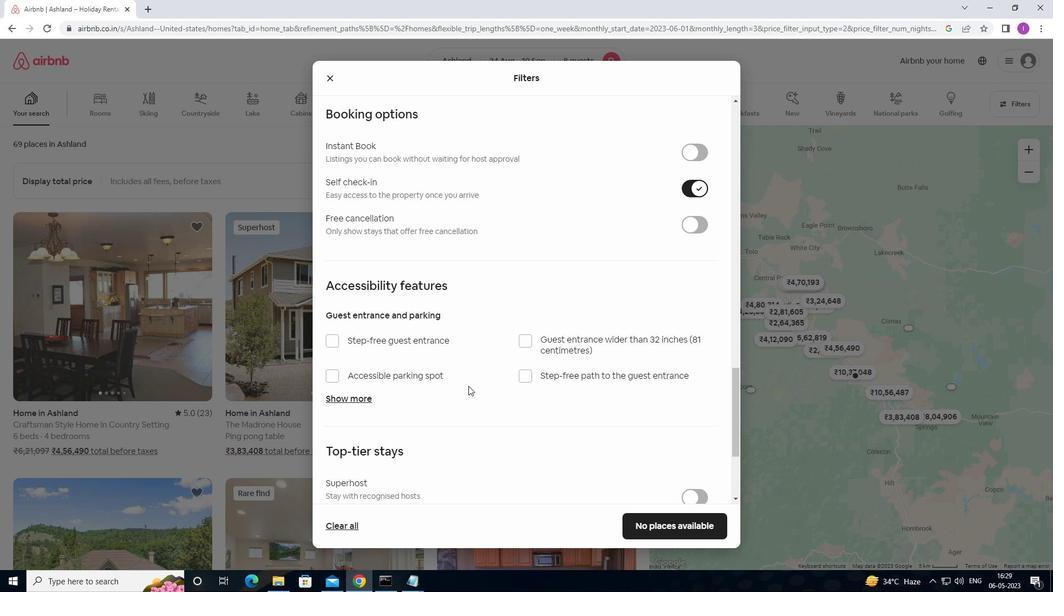 
Action: Mouse scrolled (468, 385) with delta (0, 0)
Screenshot: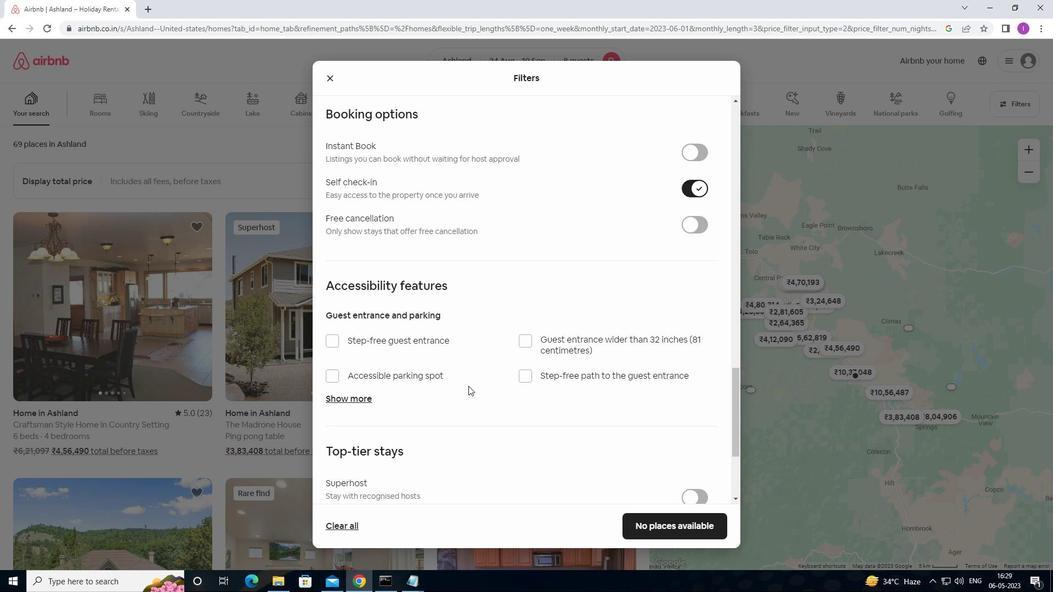 
Action: Mouse scrolled (468, 385) with delta (0, 0)
Screenshot: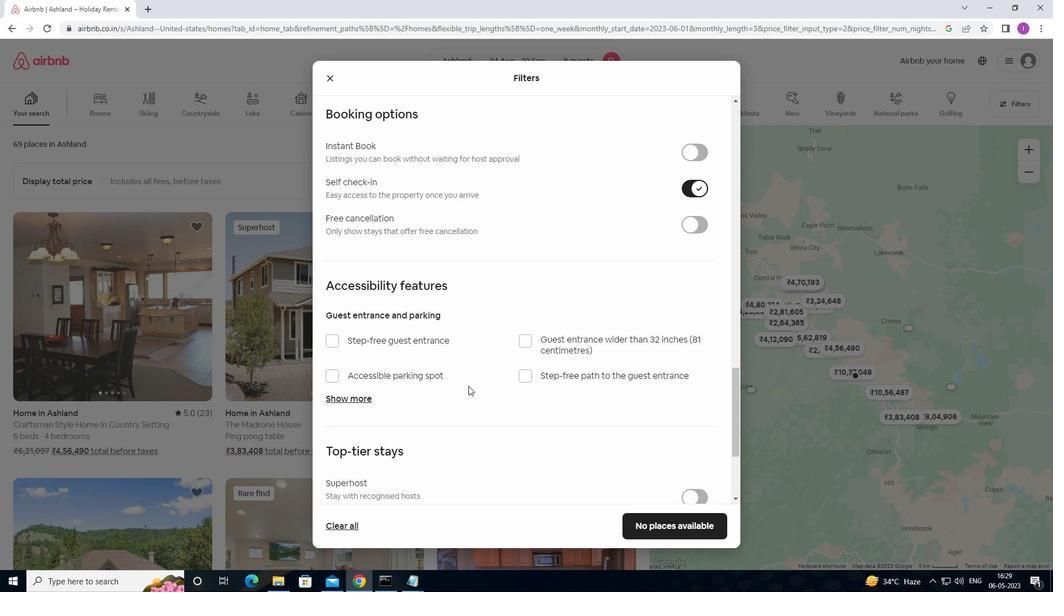 
Action: Mouse scrolled (468, 385) with delta (0, 0)
Screenshot: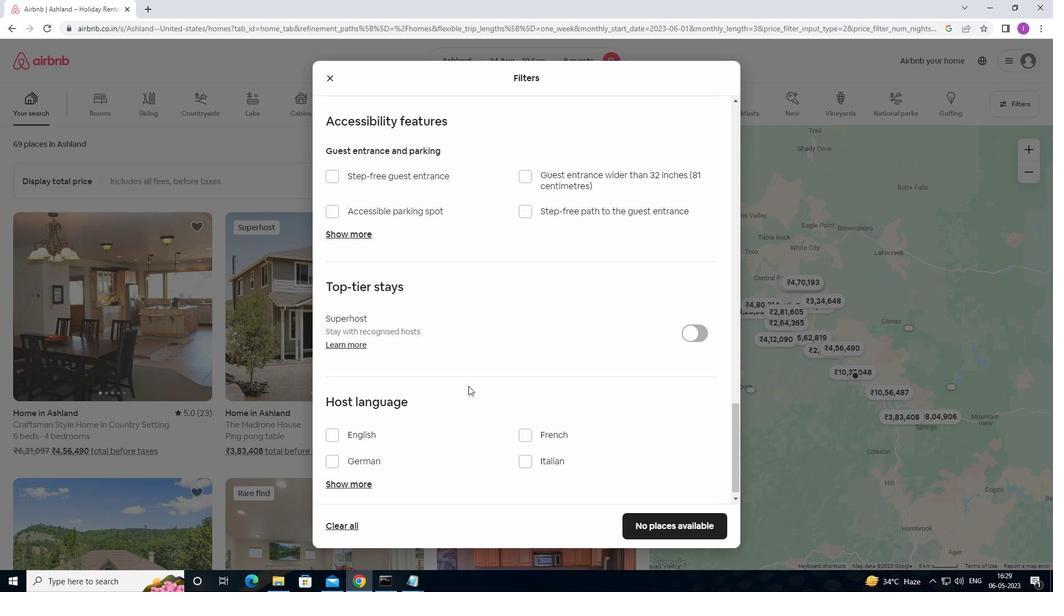 
Action: Mouse scrolled (468, 385) with delta (0, 0)
Screenshot: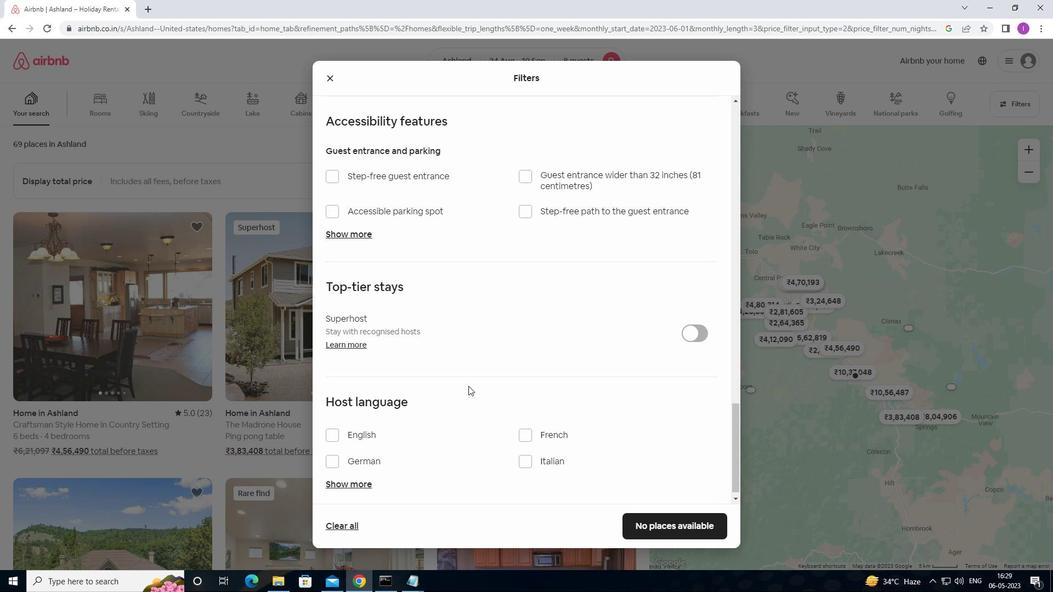 
Action: Mouse scrolled (468, 385) with delta (0, 0)
Screenshot: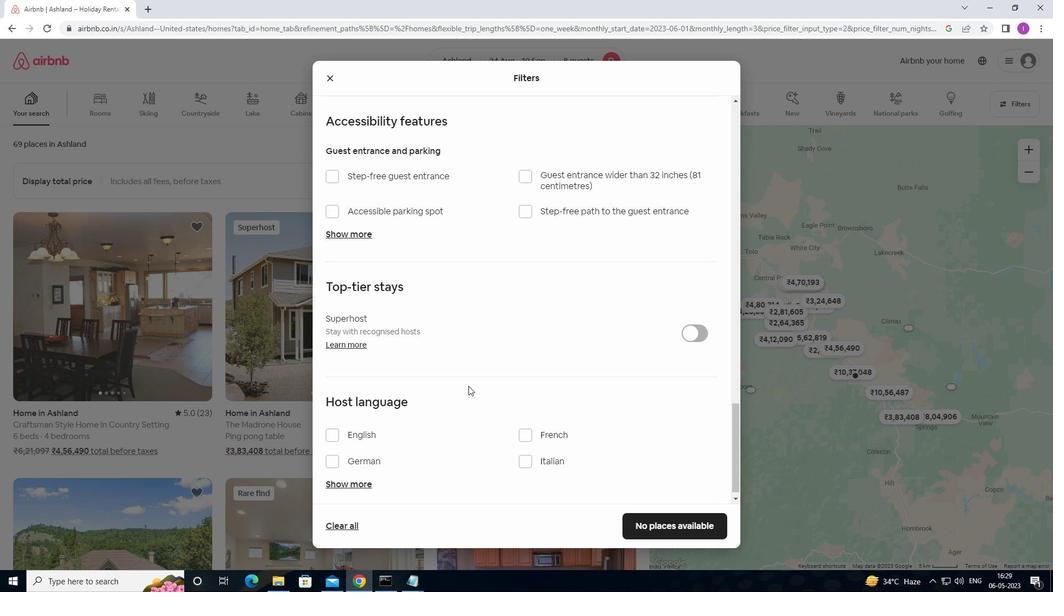 
Action: Mouse moved to (332, 425)
Screenshot: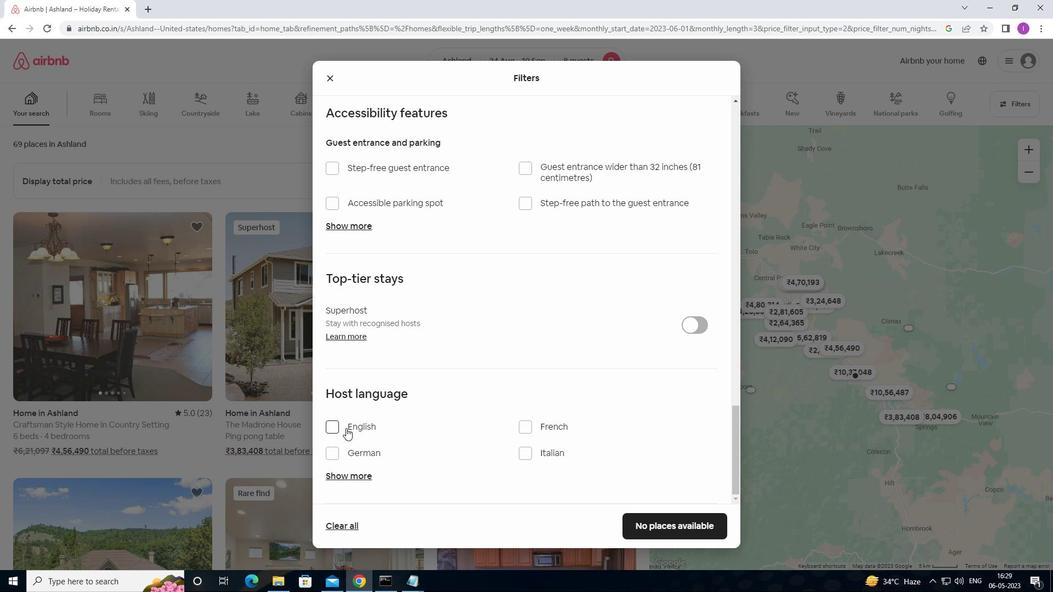 
Action: Mouse pressed left at (332, 425)
Screenshot: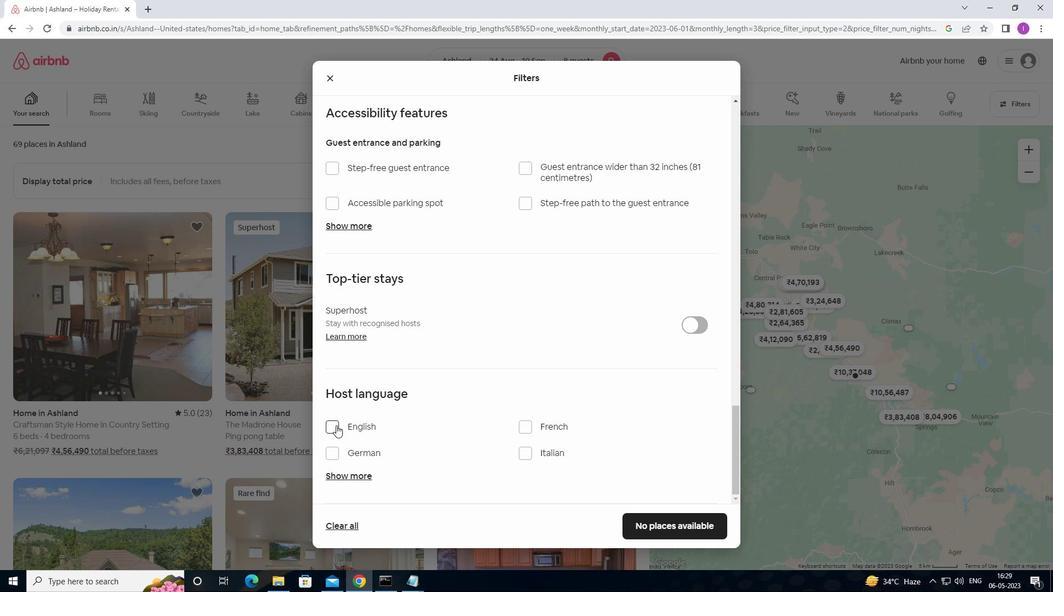 
Action: Mouse moved to (656, 524)
Screenshot: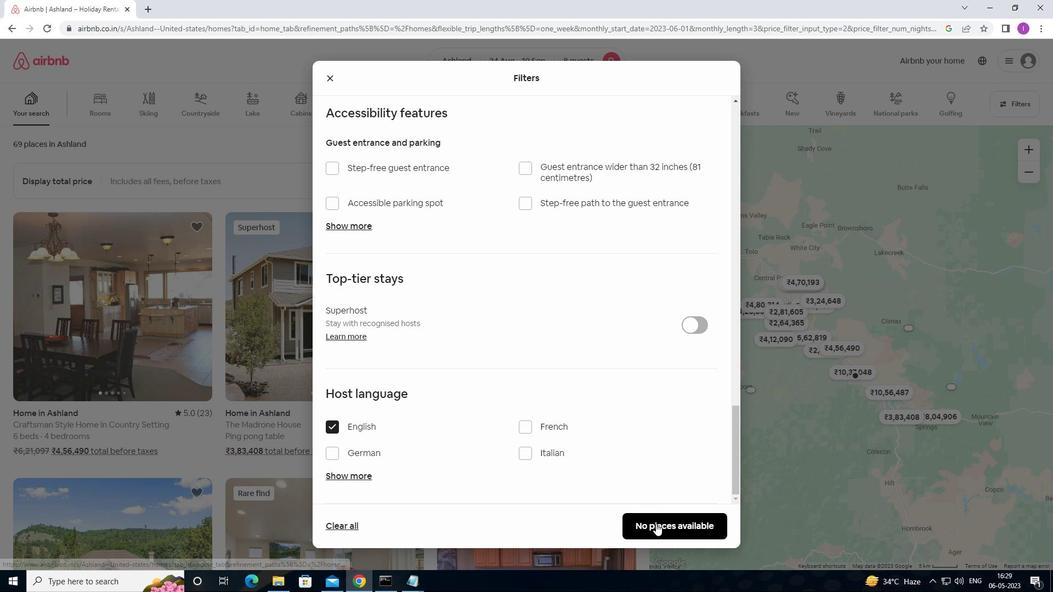 
Action: Mouse pressed left at (656, 524)
Screenshot: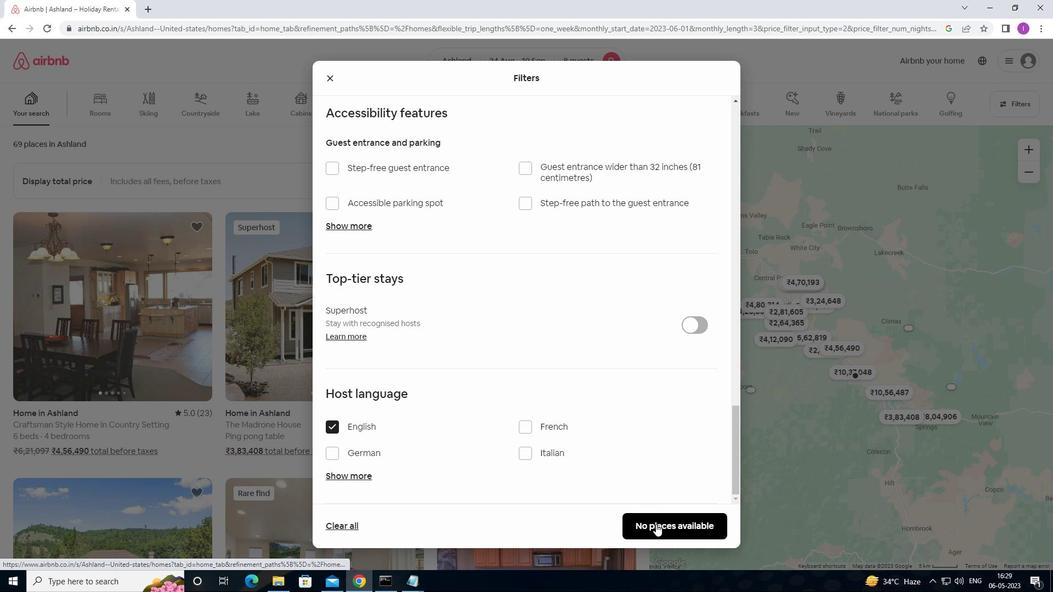 
Action: Mouse moved to (656, 520)
Screenshot: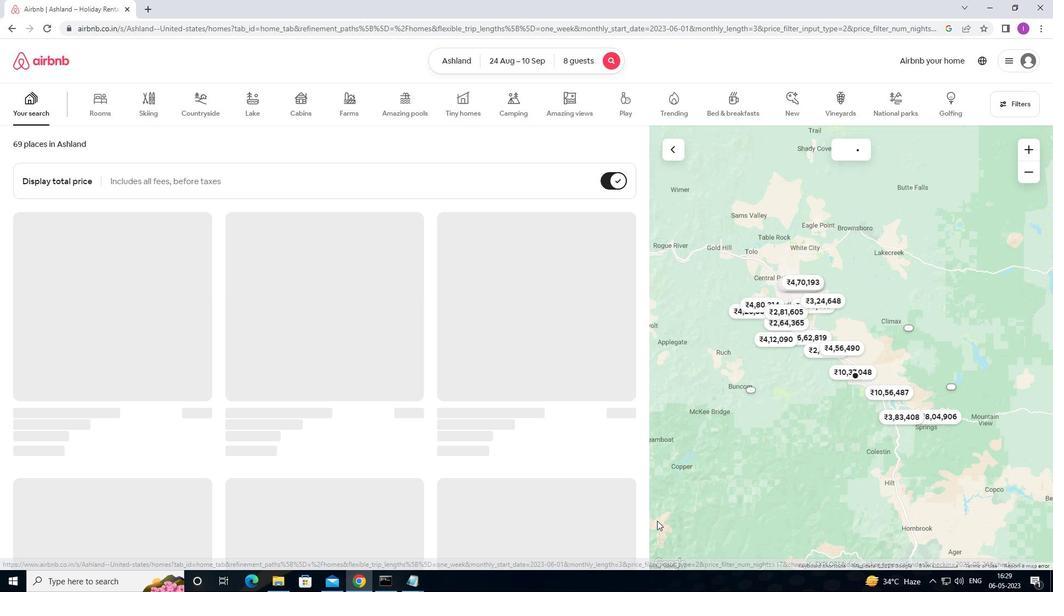 
